 Task: Look for space in Rạch Giá, Vietnam from 12th August, 2023 to 16th August, 2023 for 8 adults in price range Rs.10000 to Rs.16000. Place can be private room with 8 bedrooms having 8 beds and 8 bathrooms. Property type can be house, flat, guest house, hotel. Amenities needed are: wifi, TV, free parkinig on premises, gym, breakfast. Booking option can be shelf check-in. Required host language is English.
Action: Mouse moved to (604, 125)
Screenshot: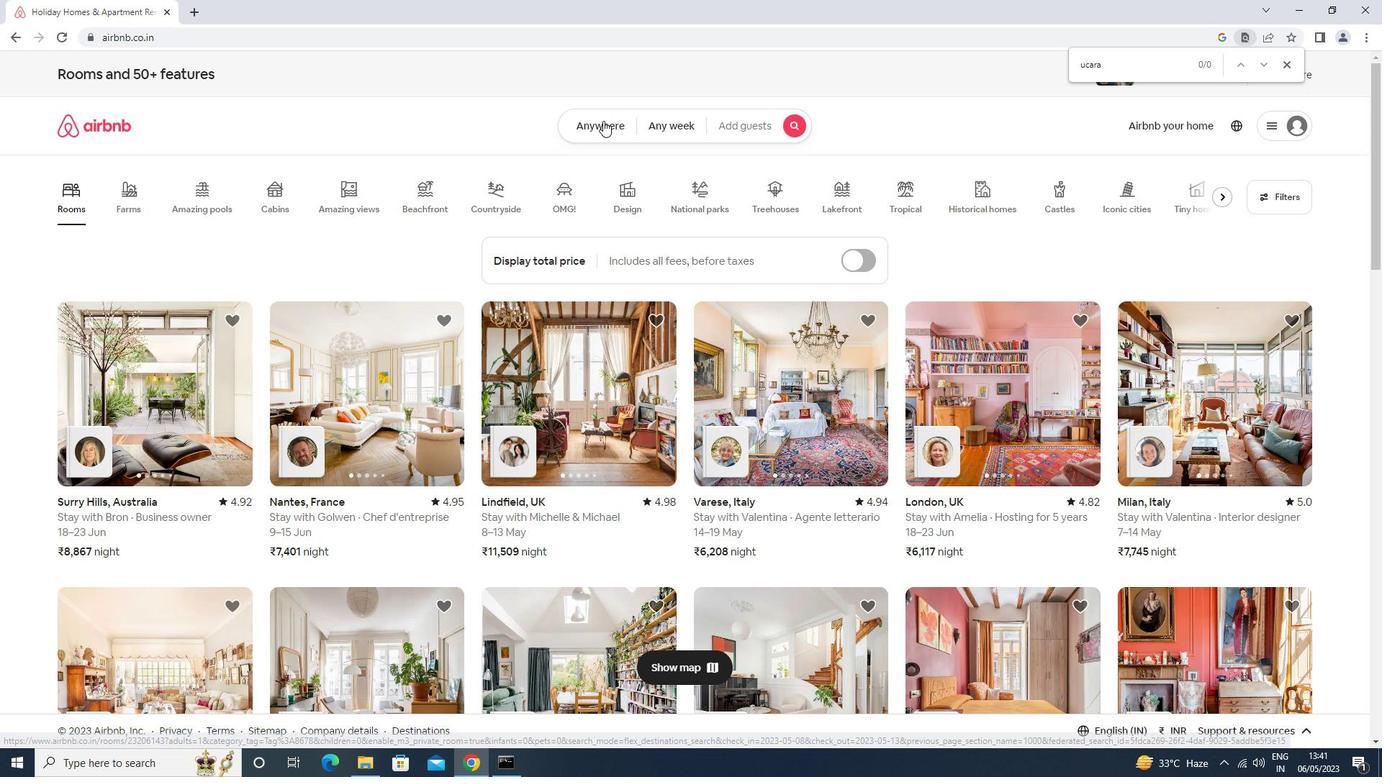 
Action: Mouse pressed left at (604, 125)
Screenshot: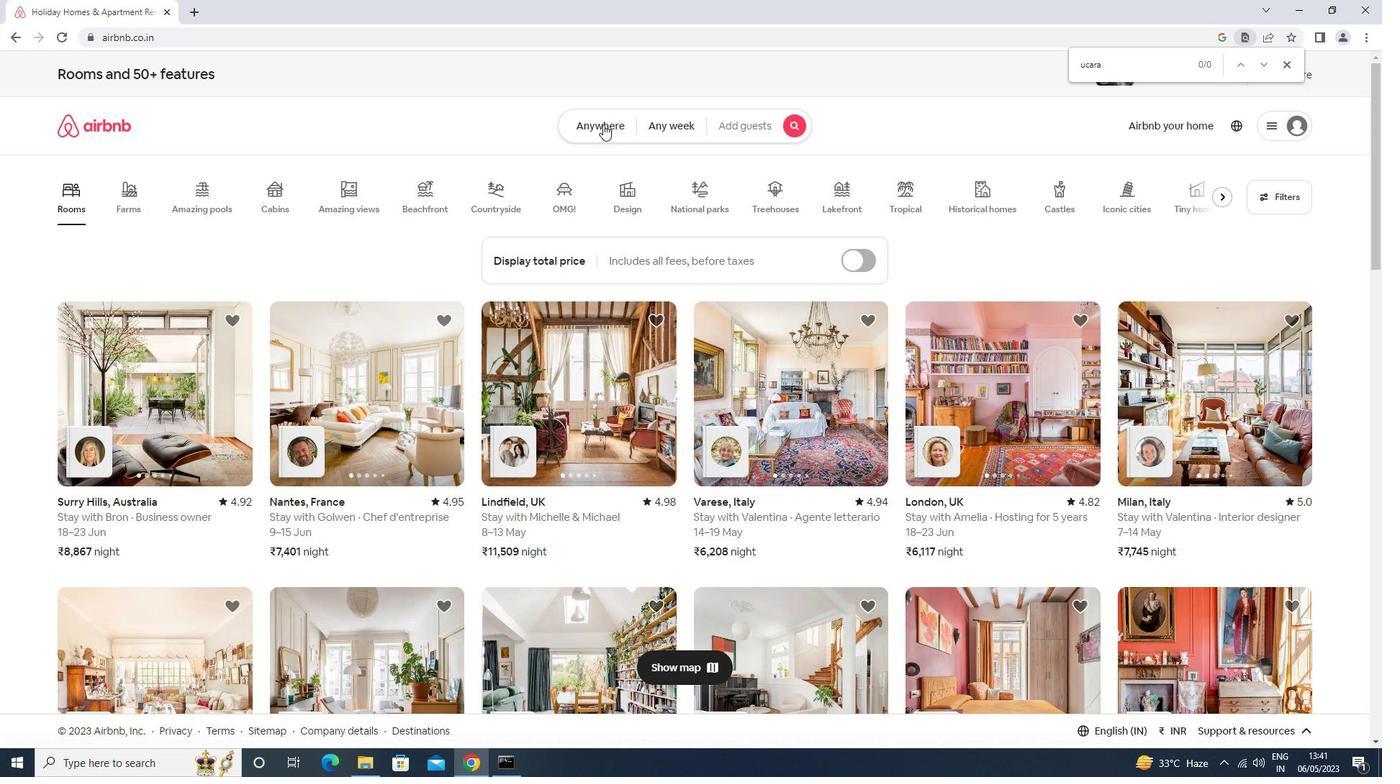 
Action: Mouse moved to (507, 166)
Screenshot: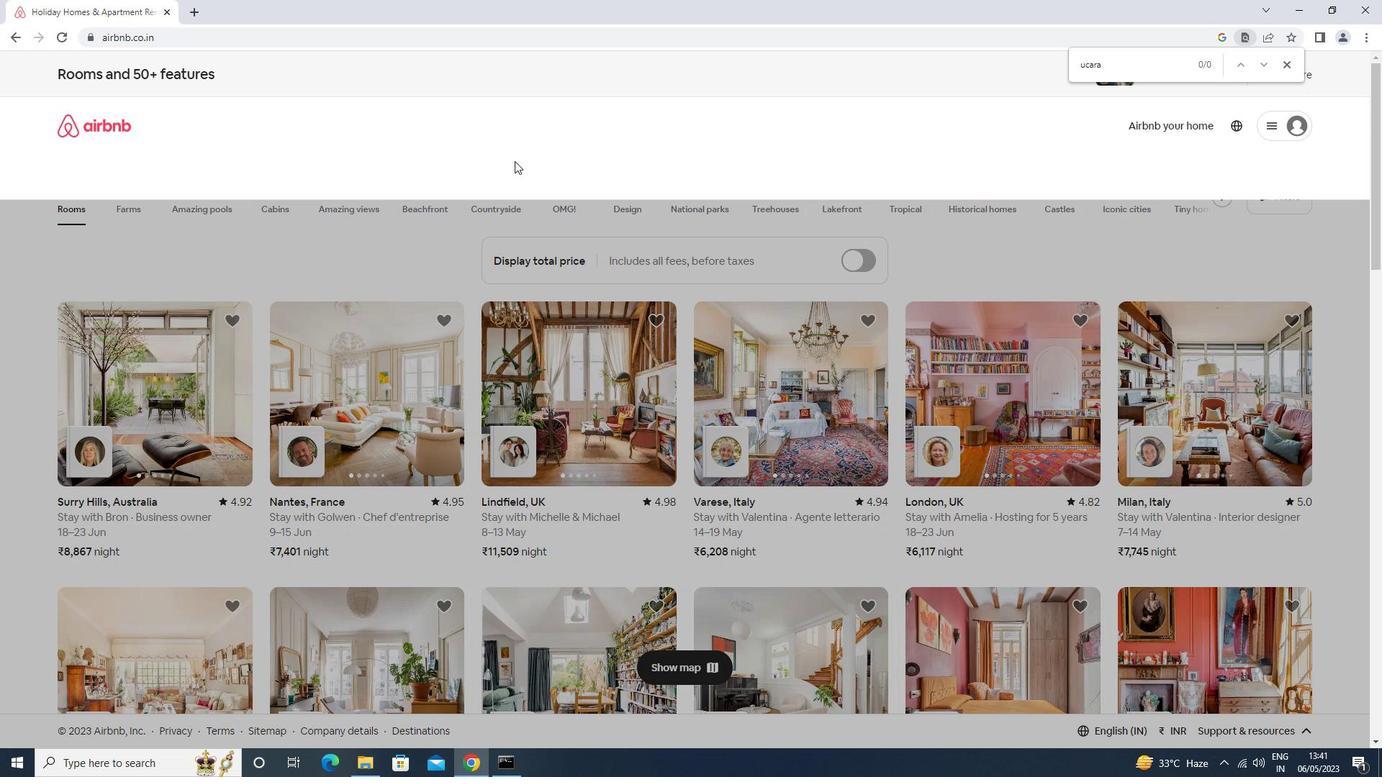
Action: Mouse pressed left at (507, 166)
Screenshot: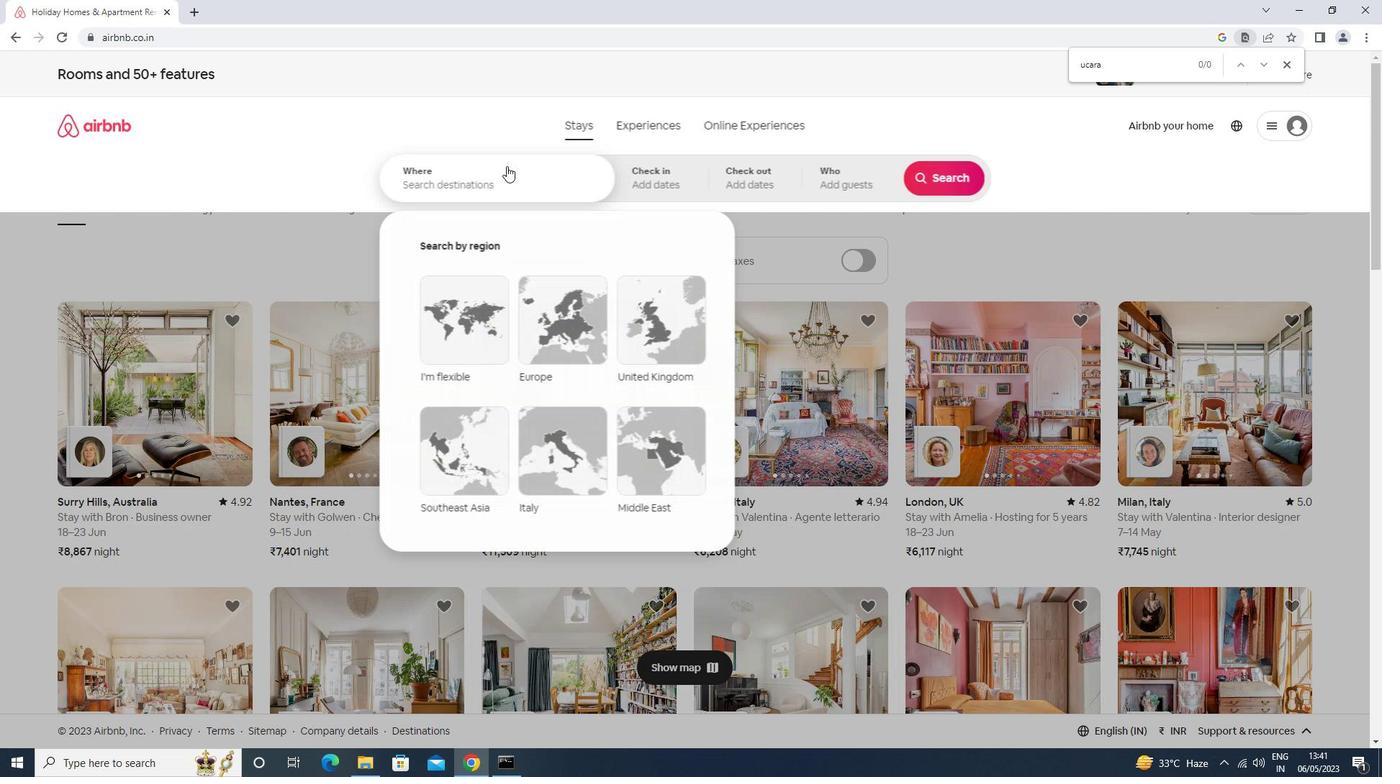 
Action: Key pressed rach<Key.space>gia<Key.space><Key.enter>
Screenshot: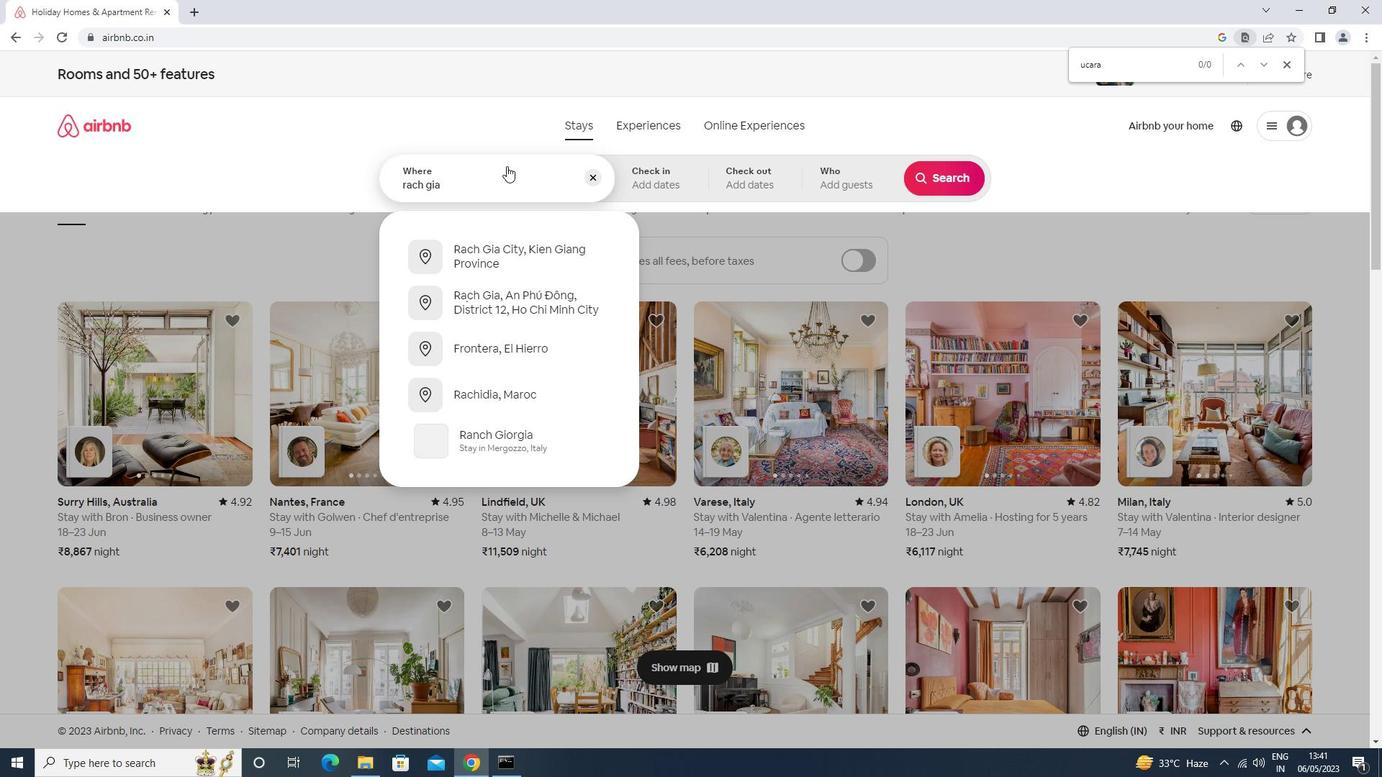 
Action: Mouse moved to (944, 292)
Screenshot: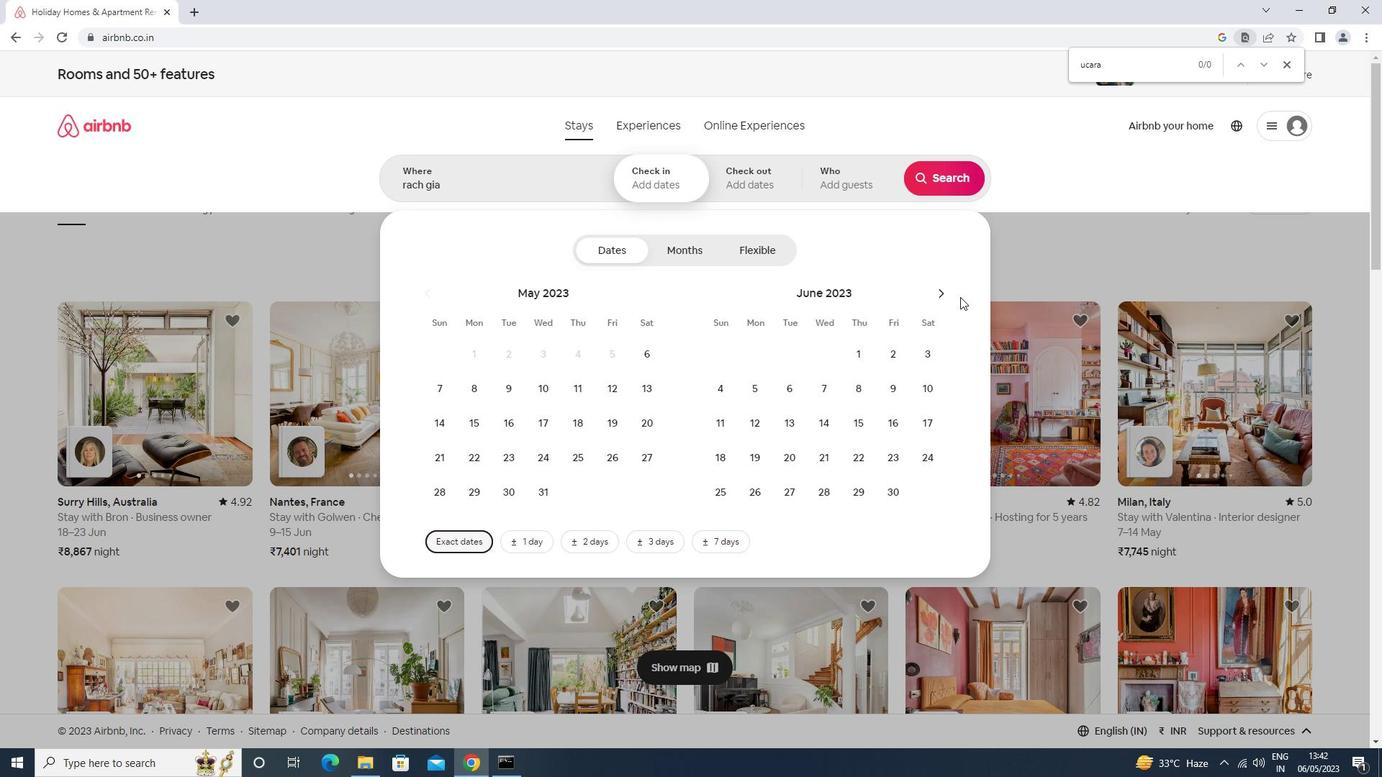 
Action: Mouse pressed left at (944, 292)
Screenshot: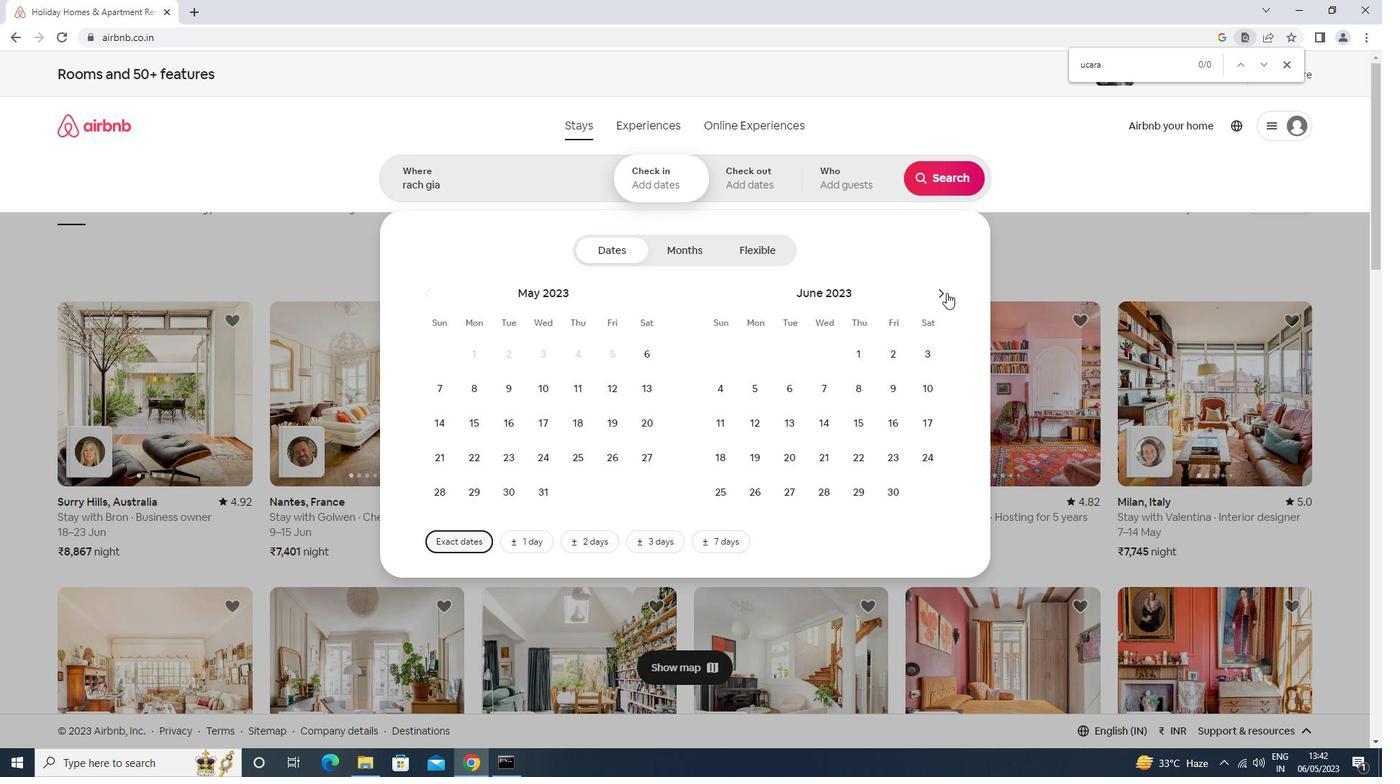 
Action: Mouse pressed left at (944, 292)
Screenshot: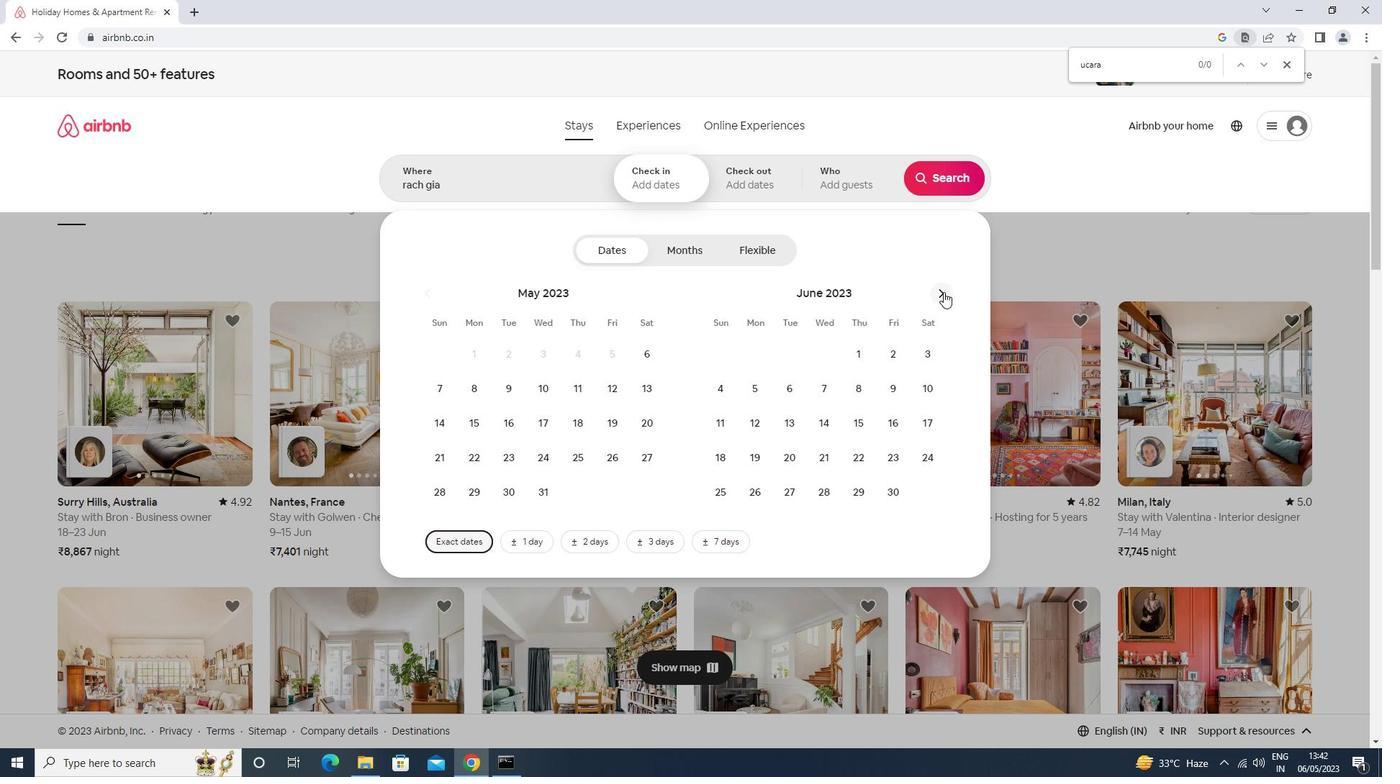 
Action: Mouse moved to (921, 385)
Screenshot: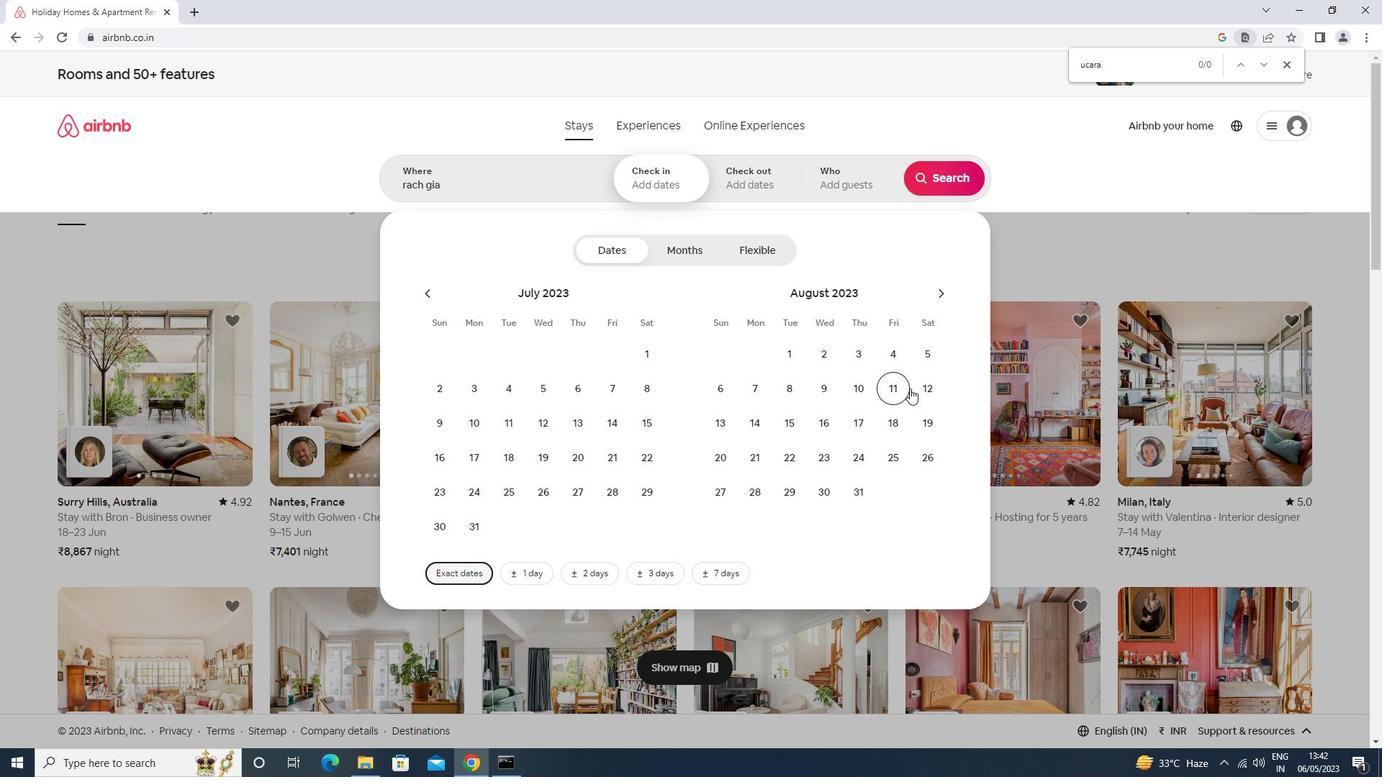 
Action: Mouse pressed left at (921, 385)
Screenshot: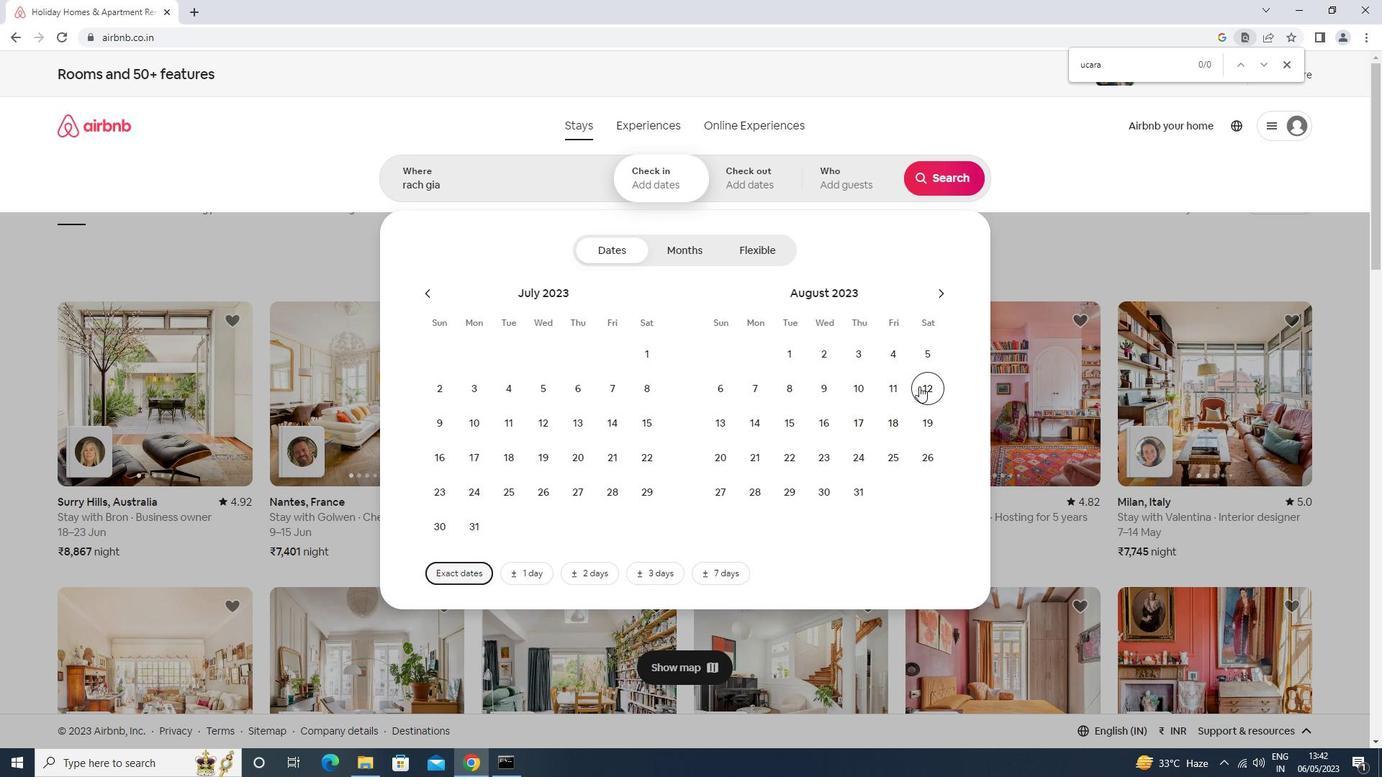 
Action: Mouse moved to (828, 414)
Screenshot: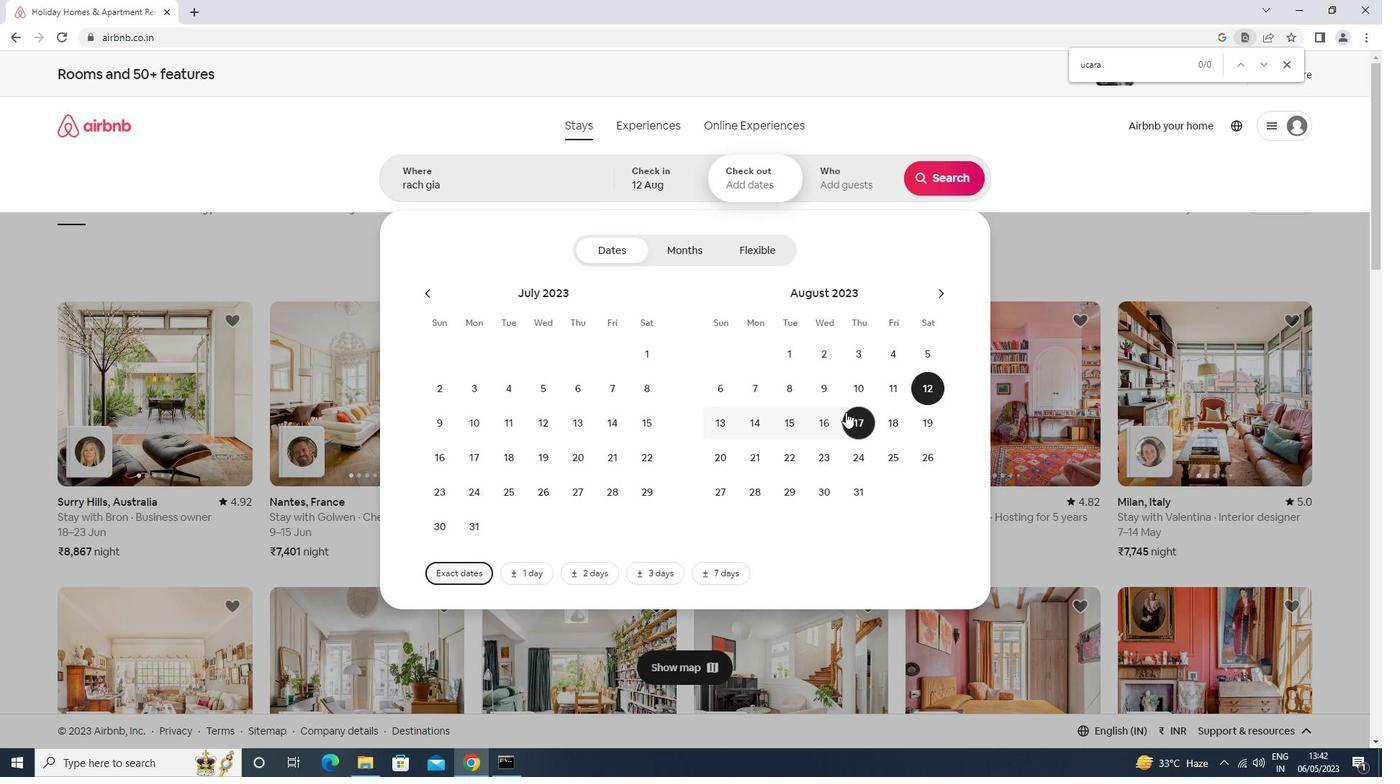 
Action: Mouse pressed left at (828, 414)
Screenshot: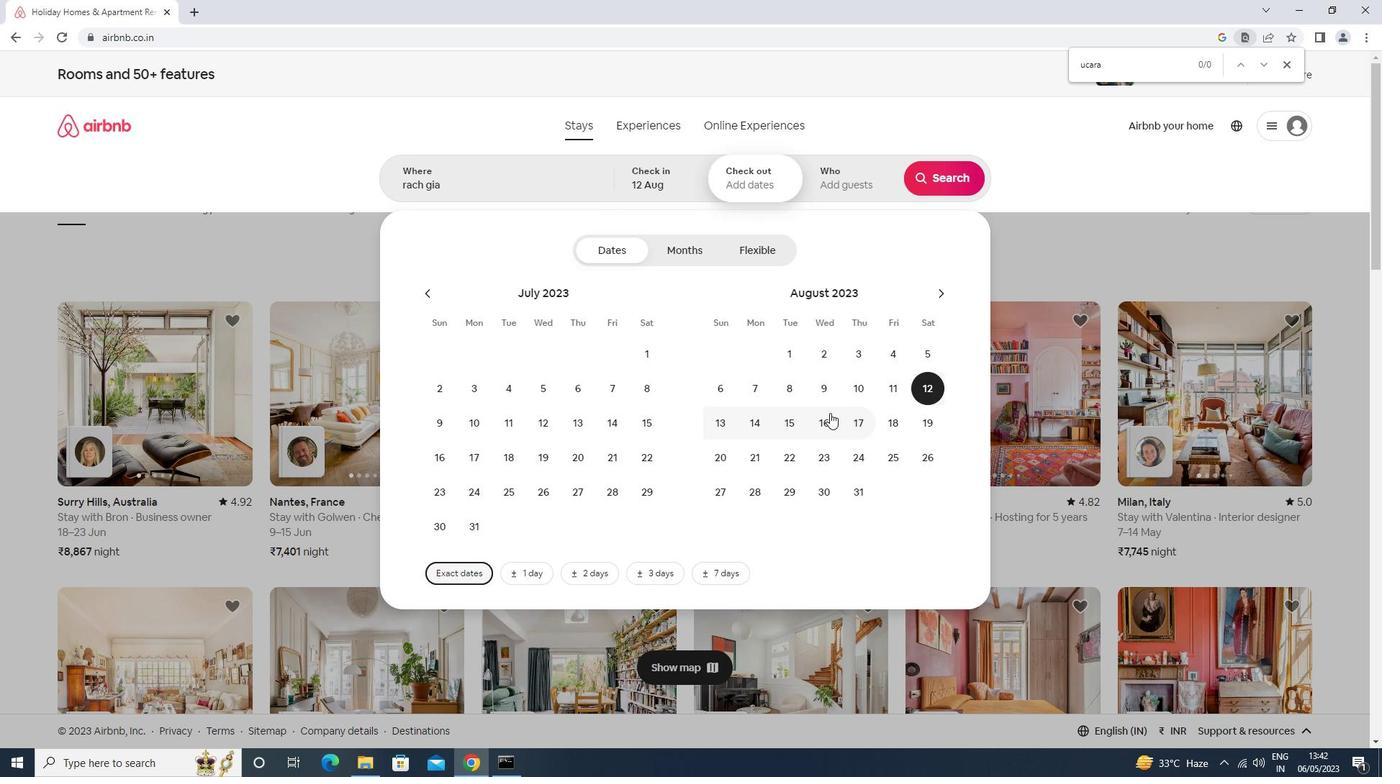 
Action: Mouse moved to (847, 193)
Screenshot: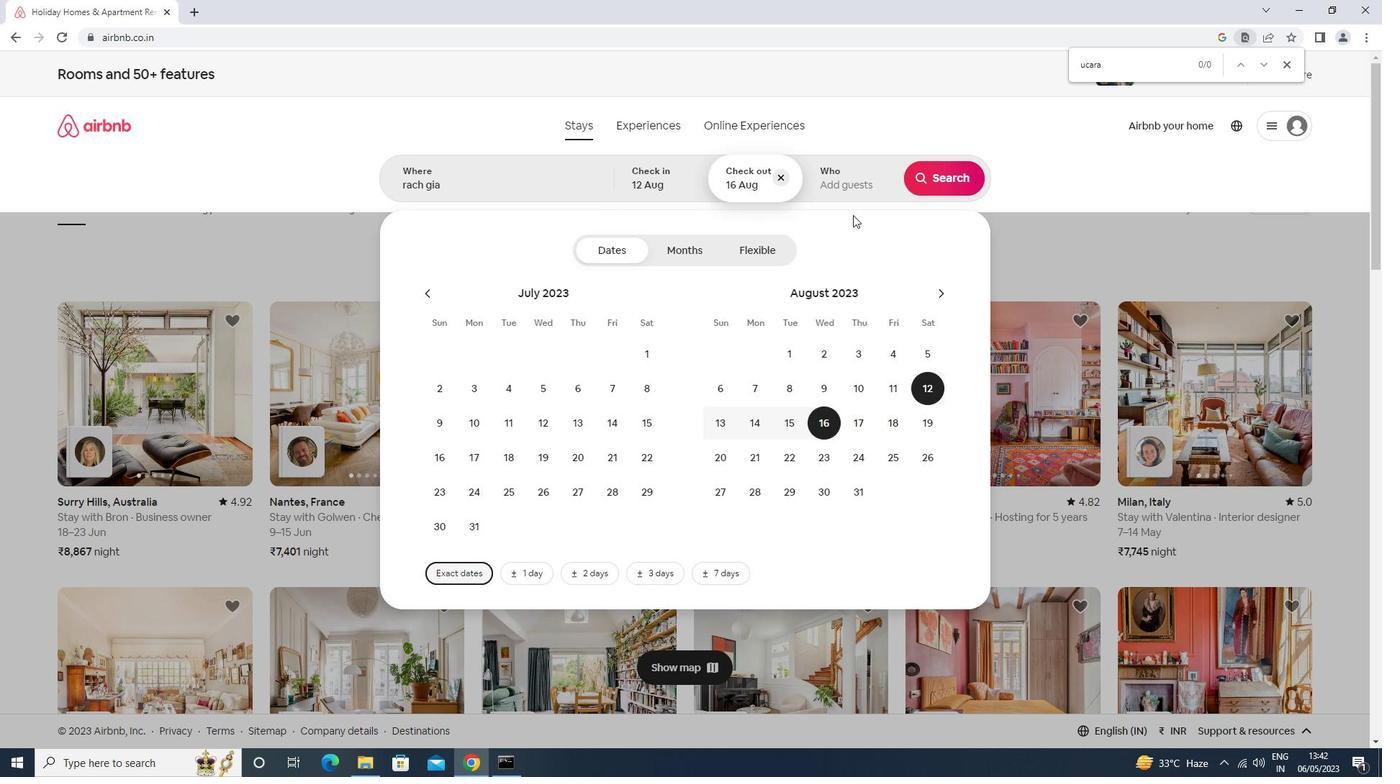 
Action: Mouse pressed left at (847, 193)
Screenshot: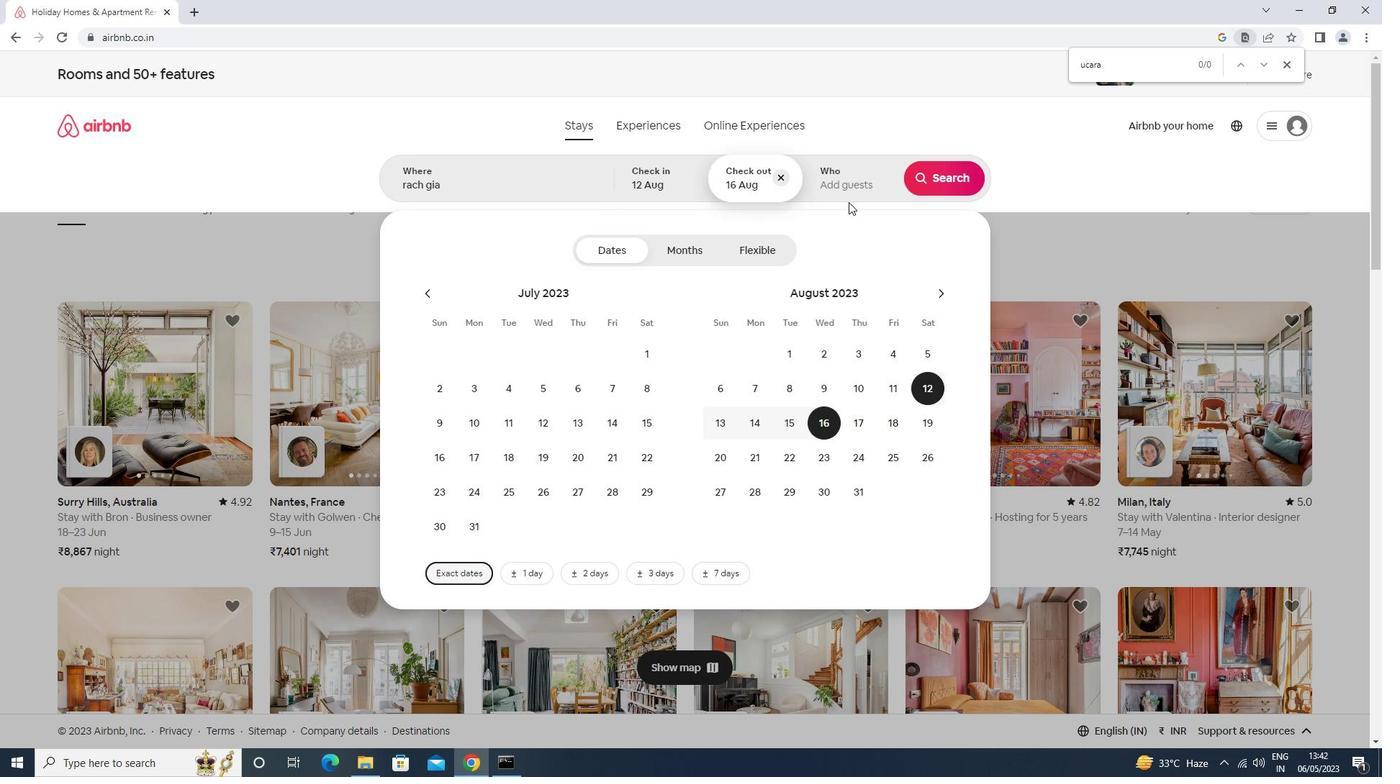 
Action: Mouse moved to (939, 249)
Screenshot: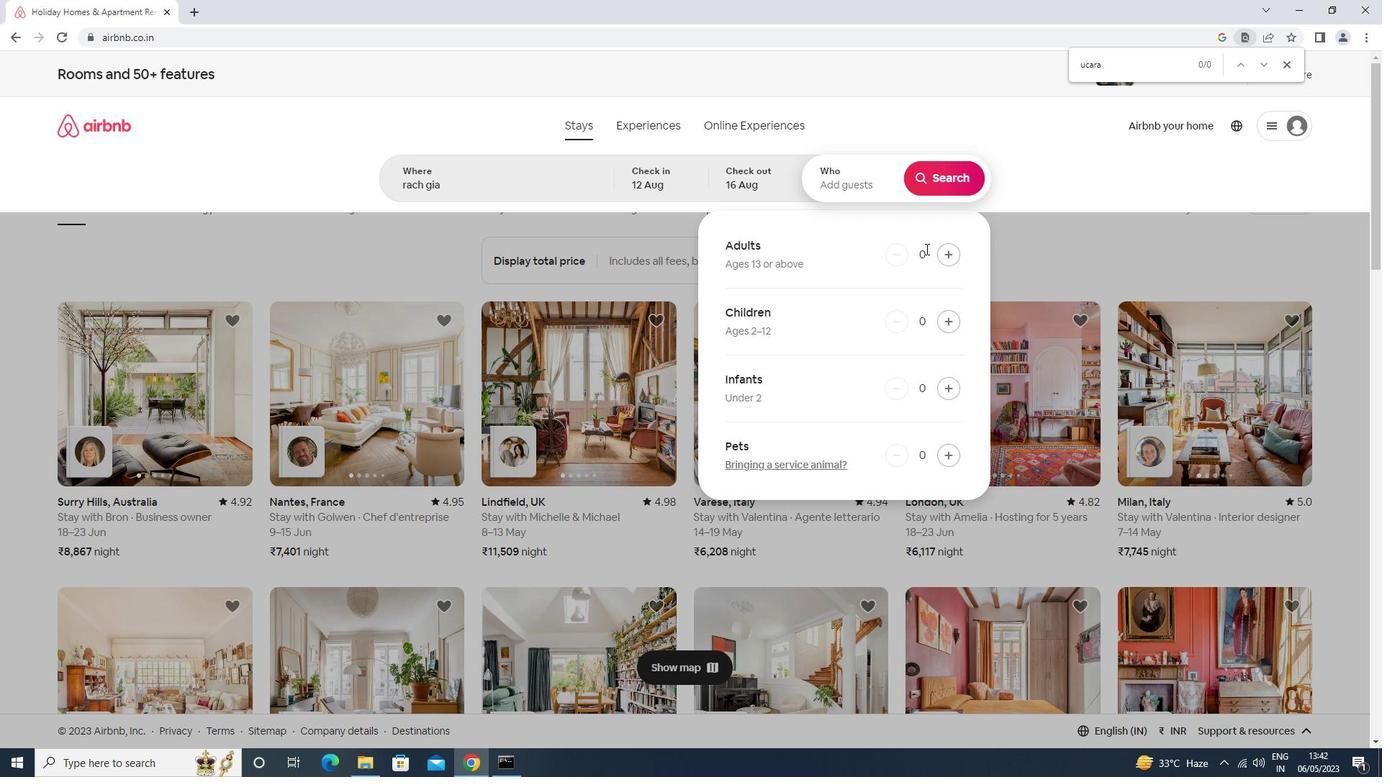 
Action: Mouse pressed left at (939, 249)
Screenshot: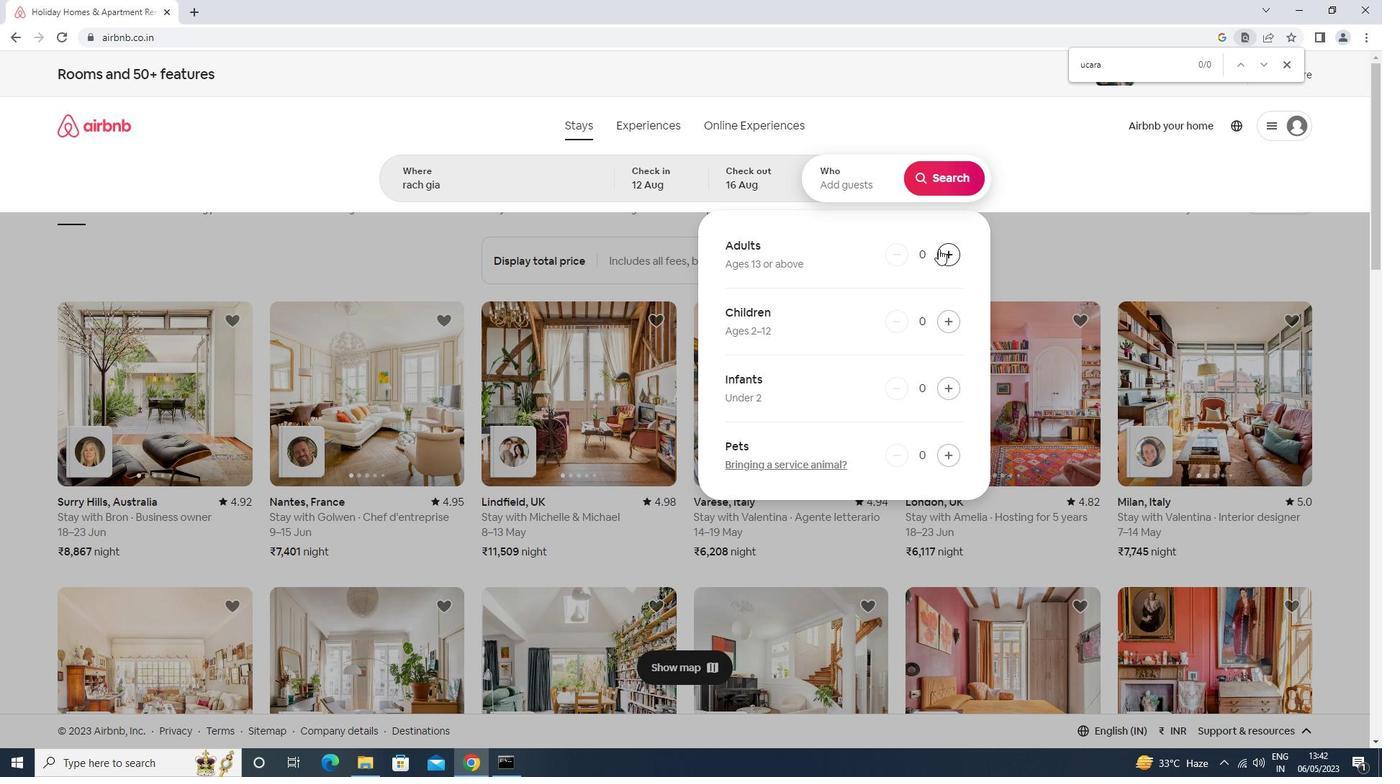 
Action: Mouse pressed left at (939, 249)
Screenshot: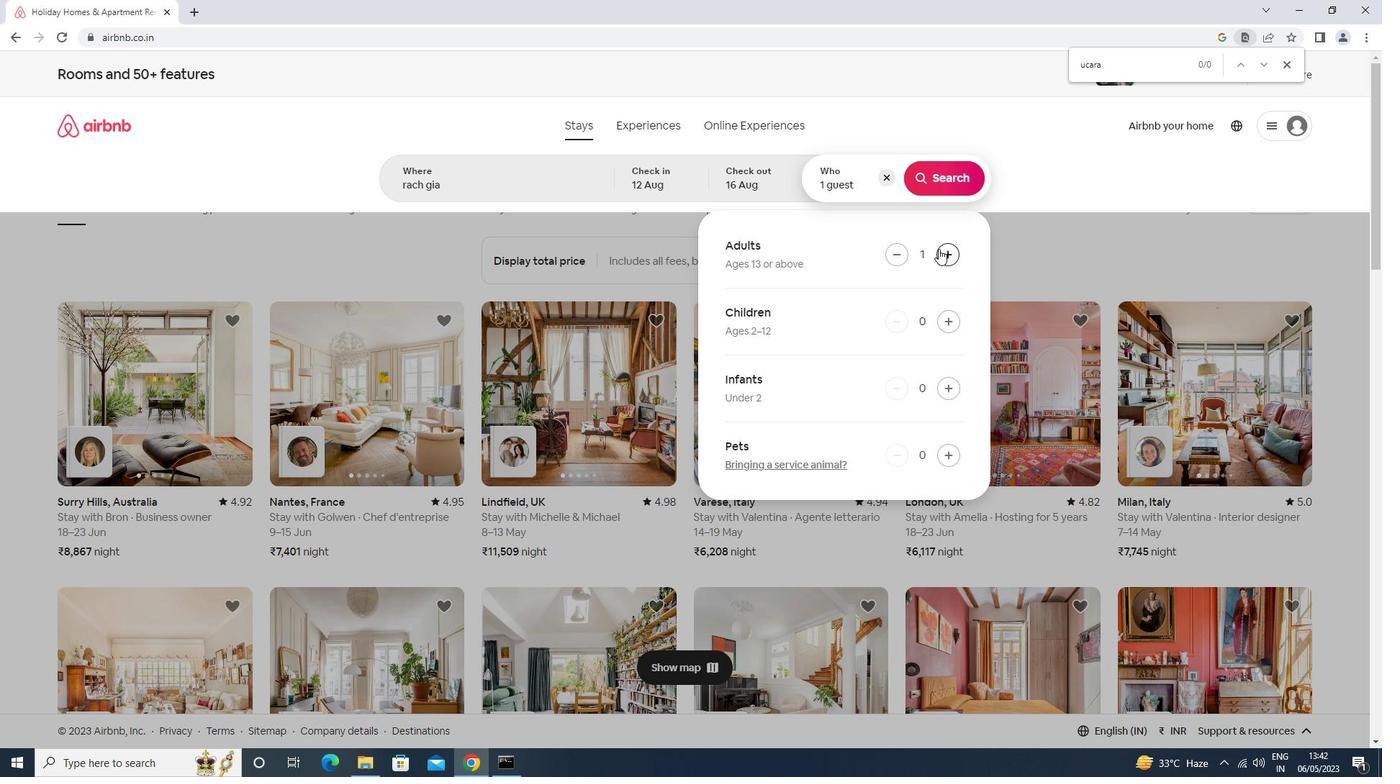 
Action: Mouse pressed left at (939, 249)
Screenshot: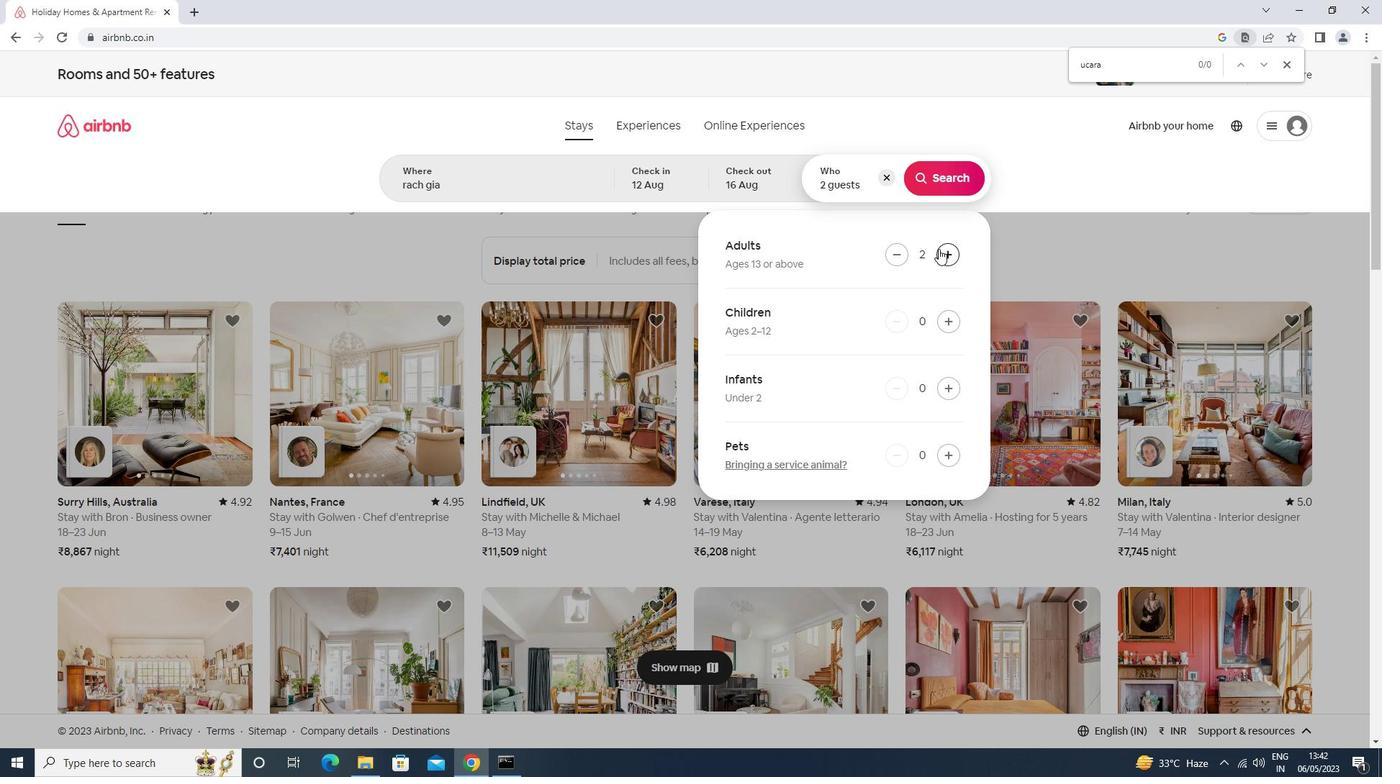 
Action: Mouse pressed left at (939, 249)
Screenshot: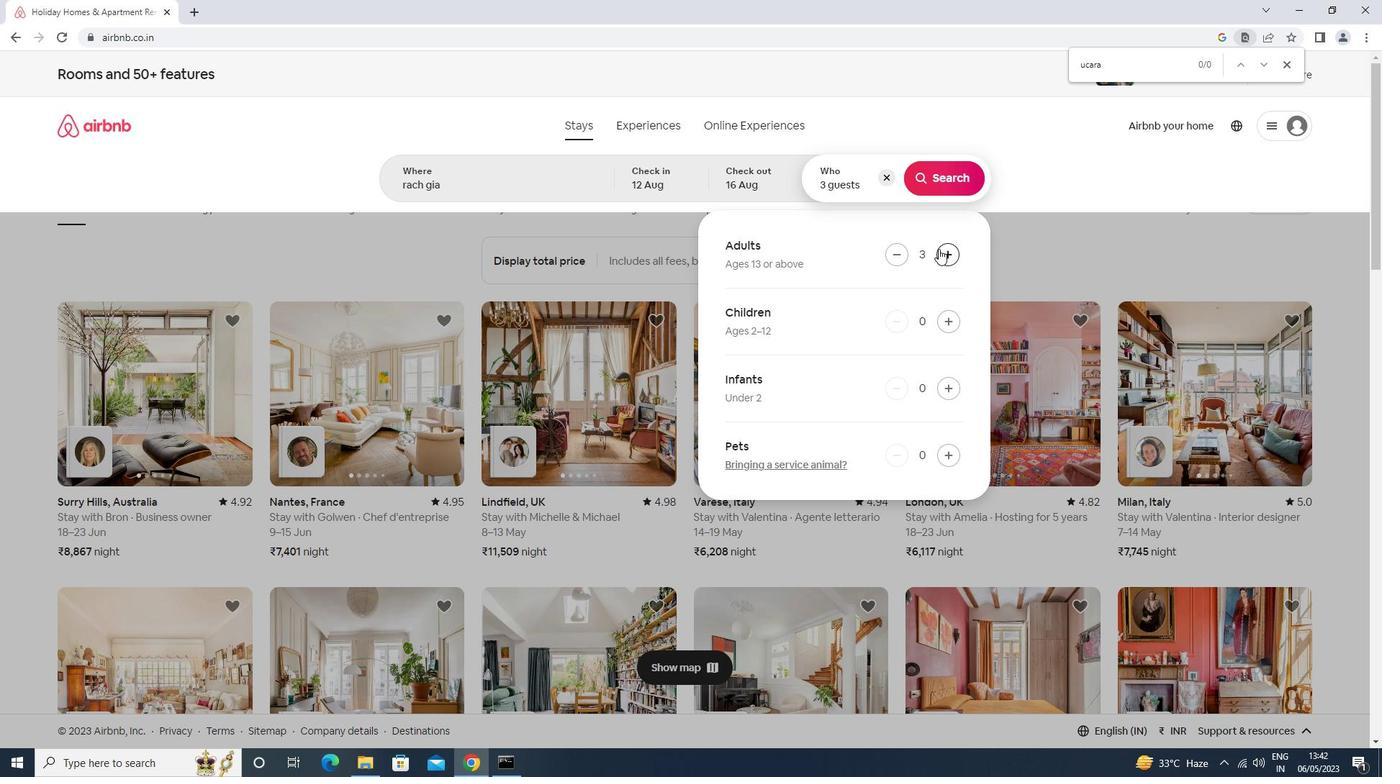 
Action: Mouse pressed left at (939, 249)
Screenshot: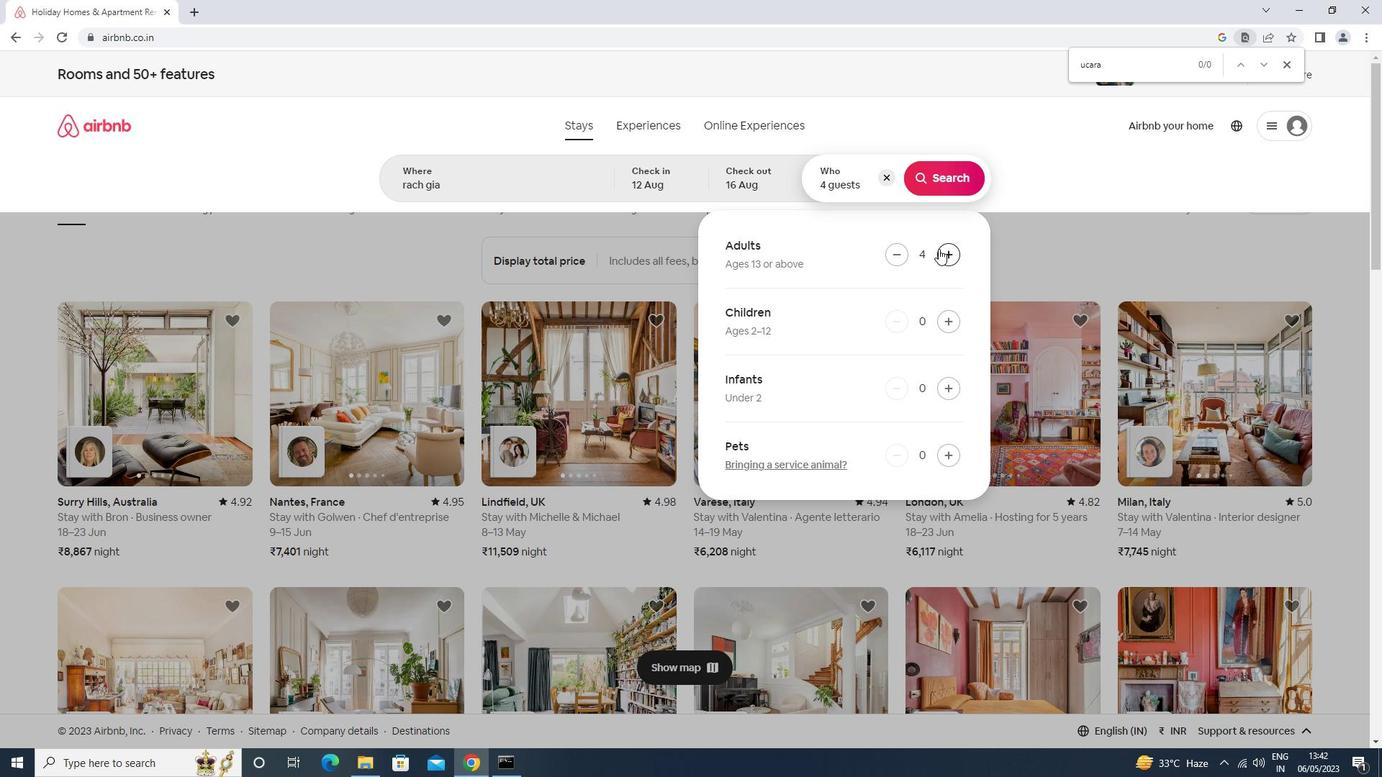 
Action: Mouse pressed left at (939, 249)
Screenshot: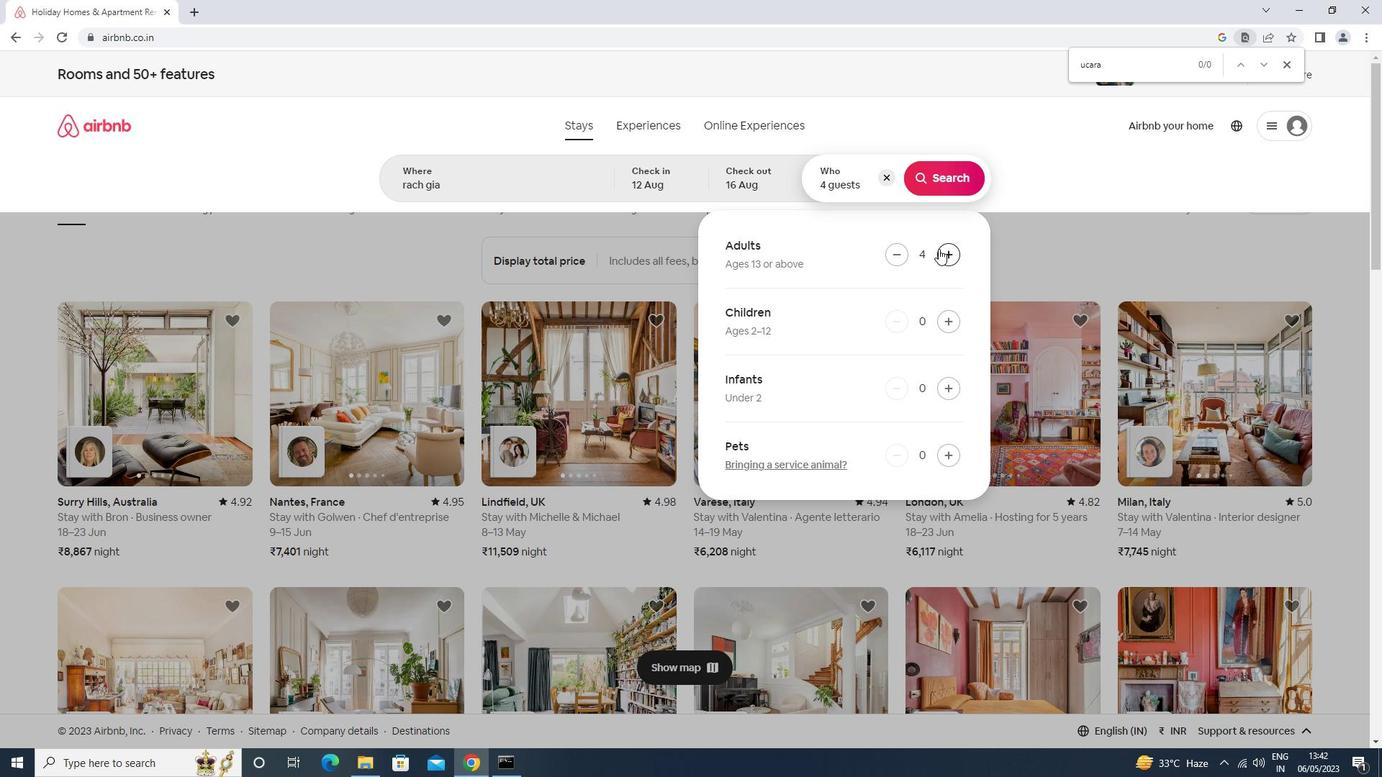 
Action: Mouse pressed left at (939, 249)
Screenshot: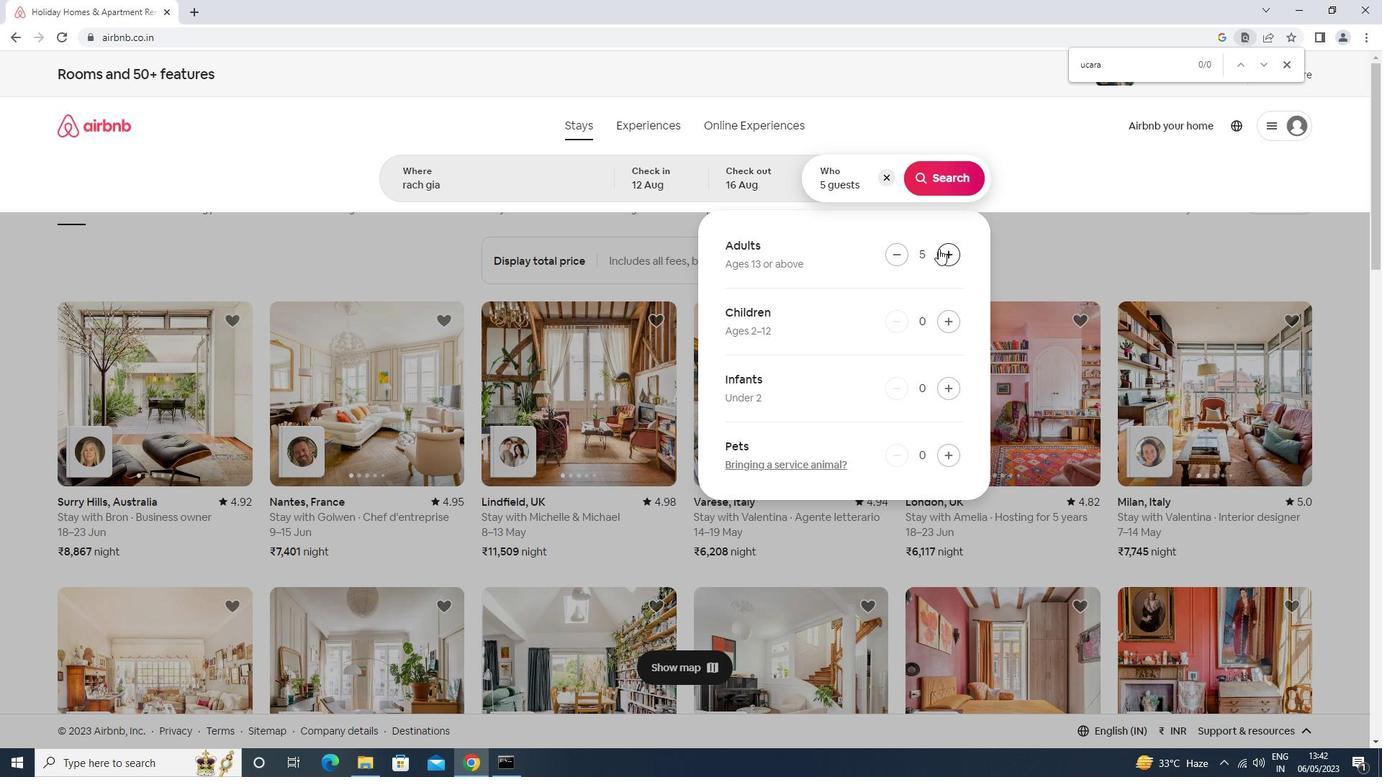 
Action: Mouse moved to (939, 248)
Screenshot: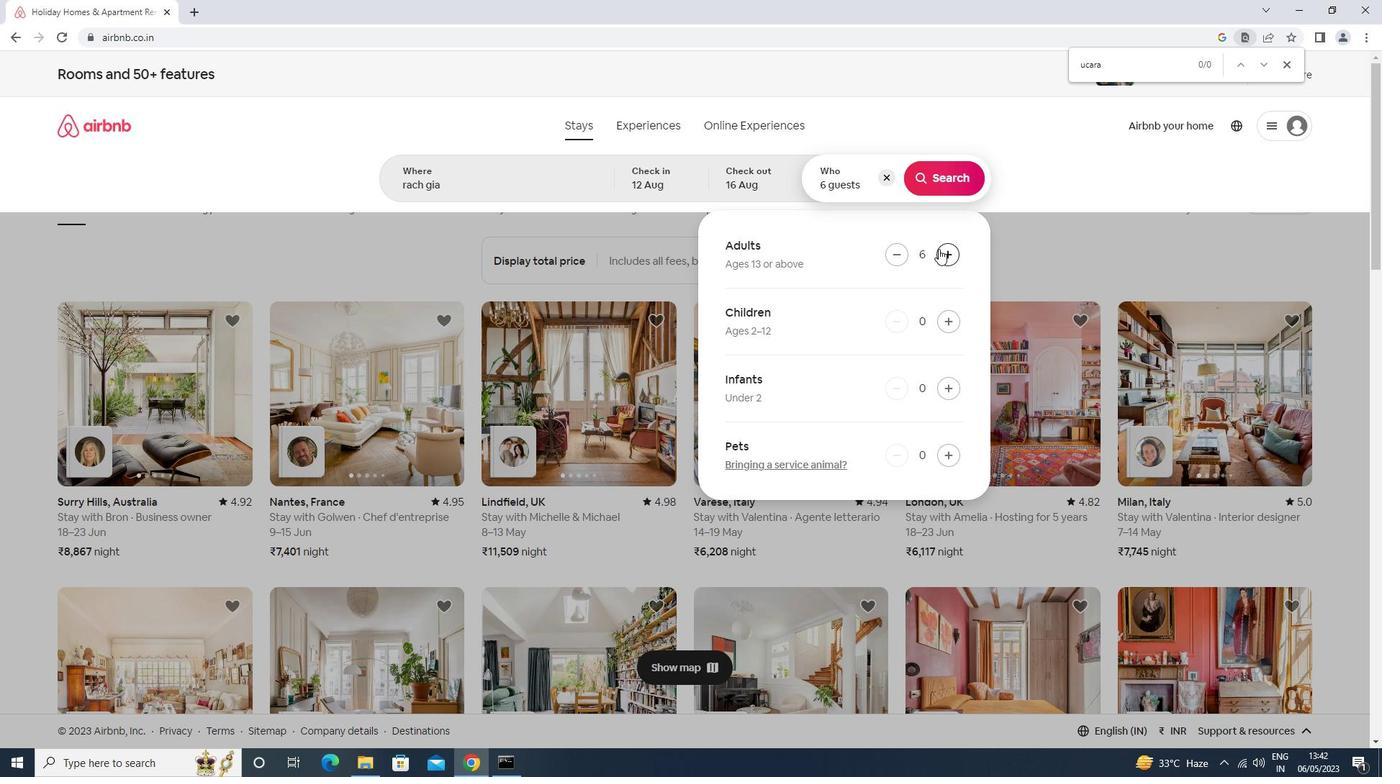 
Action: Mouse pressed left at (939, 248)
Screenshot: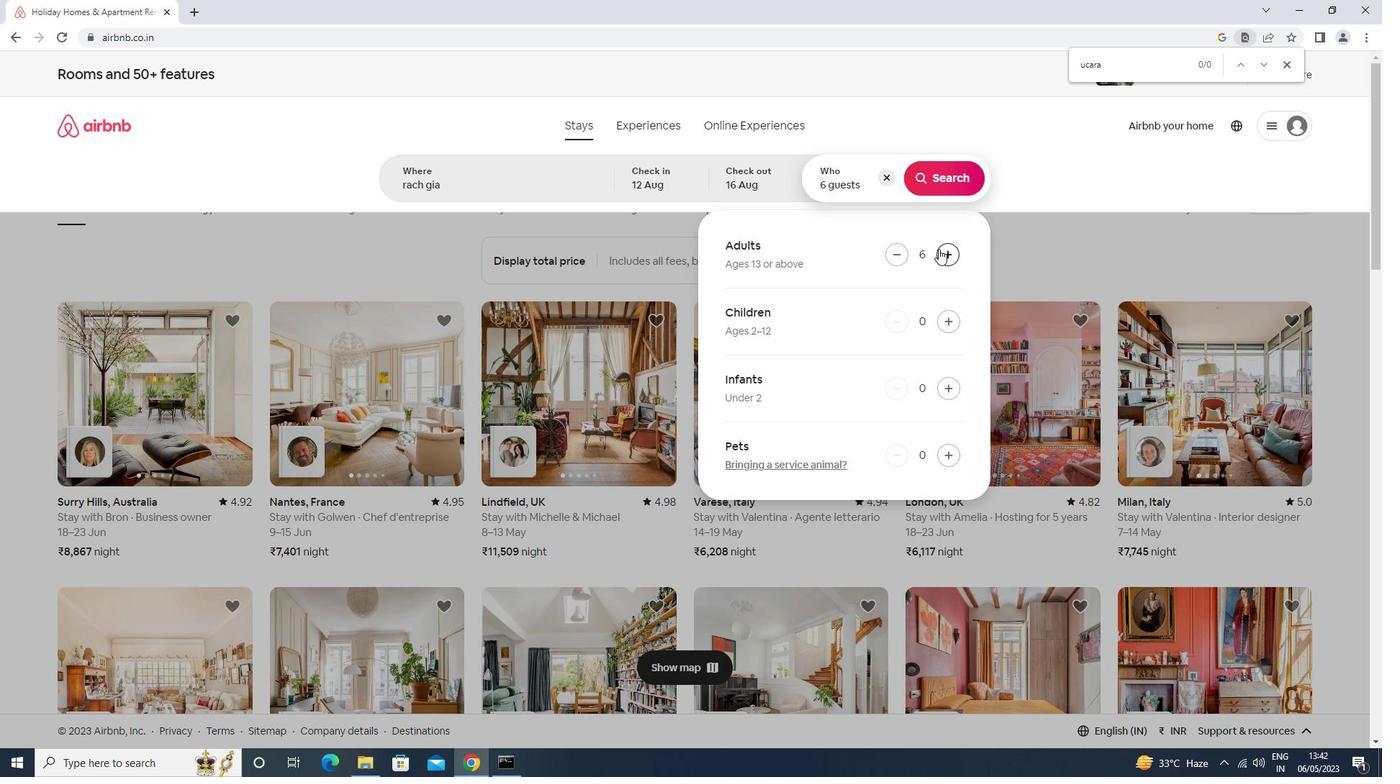 
Action: Mouse moved to (958, 181)
Screenshot: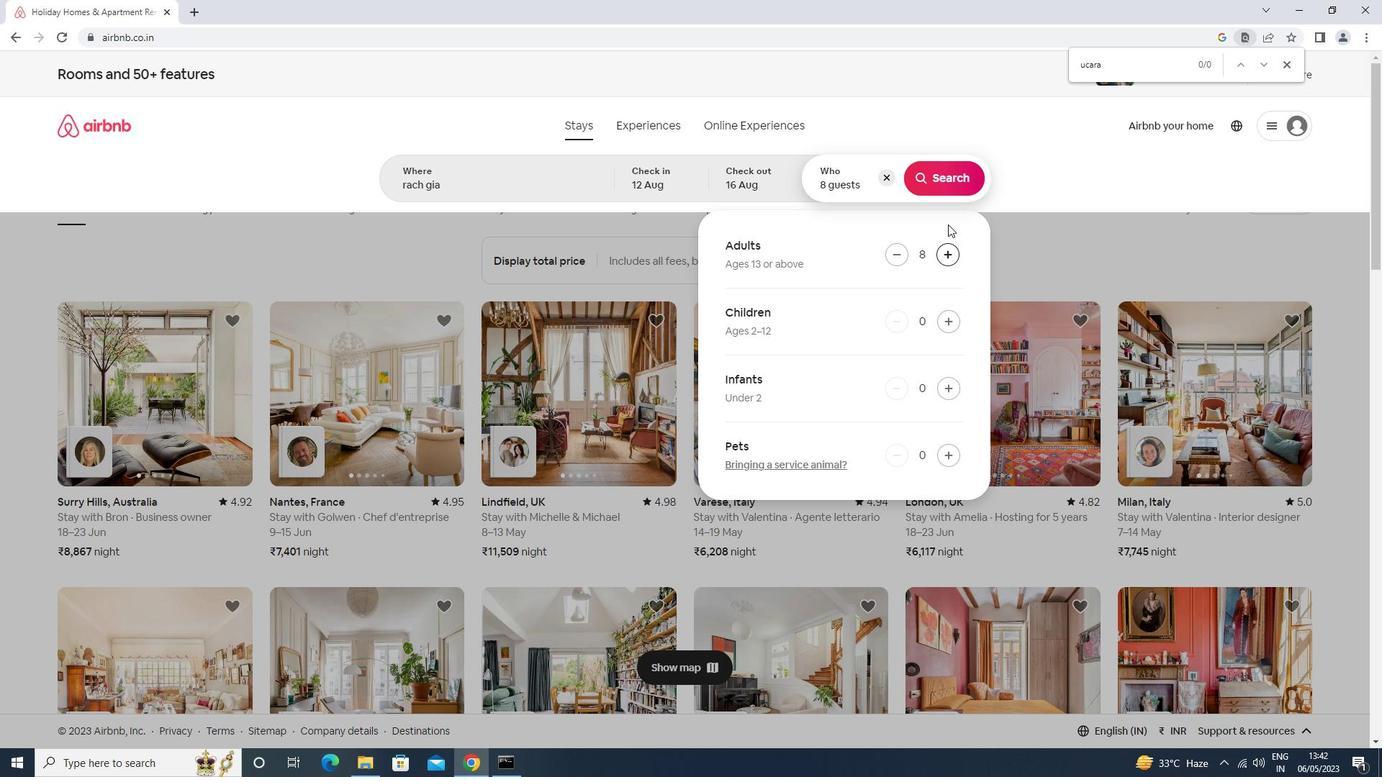 
Action: Mouse pressed left at (958, 181)
Screenshot: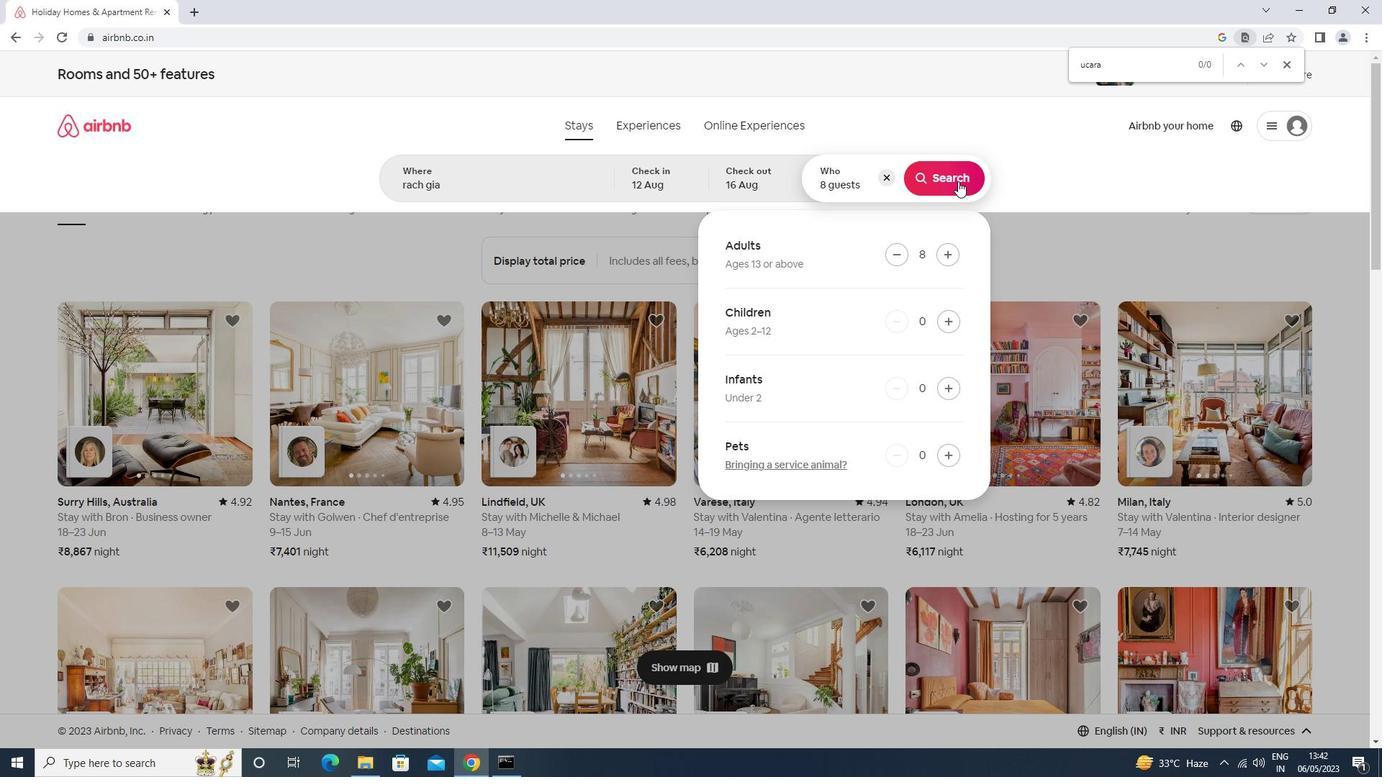 
Action: Mouse moved to (1331, 130)
Screenshot: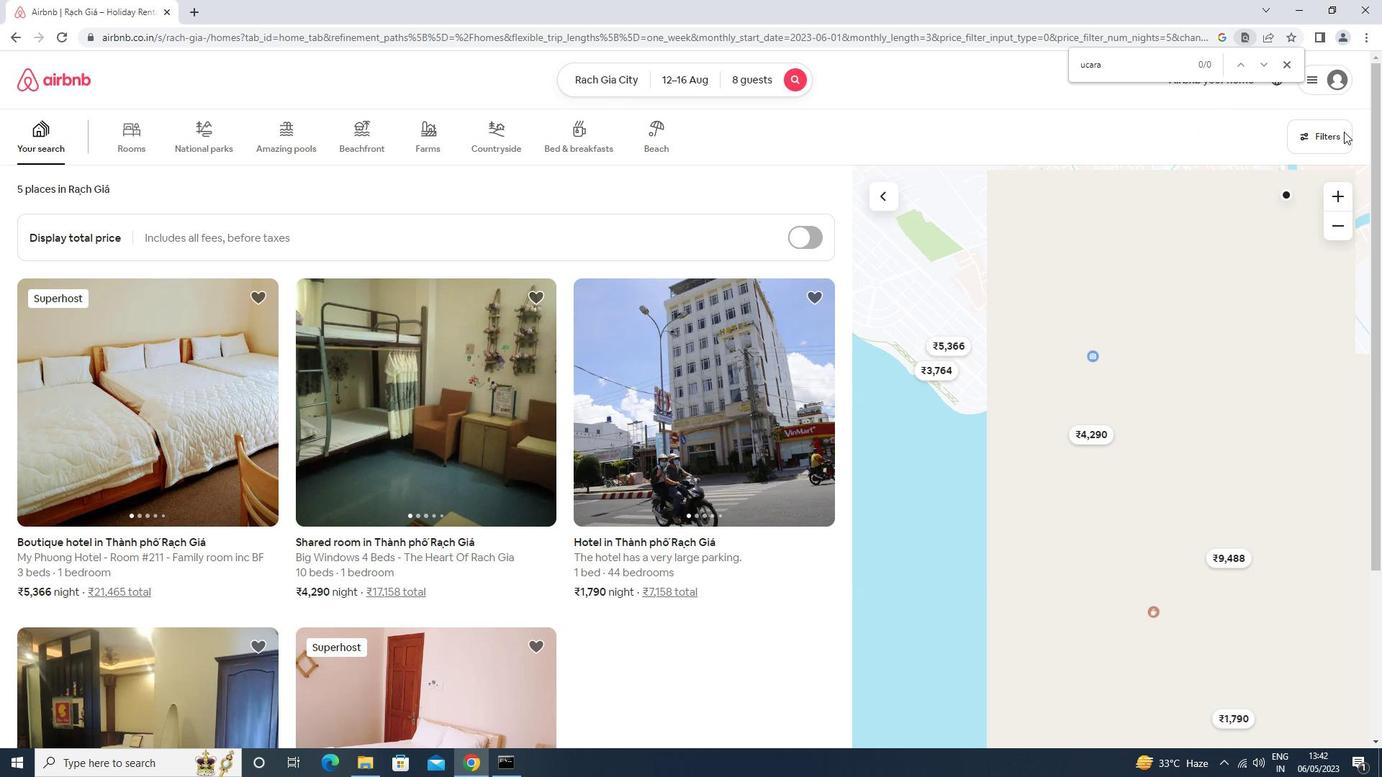 
Action: Mouse pressed left at (1331, 130)
Screenshot: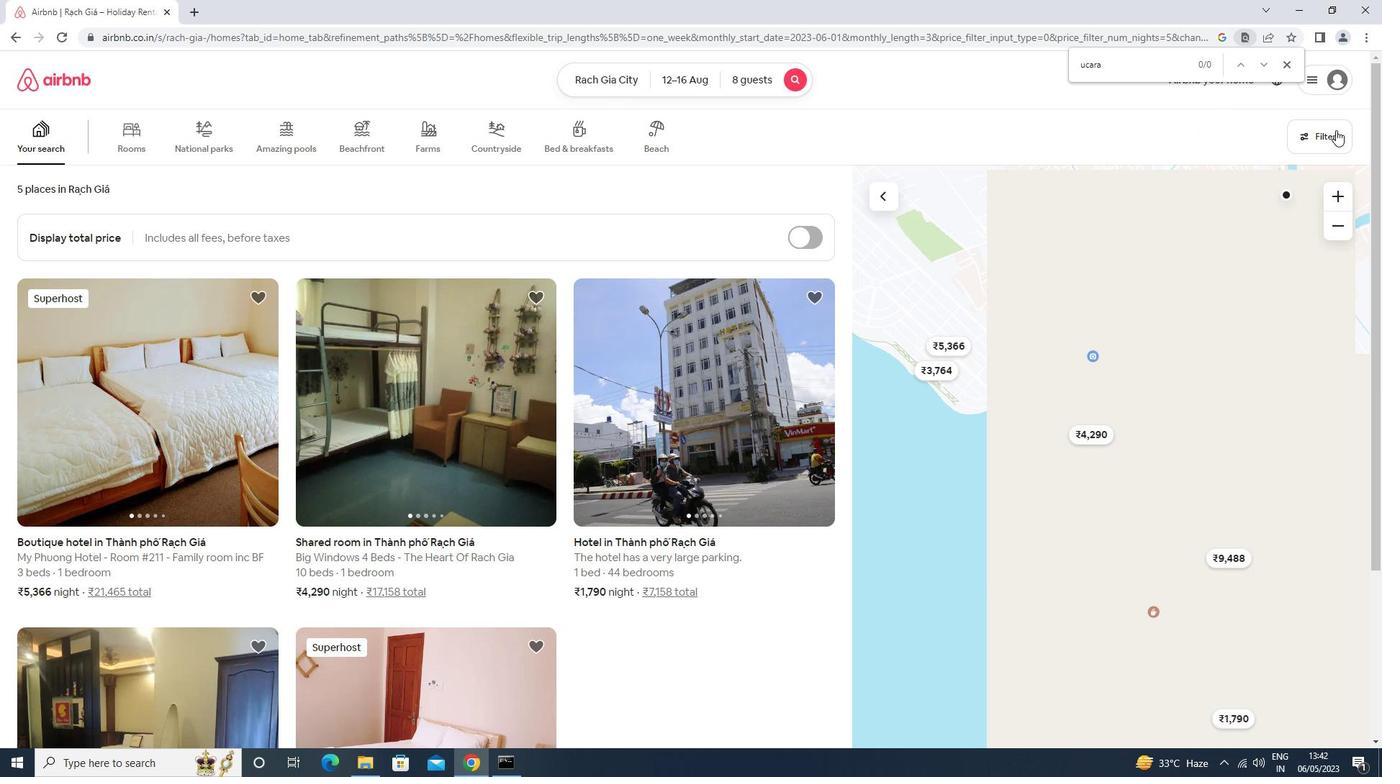 
Action: Mouse moved to (535, 494)
Screenshot: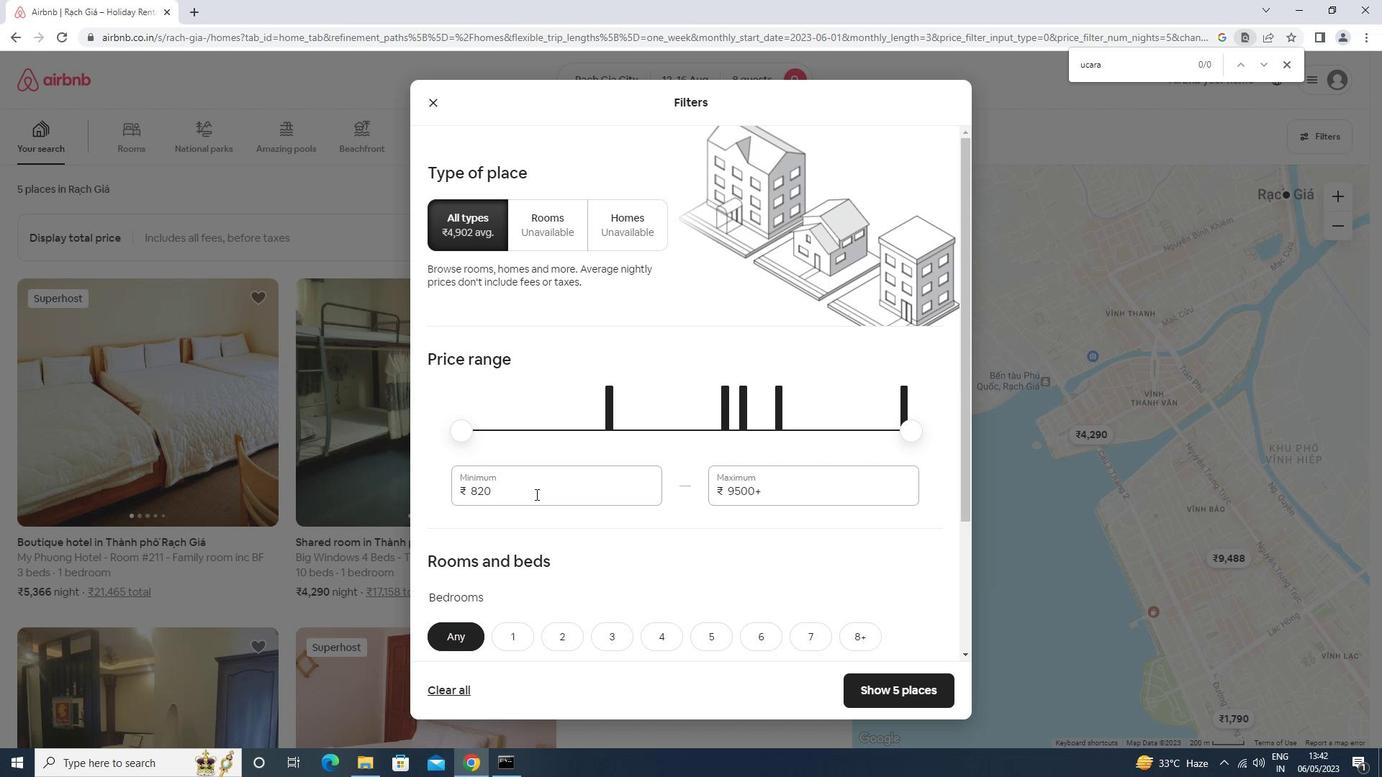 
Action: Mouse pressed left at (535, 494)
Screenshot: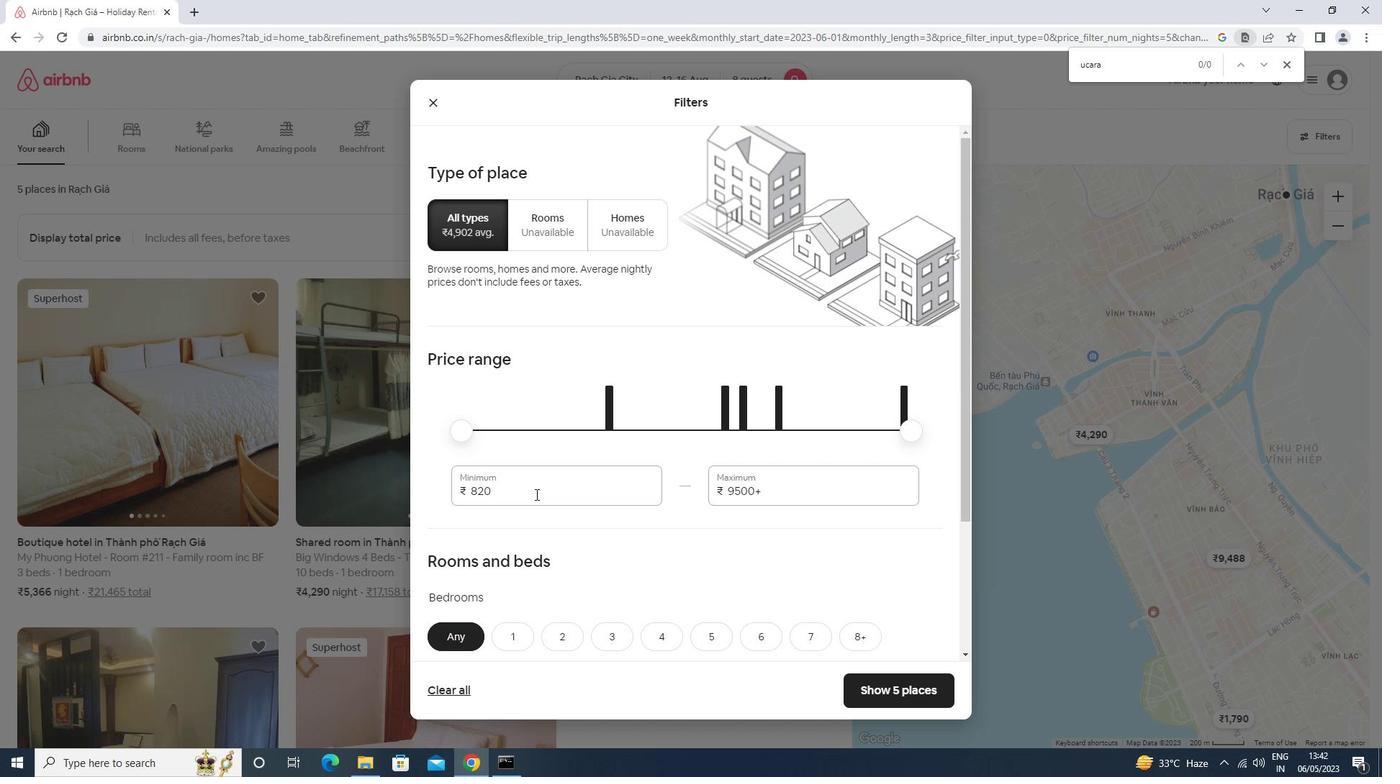 
Action: Key pressed <Key.backspace><Key.backspace><Key.backspace><Key.backspace>10000<Key.tab>16000
Screenshot: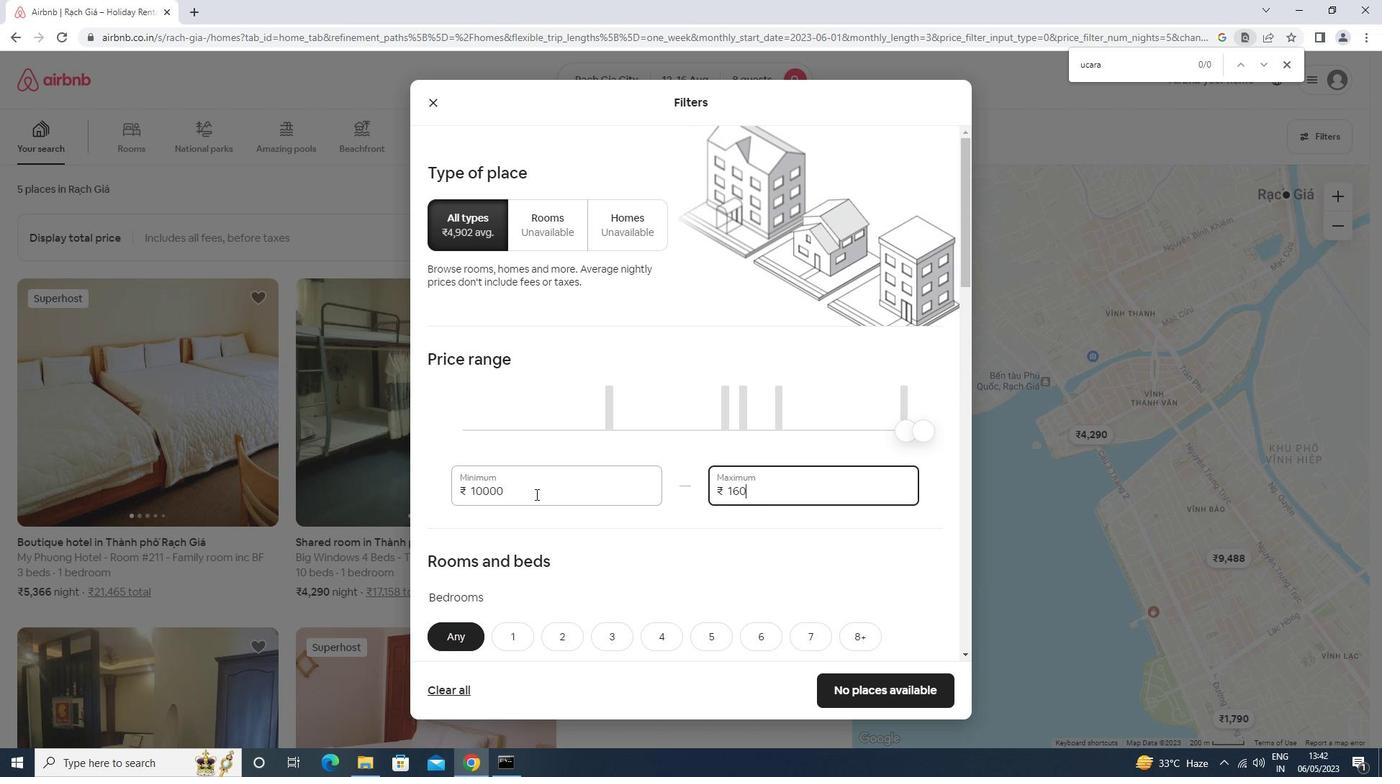 
Action: Mouse scrolled (535, 494) with delta (0, 0)
Screenshot: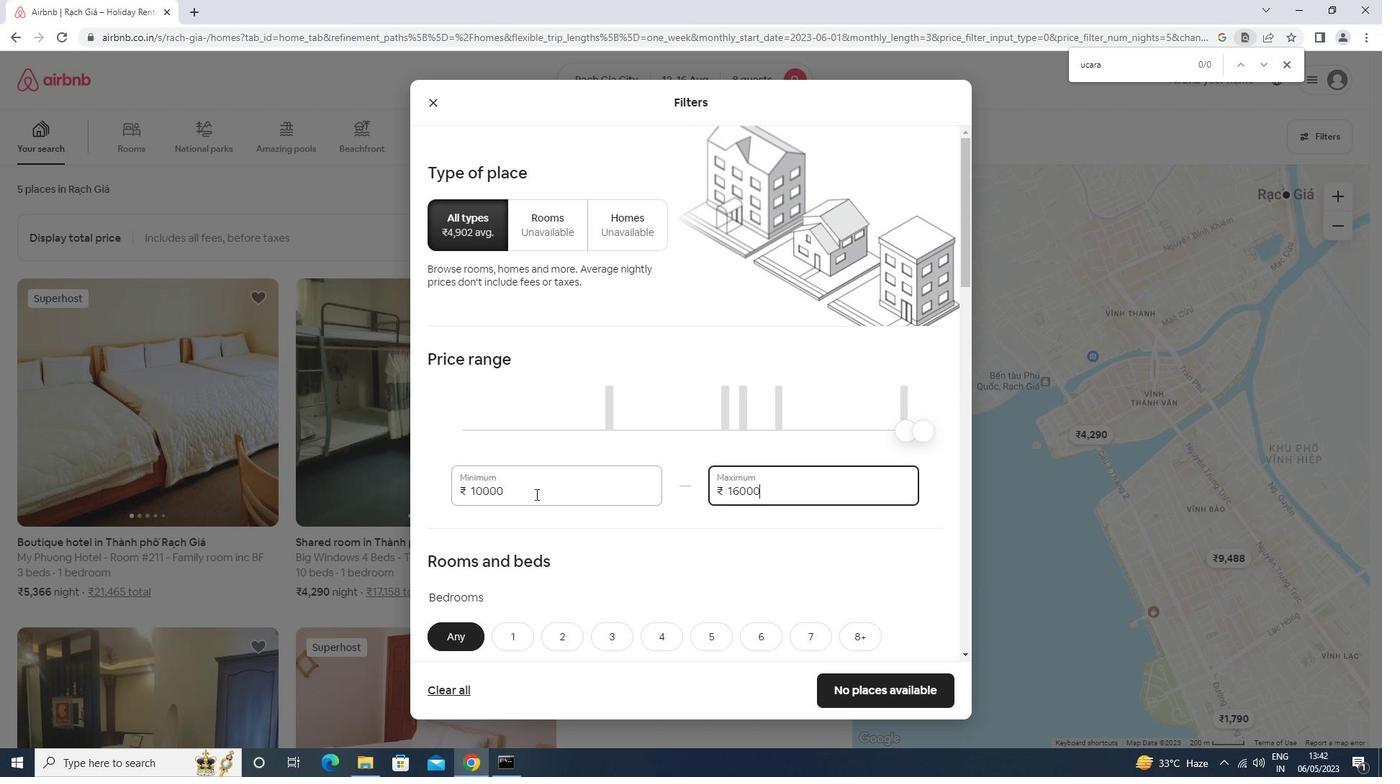 
Action: Mouse scrolled (535, 494) with delta (0, 0)
Screenshot: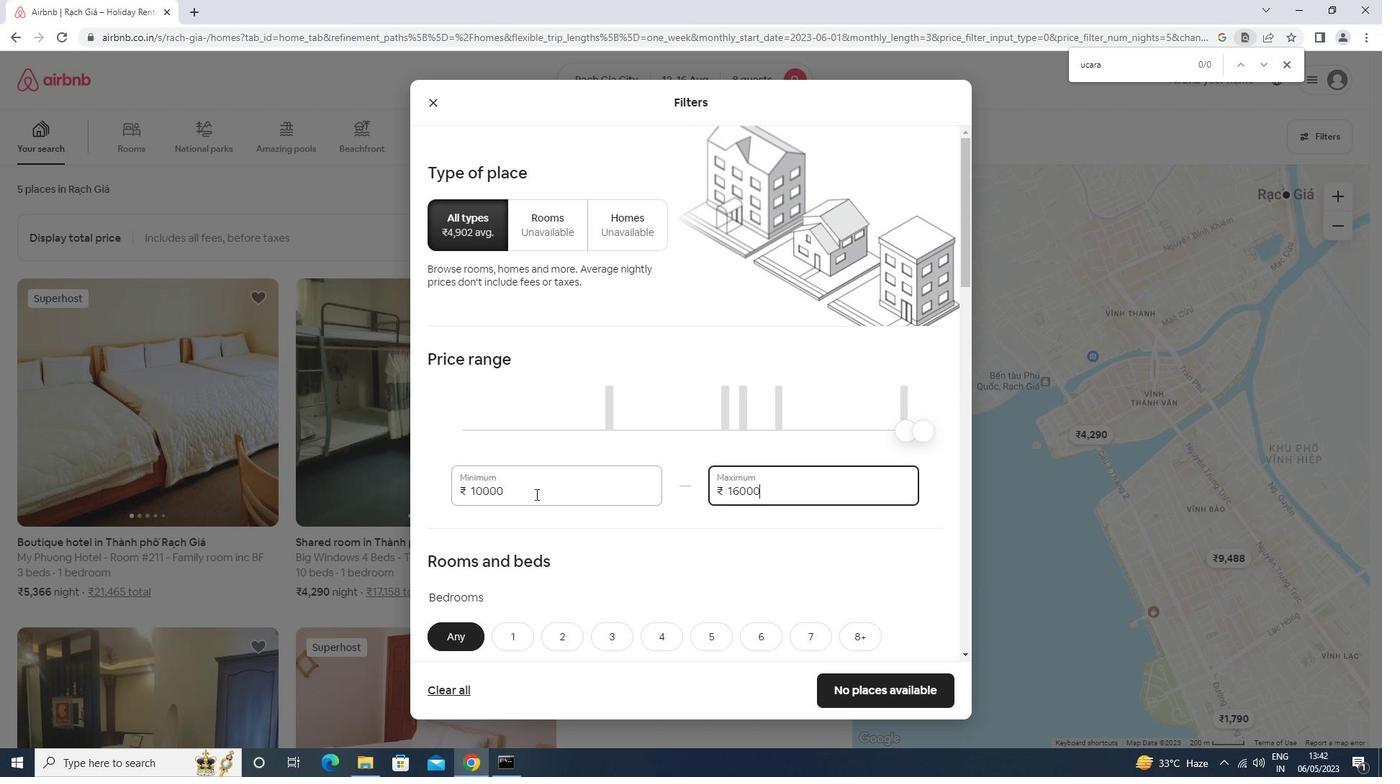 
Action: Mouse scrolled (535, 494) with delta (0, 0)
Screenshot: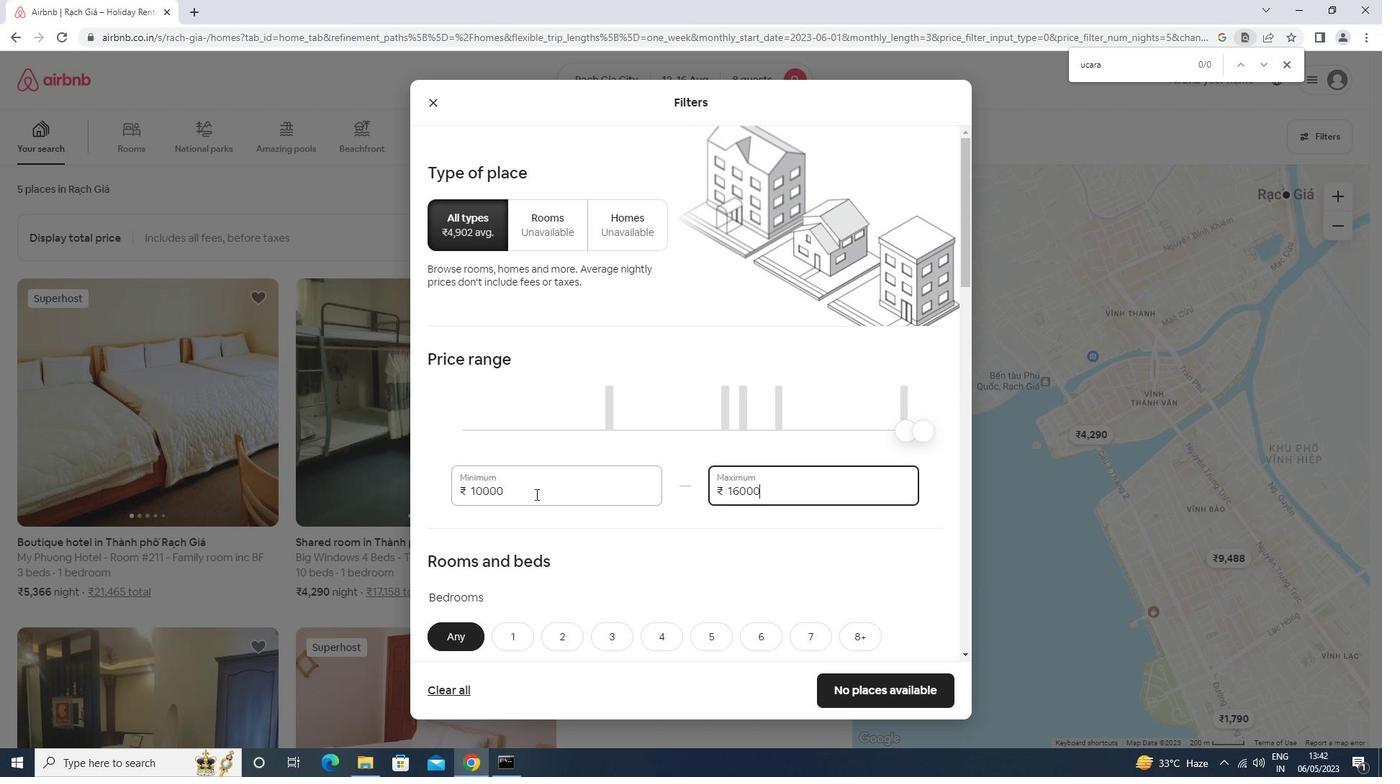 
Action: Mouse scrolled (535, 494) with delta (0, 0)
Screenshot: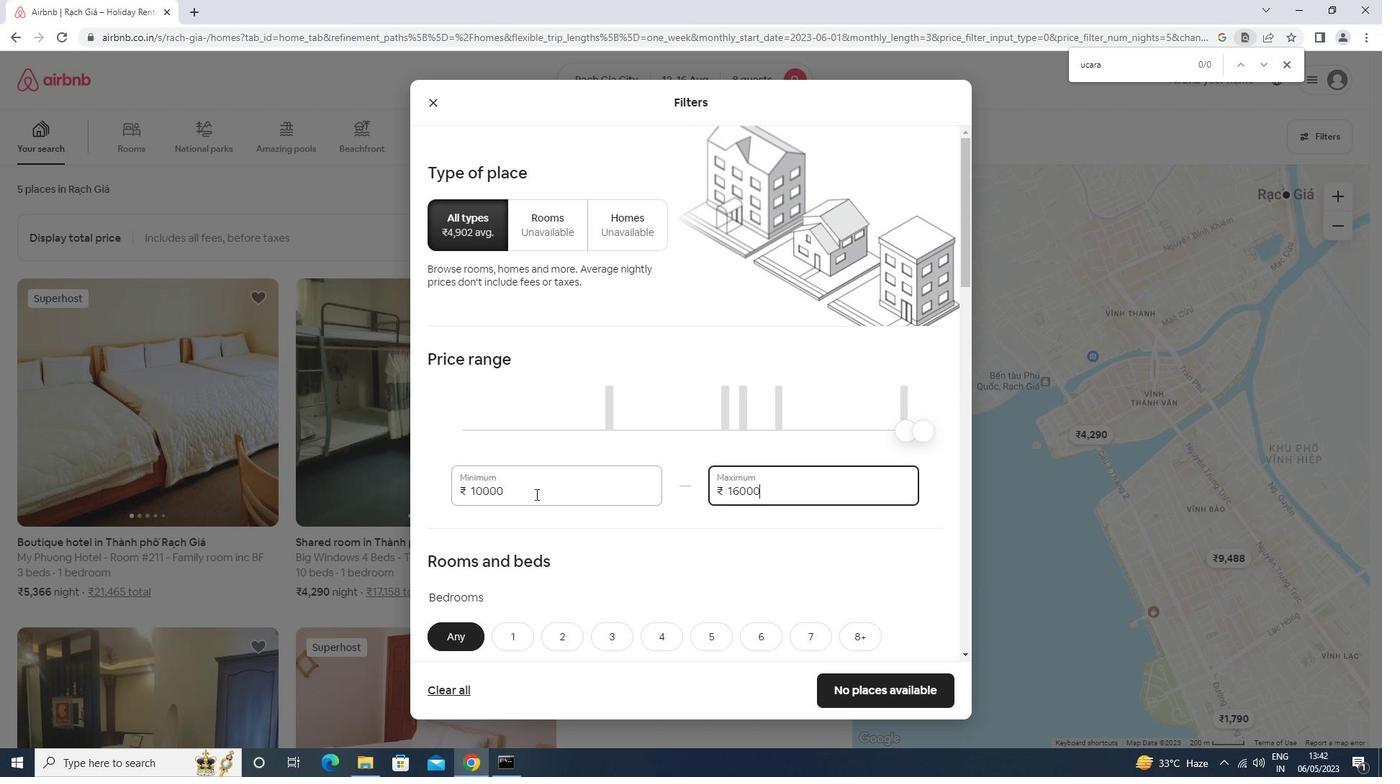 
Action: Mouse moved to (862, 357)
Screenshot: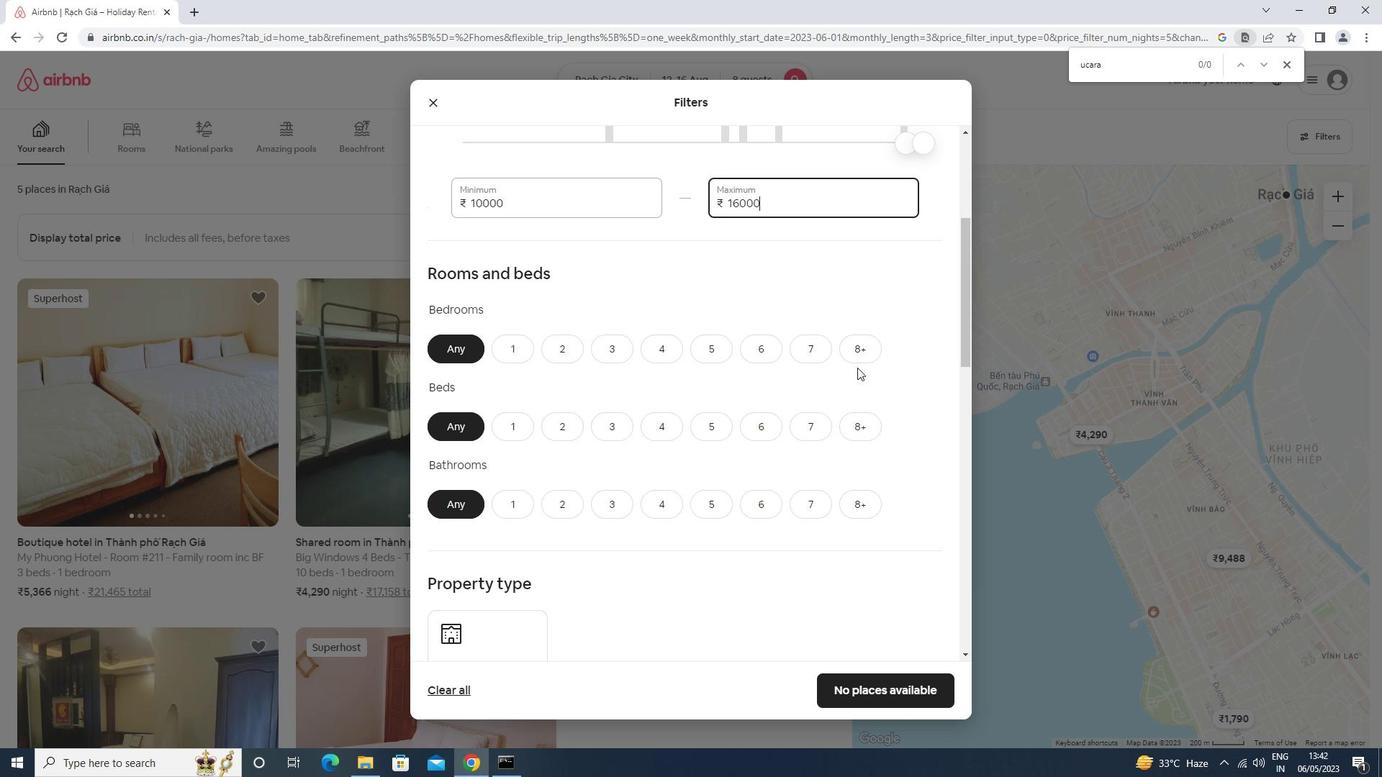 
Action: Mouse pressed left at (862, 357)
Screenshot: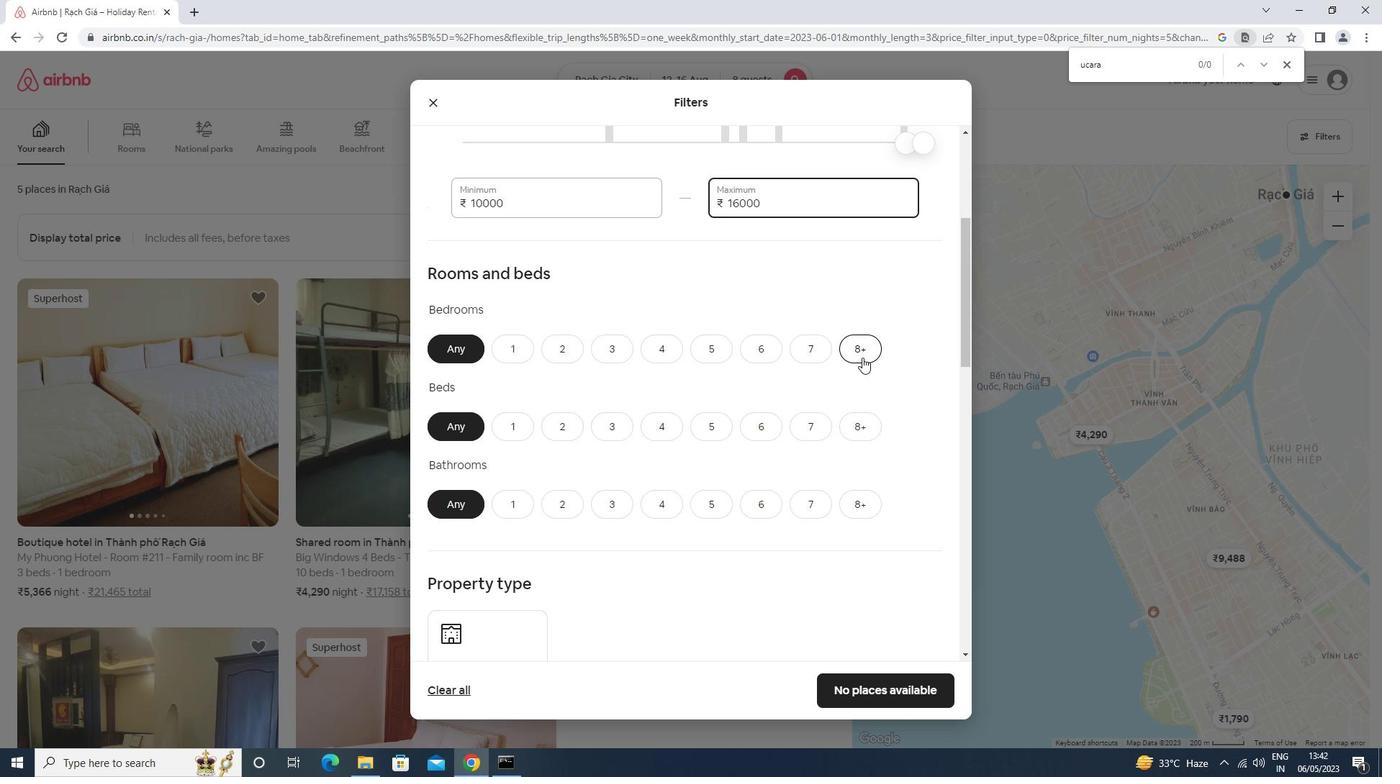
Action: Mouse moved to (858, 426)
Screenshot: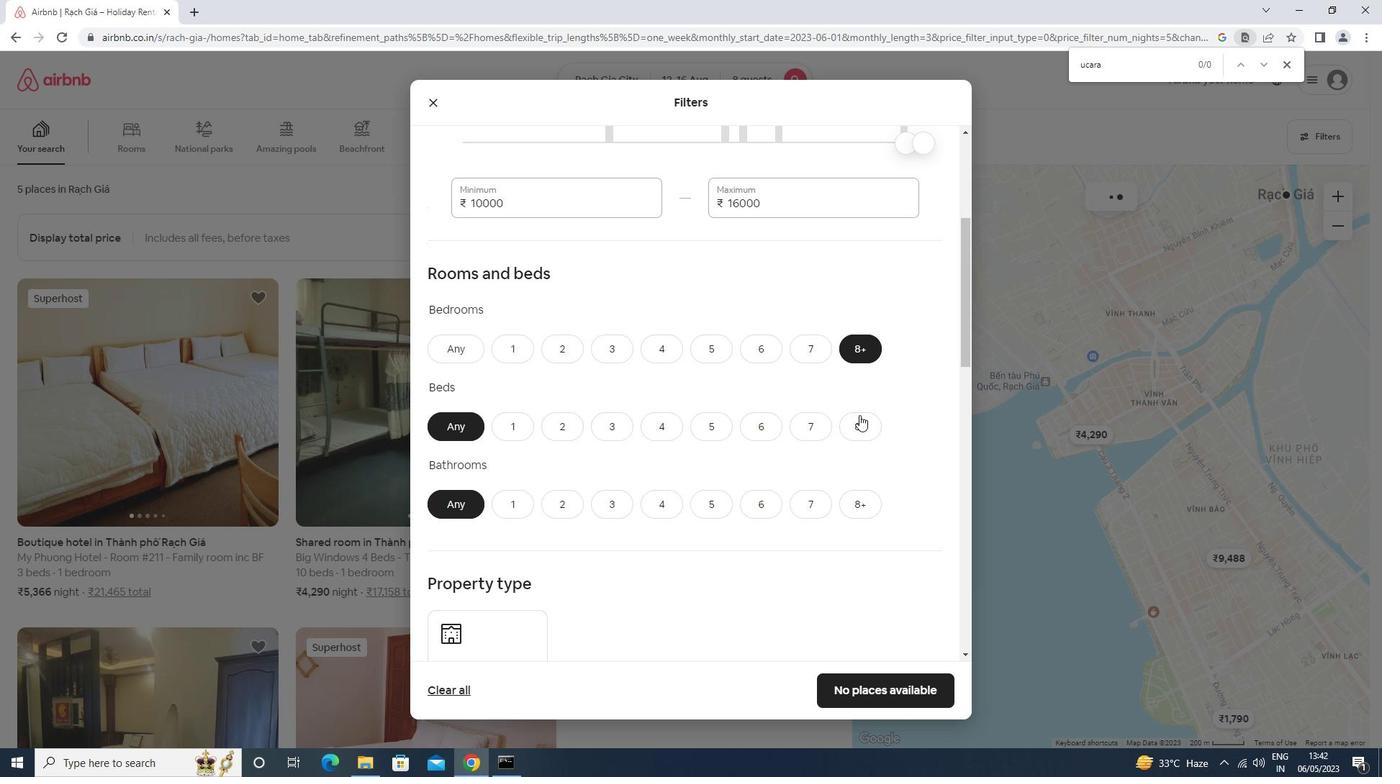 
Action: Mouse pressed left at (858, 426)
Screenshot: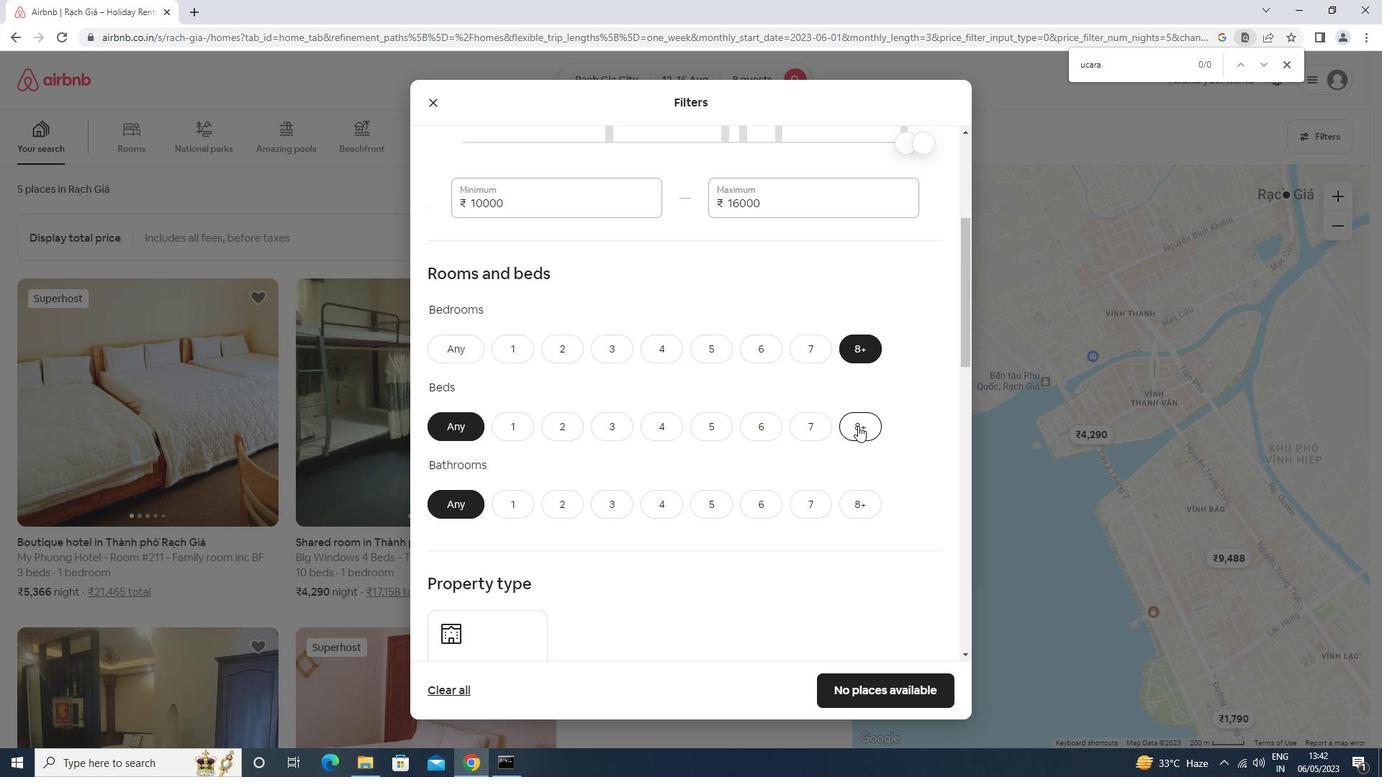
Action: Mouse moved to (860, 499)
Screenshot: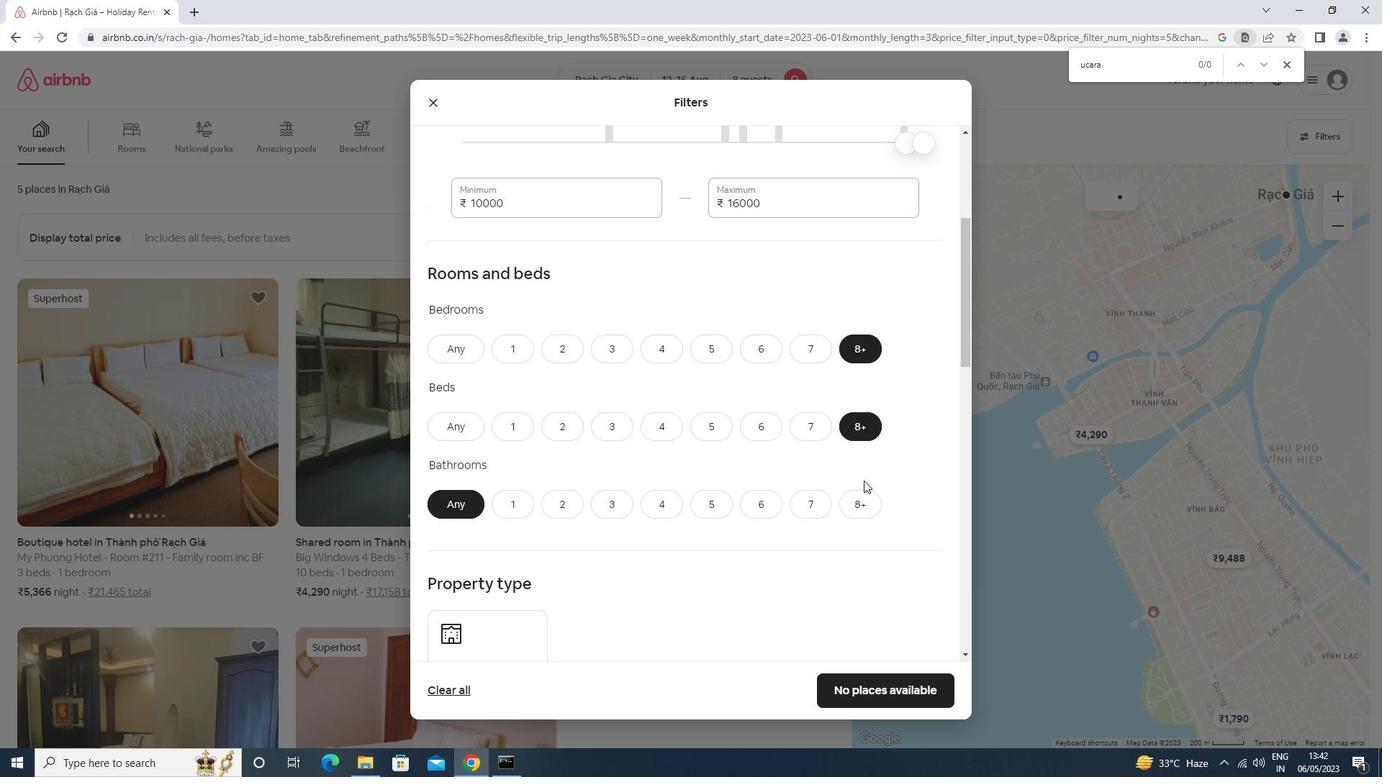 
Action: Mouse pressed left at (860, 499)
Screenshot: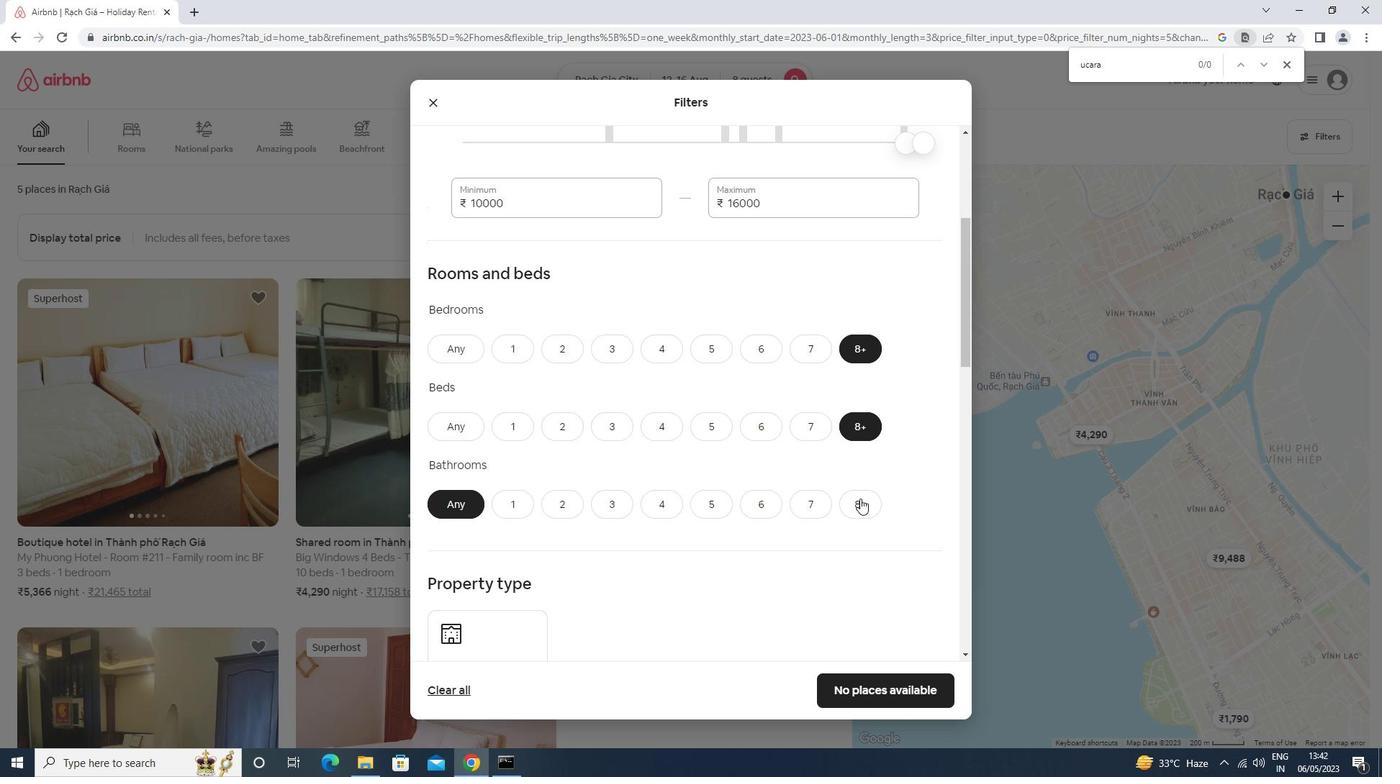 
Action: Mouse moved to (673, 454)
Screenshot: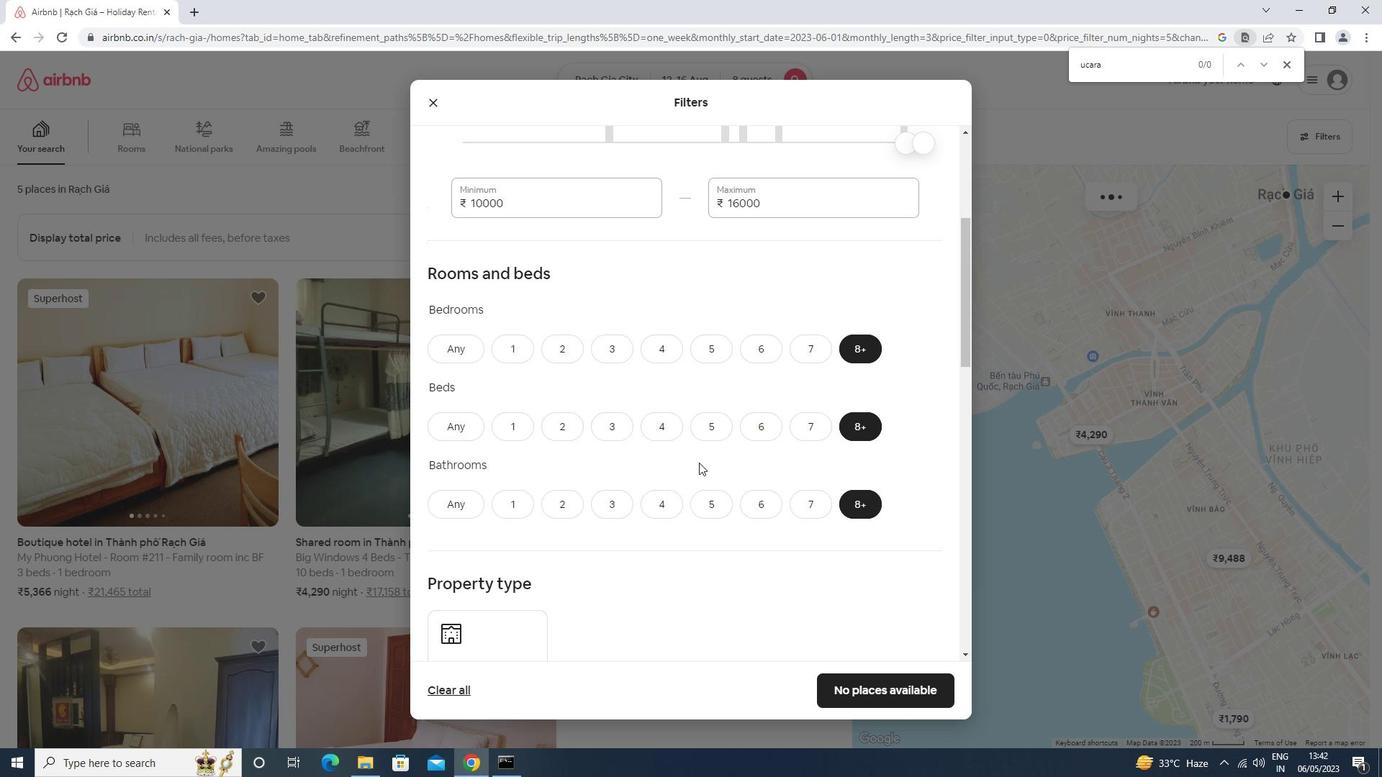 
Action: Mouse scrolled (673, 453) with delta (0, 0)
Screenshot: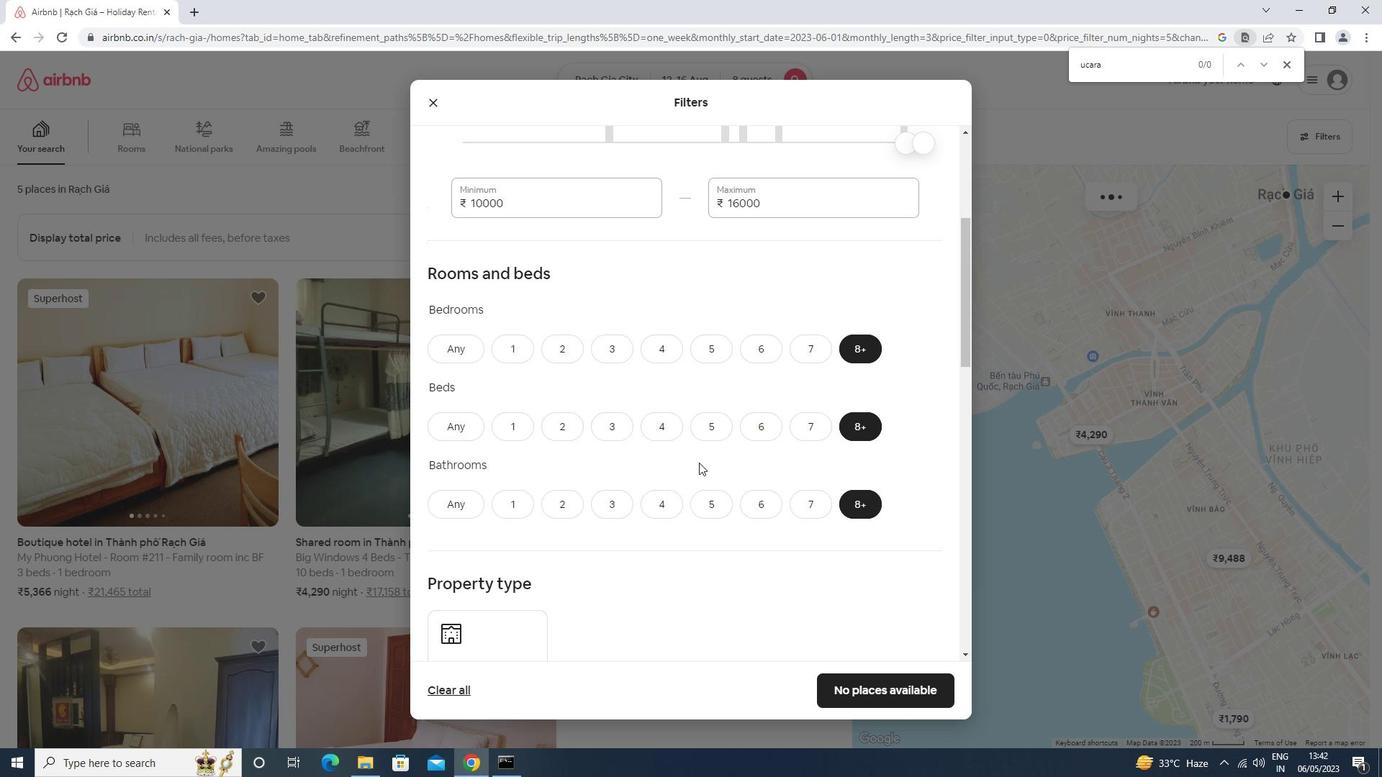 
Action: Mouse moved to (672, 454)
Screenshot: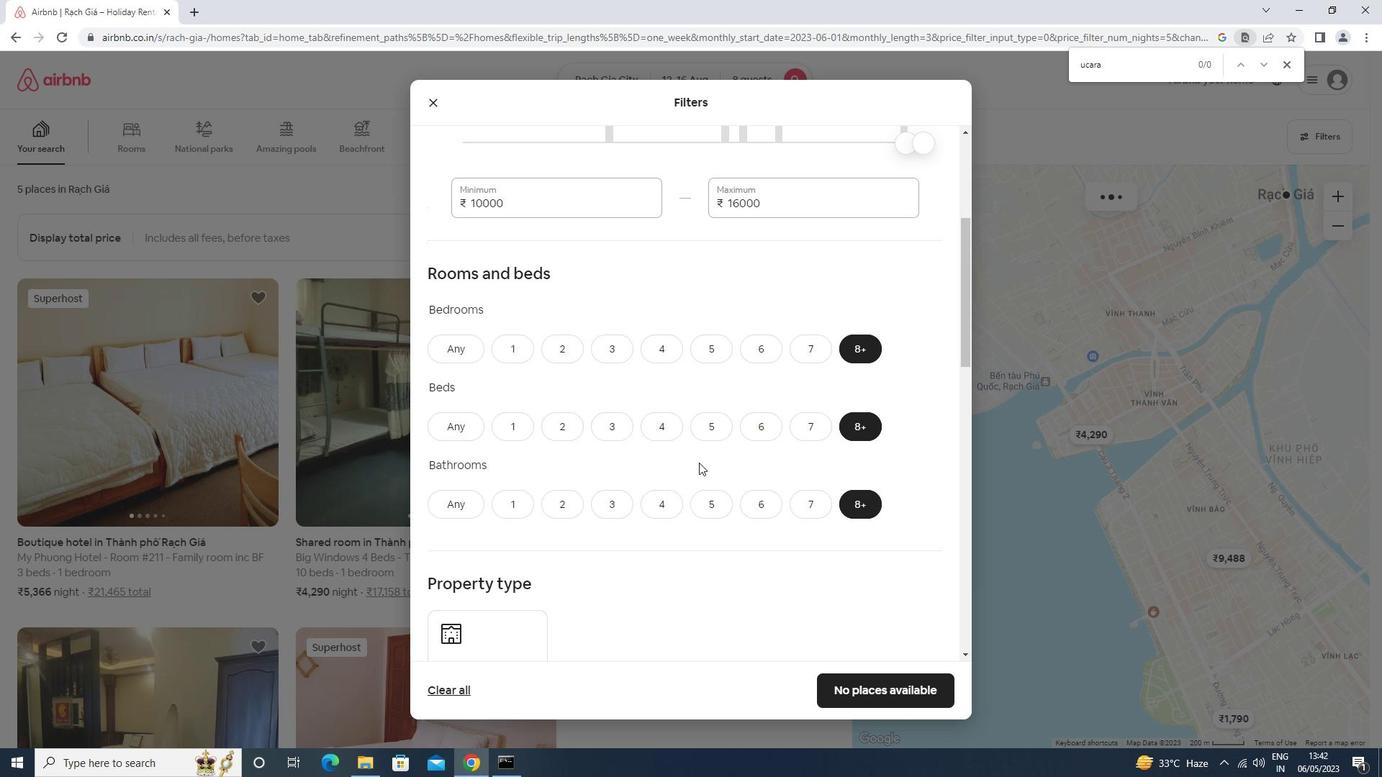 
Action: Mouse scrolled (672, 453) with delta (0, 0)
Screenshot: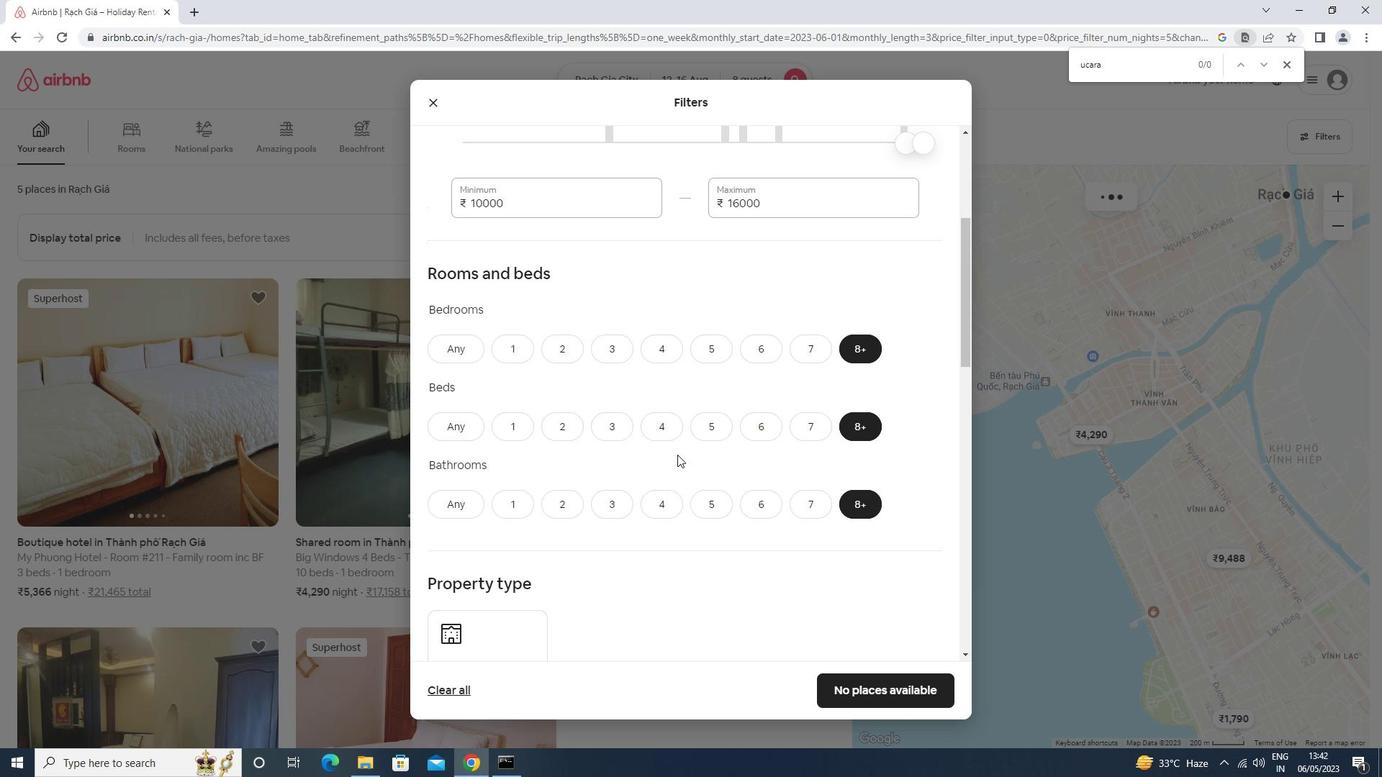 
Action: Mouse moved to (671, 455)
Screenshot: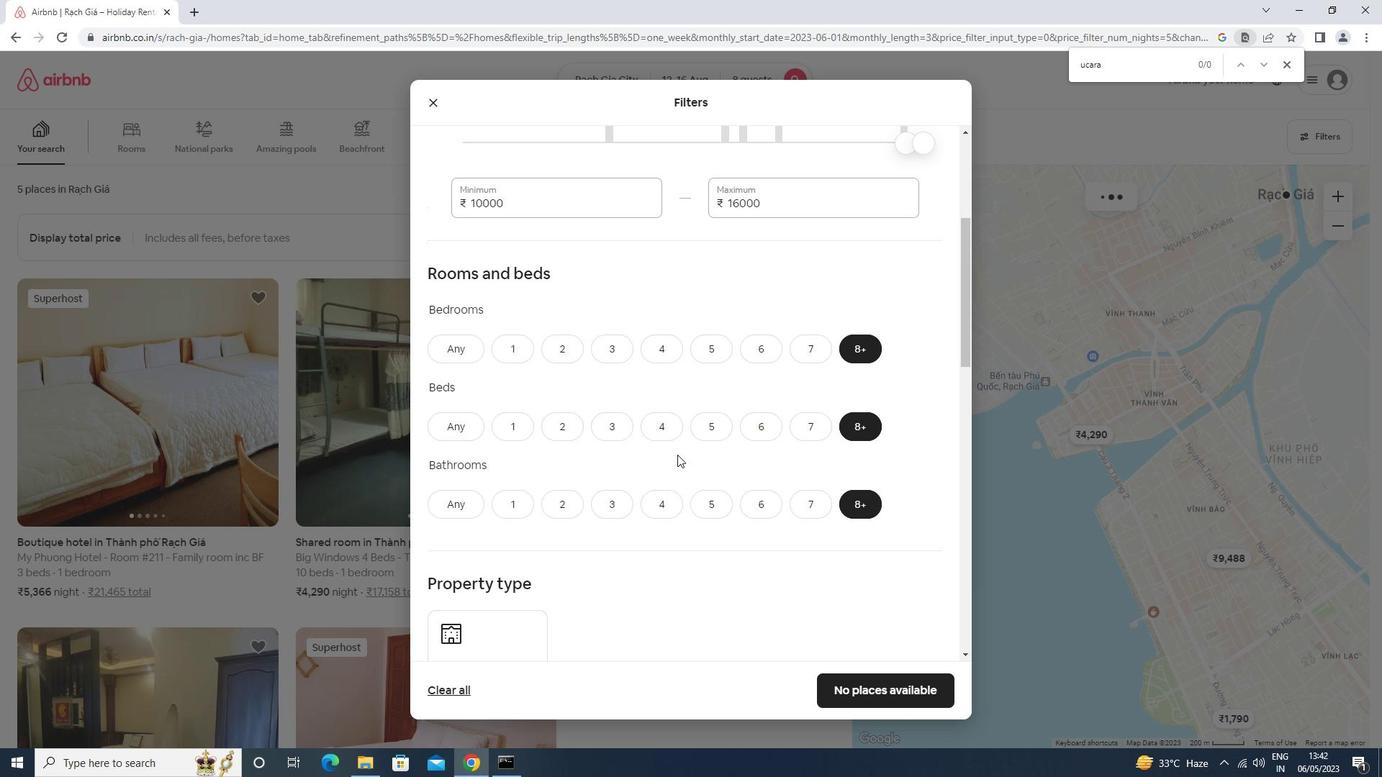 
Action: Mouse scrolled (671, 454) with delta (0, 0)
Screenshot: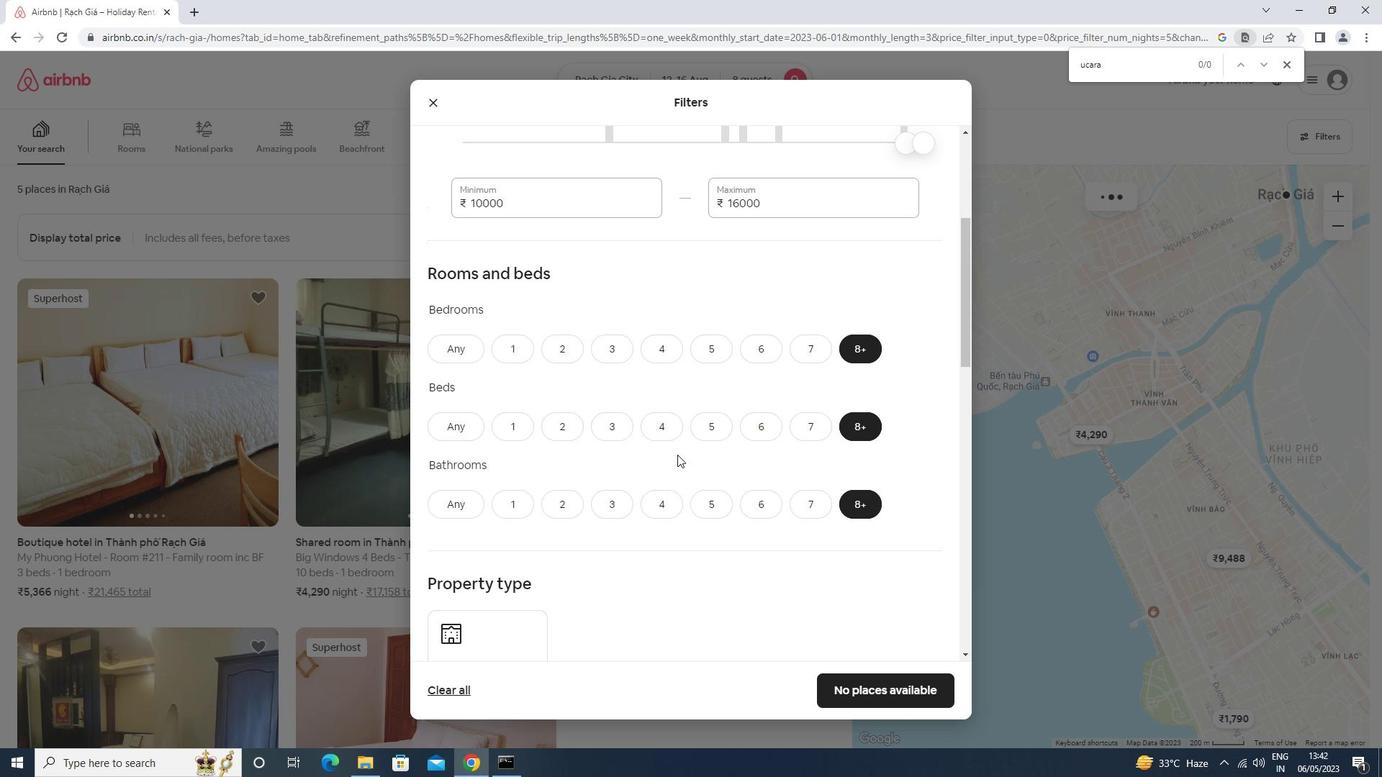 
Action: Mouse moved to (671, 455)
Screenshot: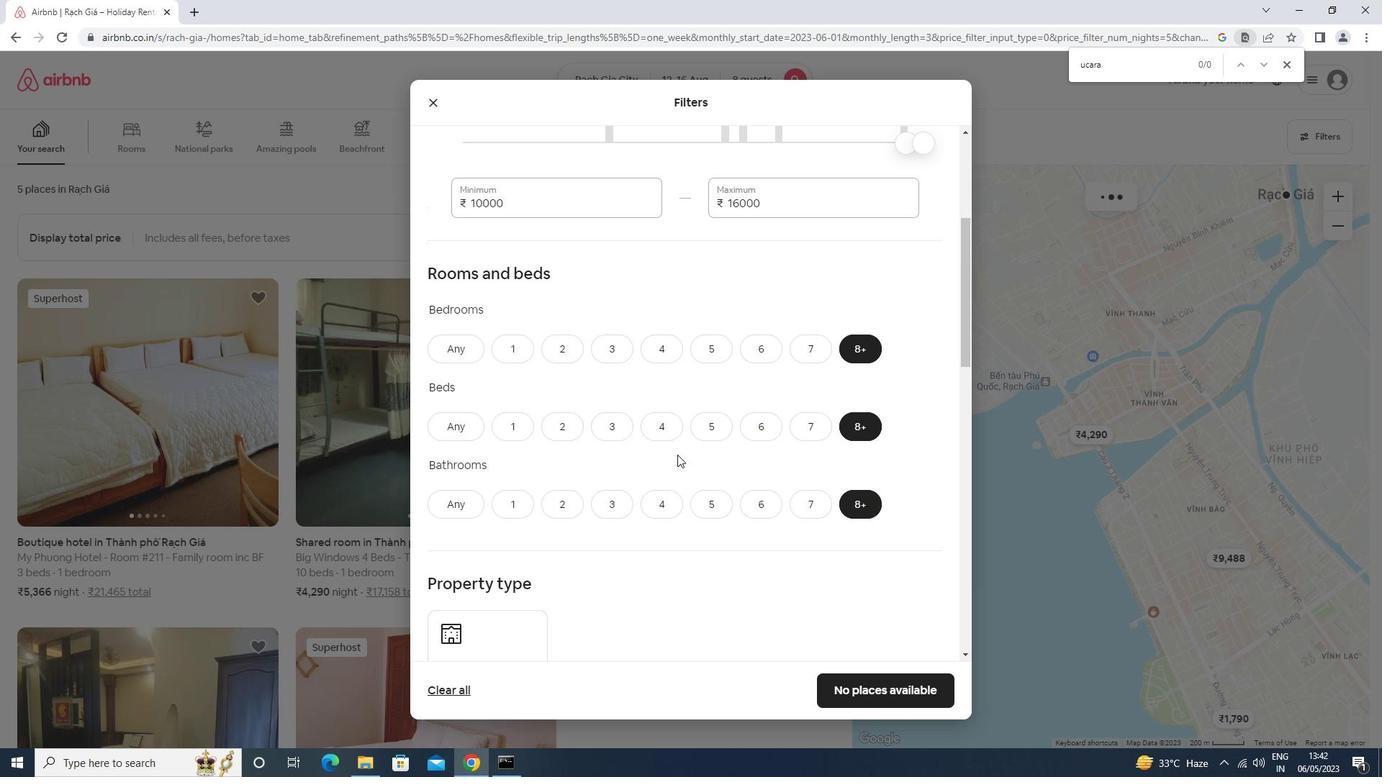 
Action: Mouse scrolled (671, 455) with delta (0, 0)
Screenshot: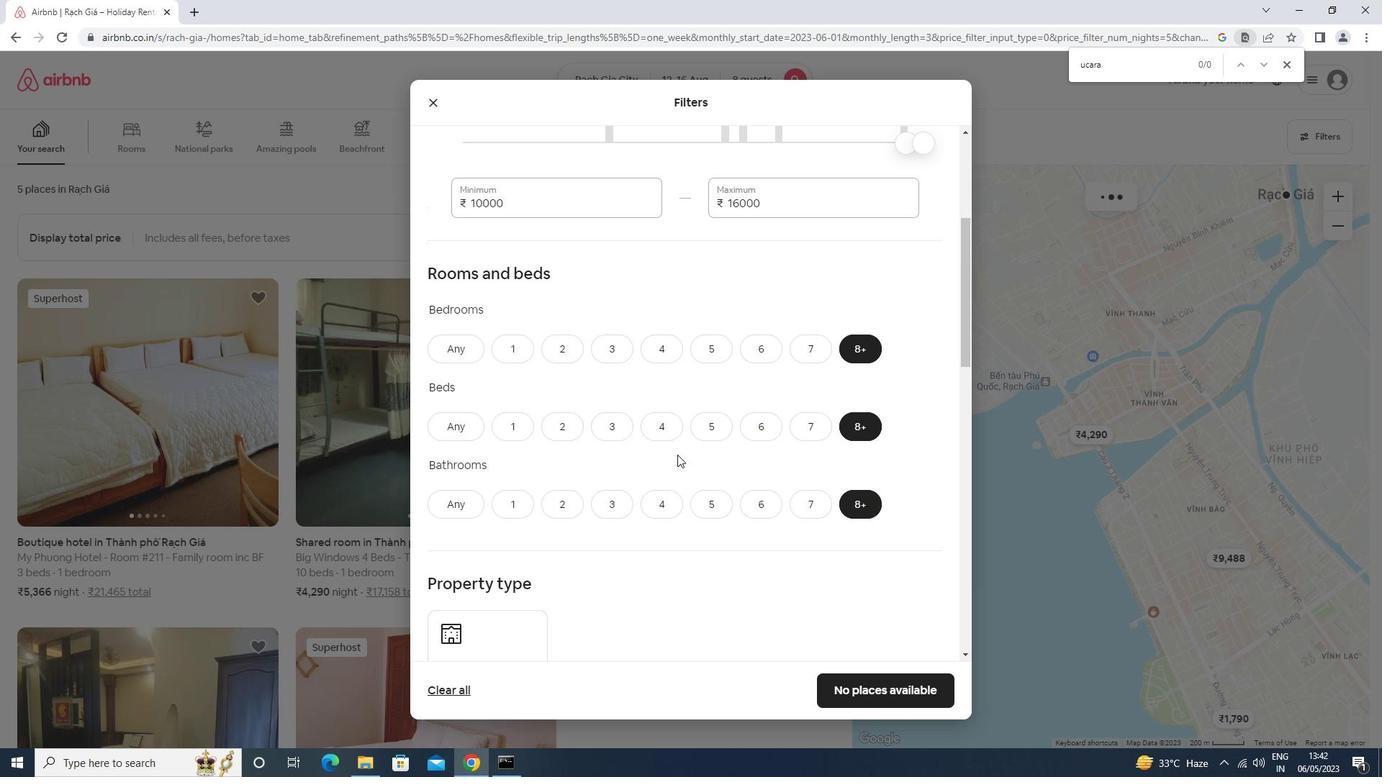 
Action: Mouse moved to (491, 540)
Screenshot: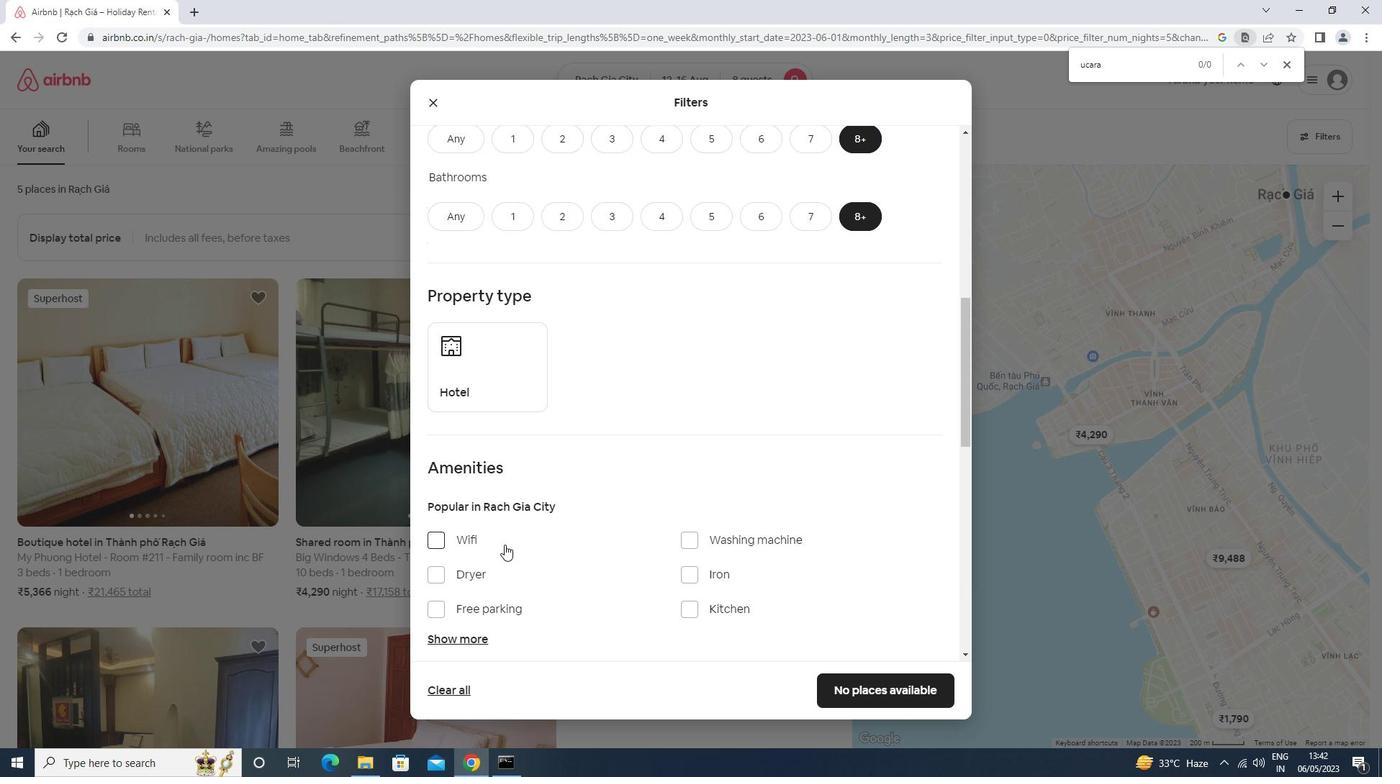
Action: Mouse pressed left at (491, 540)
Screenshot: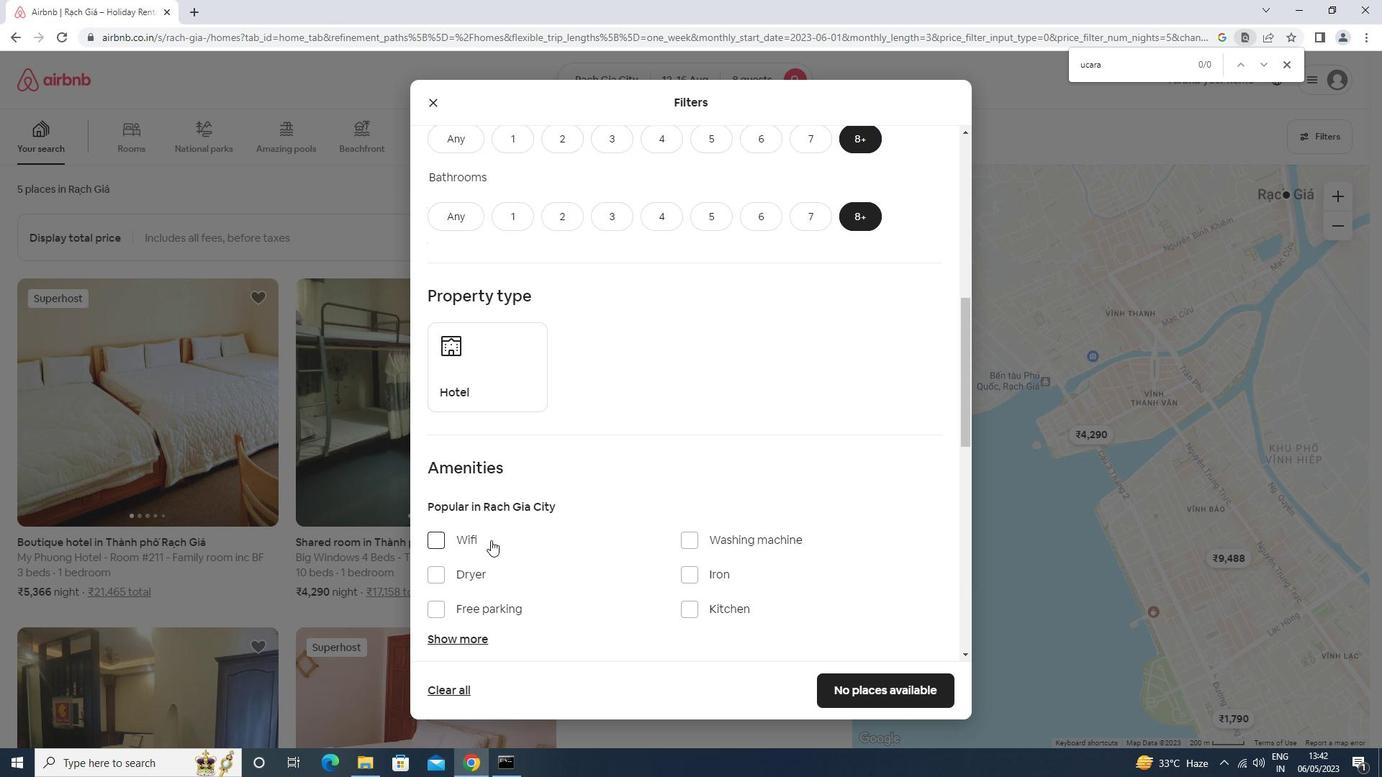 
Action: Mouse moved to (463, 640)
Screenshot: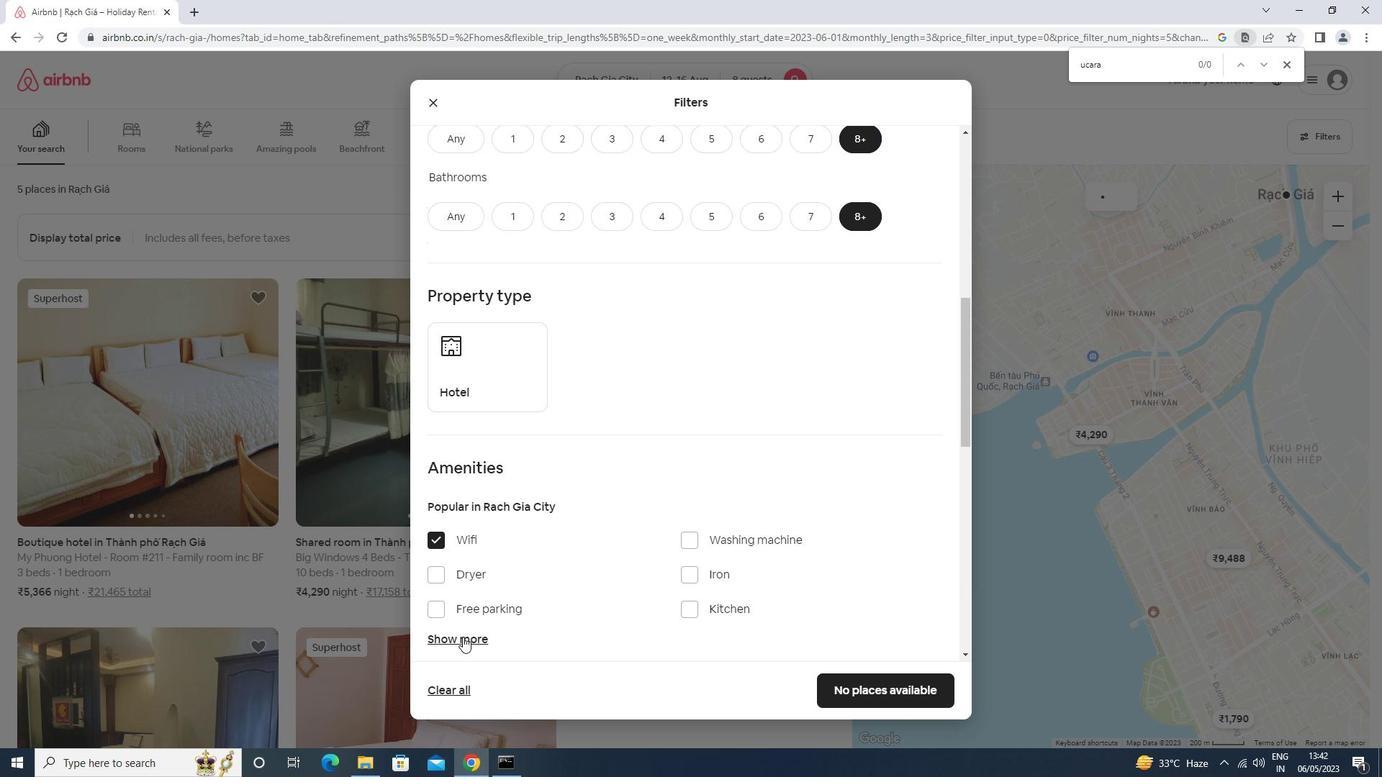 
Action: Mouse pressed left at (463, 640)
Screenshot: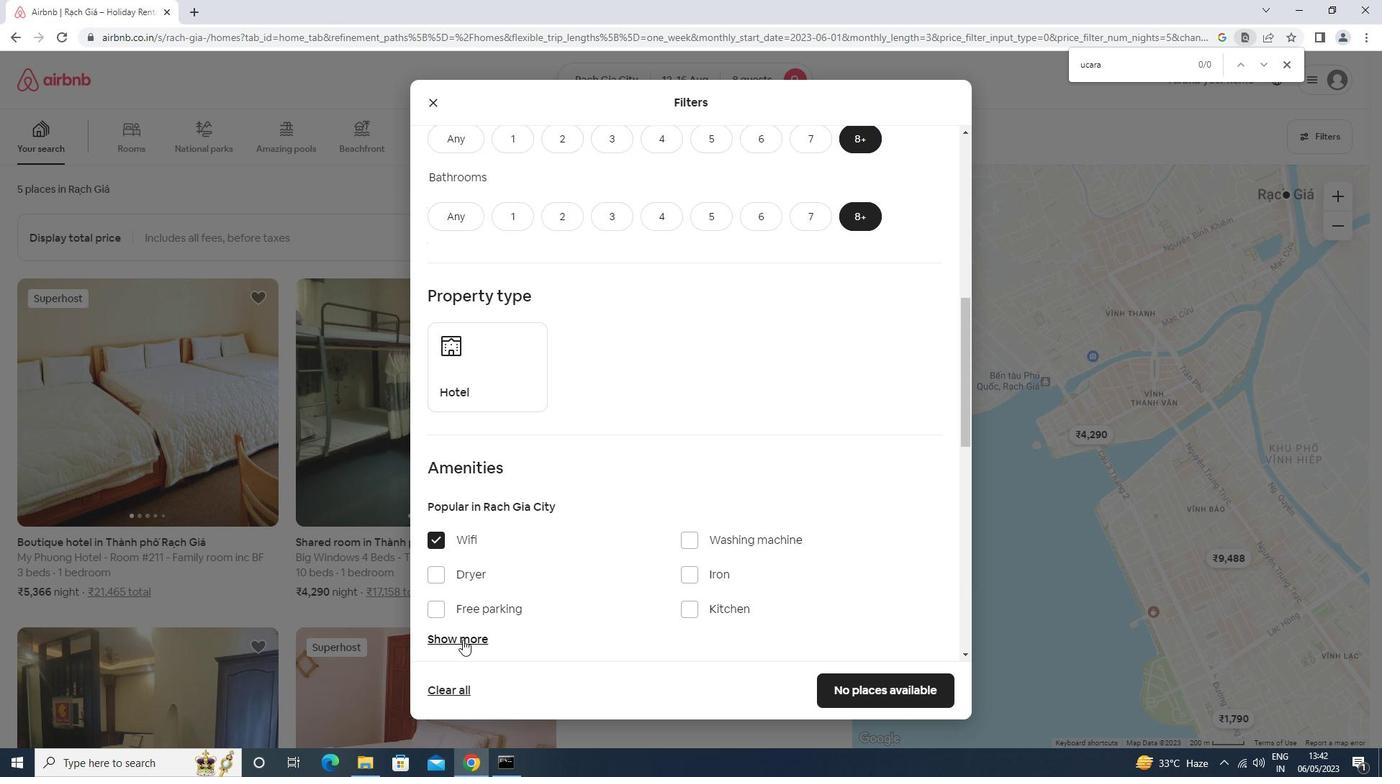 
Action: Mouse moved to (496, 314)
Screenshot: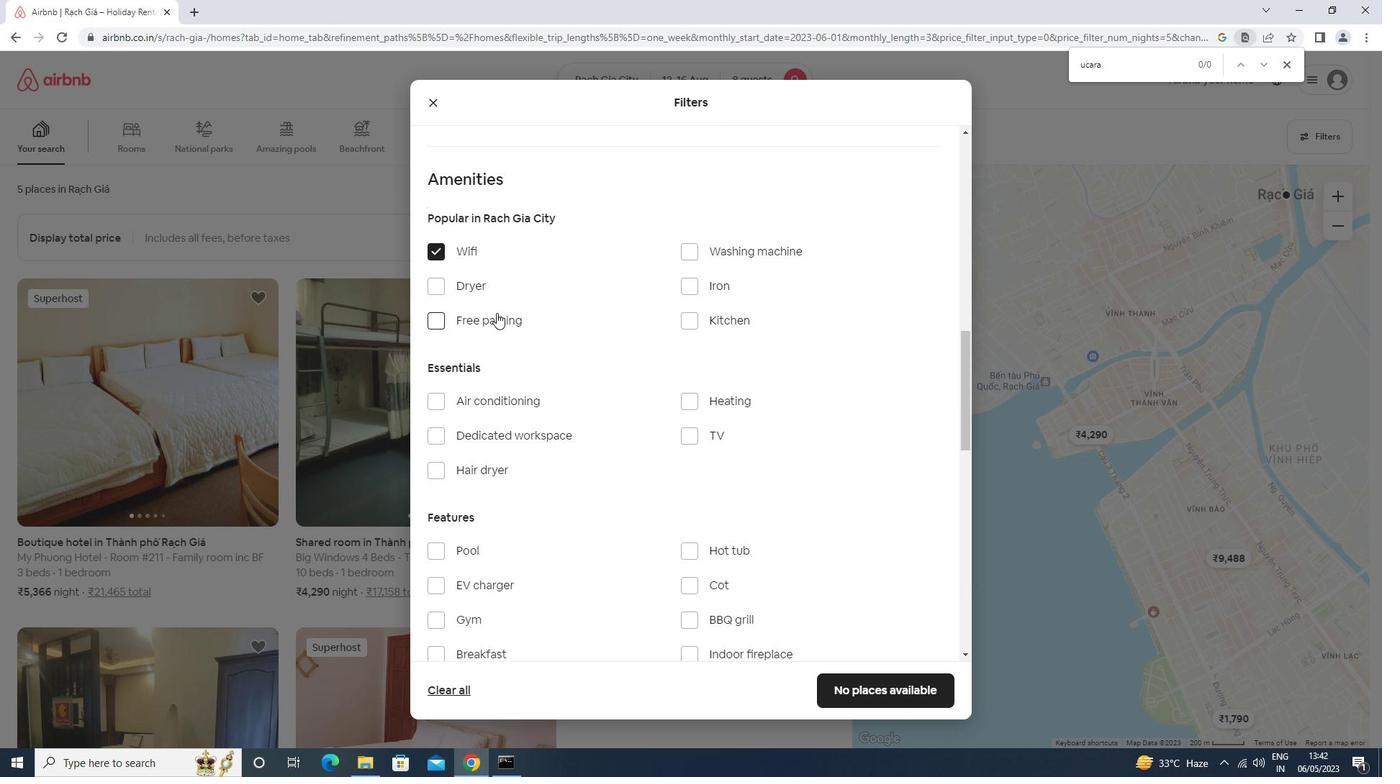 
Action: Mouse pressed left at (496, 314)
Screenshot: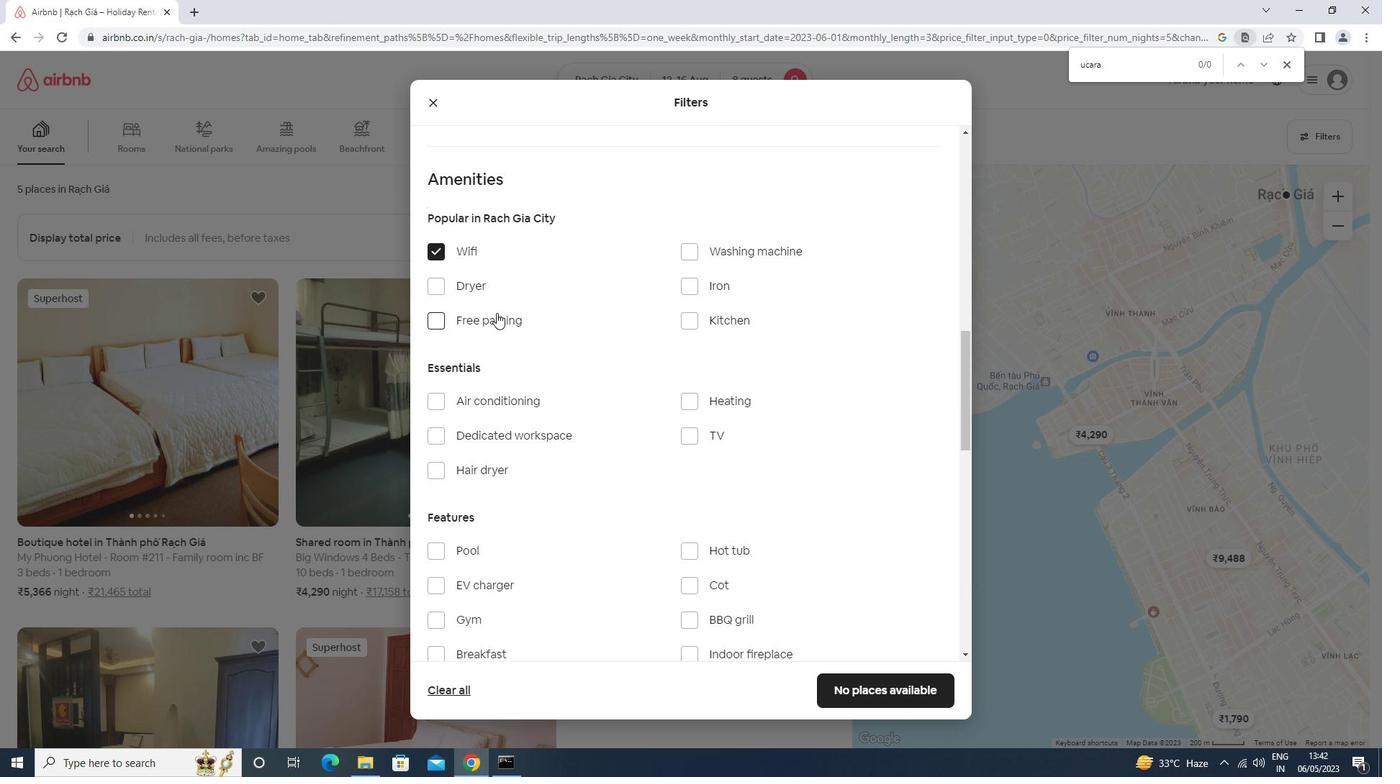 
Action: Mouse moved to (695, 429)
Screenshot: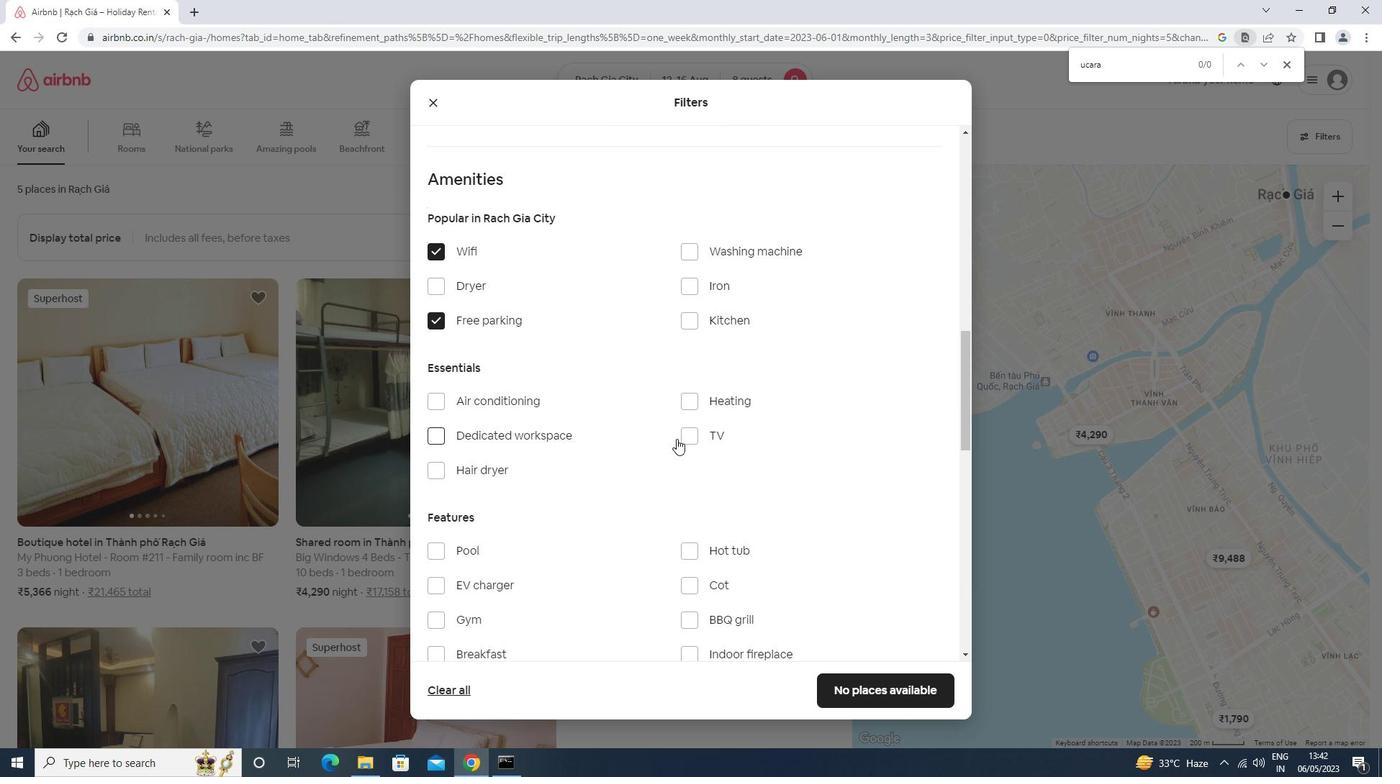 
Action: Mouse pressed left at (695, 429)
Screenshot: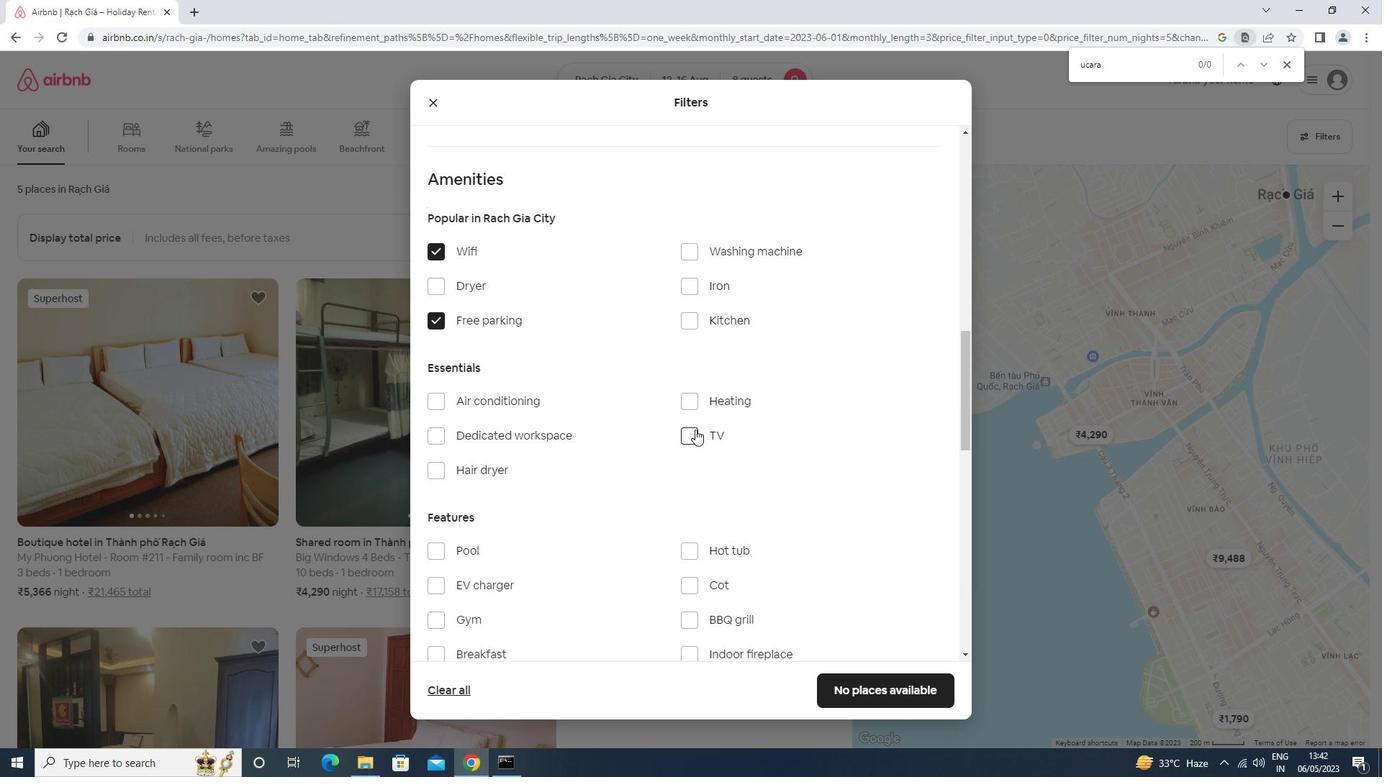 
Action: Mouse moved to (649, 456)
Screenshot: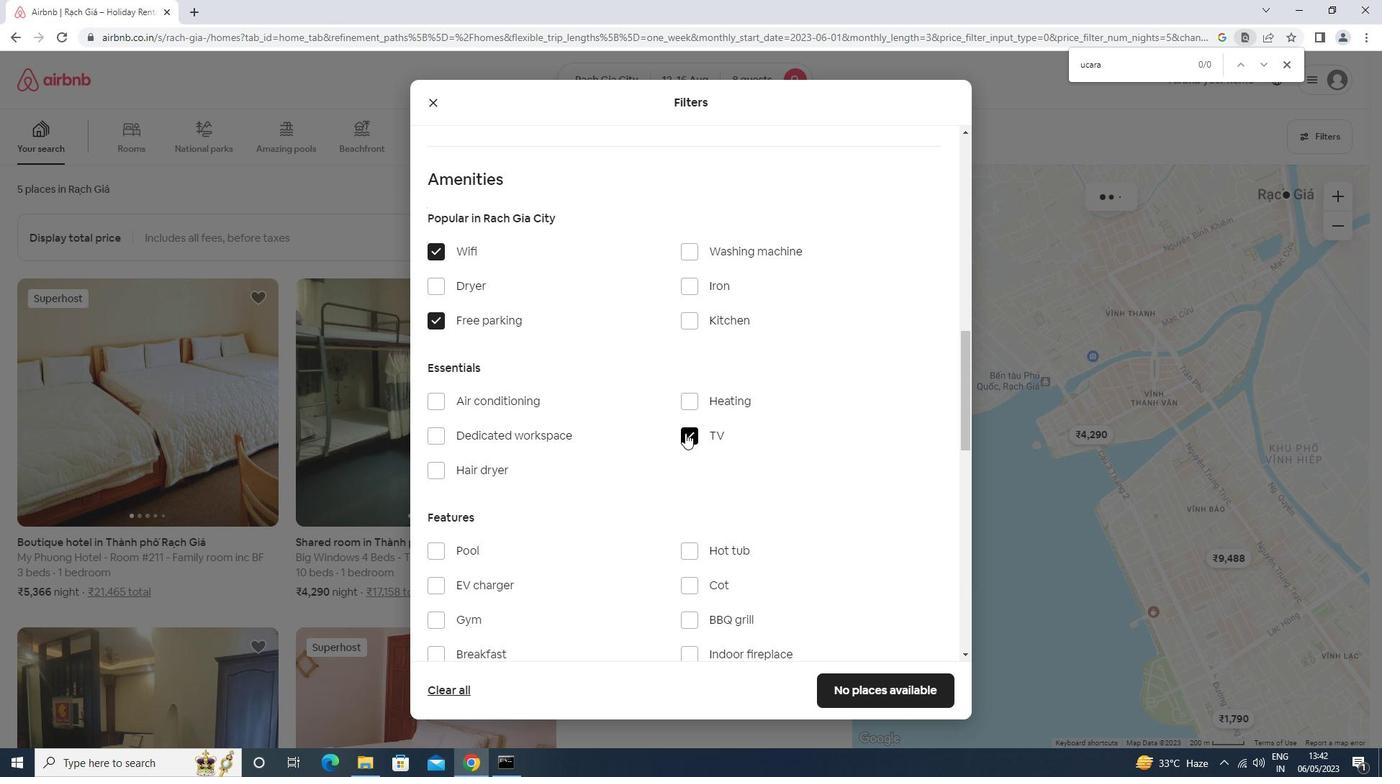 
Action: Mouse scrolled (649, 455) with delta (0, 0)
Screenshot: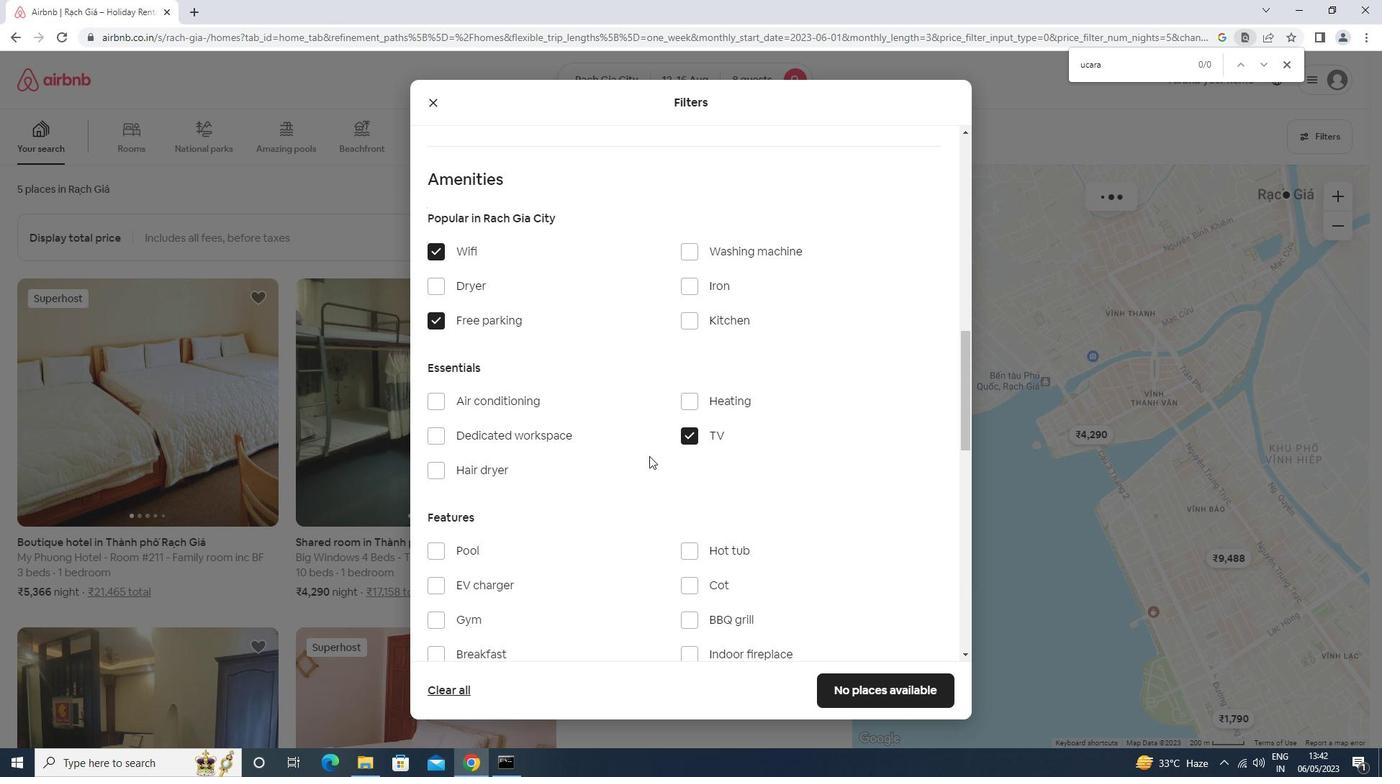 
Action: Mouse scrolled (649, 455) with delta (0, 0)
Screenshot: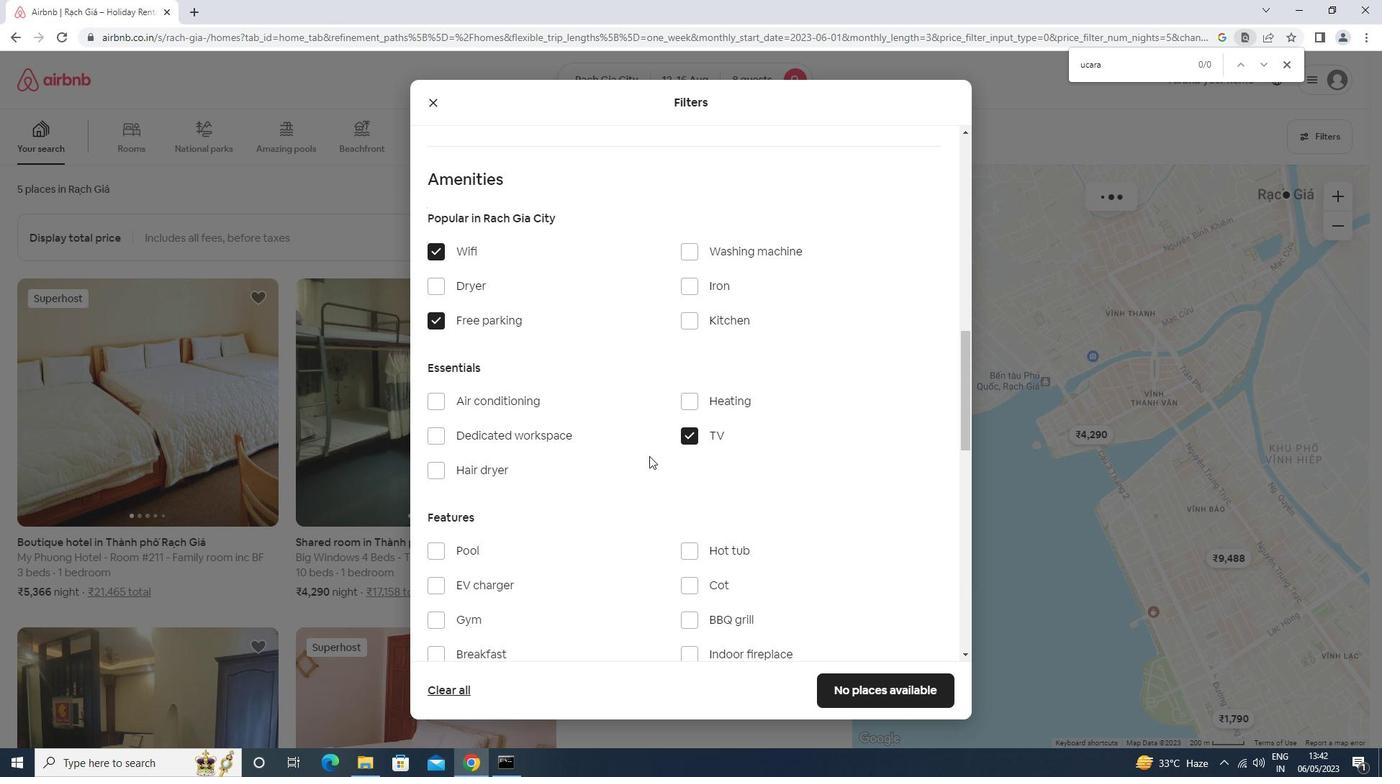 
Action: Mouse scrolled (649, 455) with delta (0, 0)
Screenshot: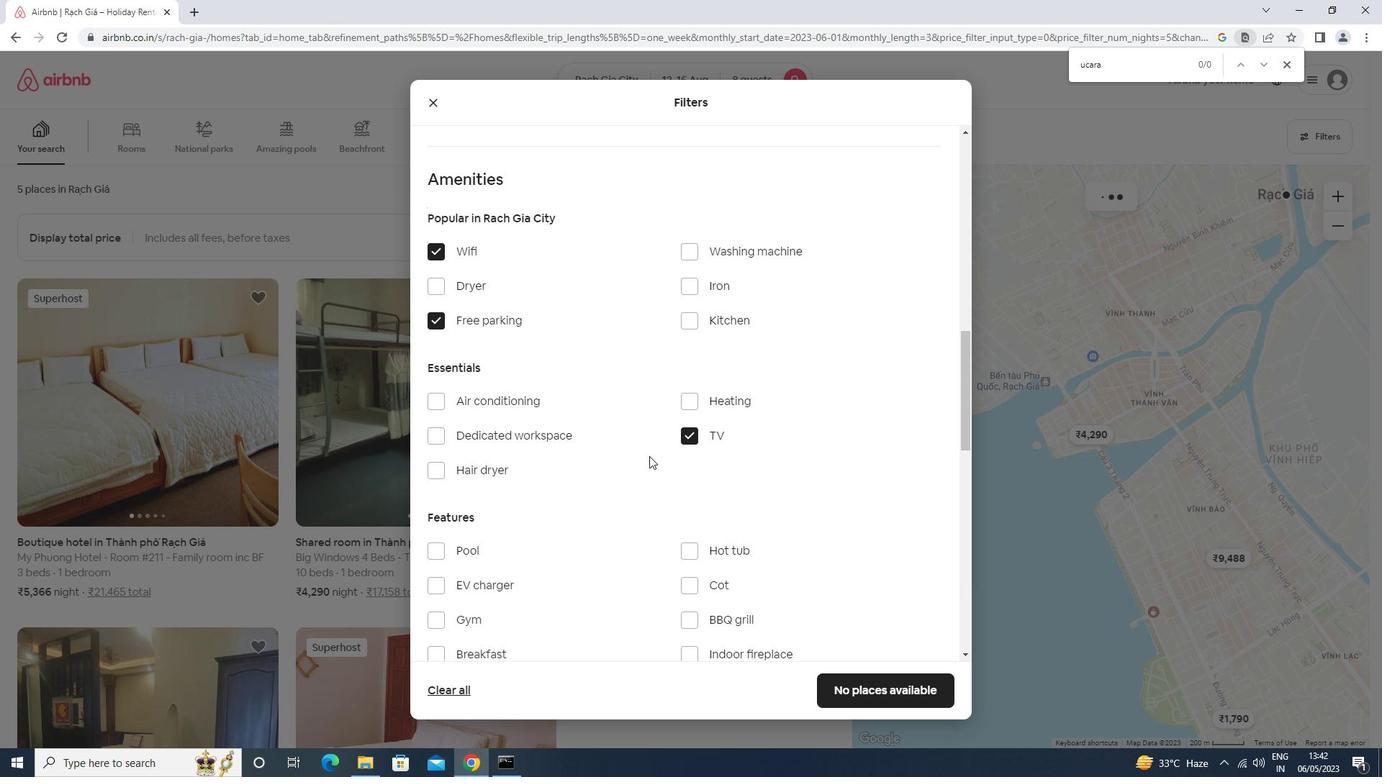 
Action: Mouse moved to (491, 437)
Screenshot: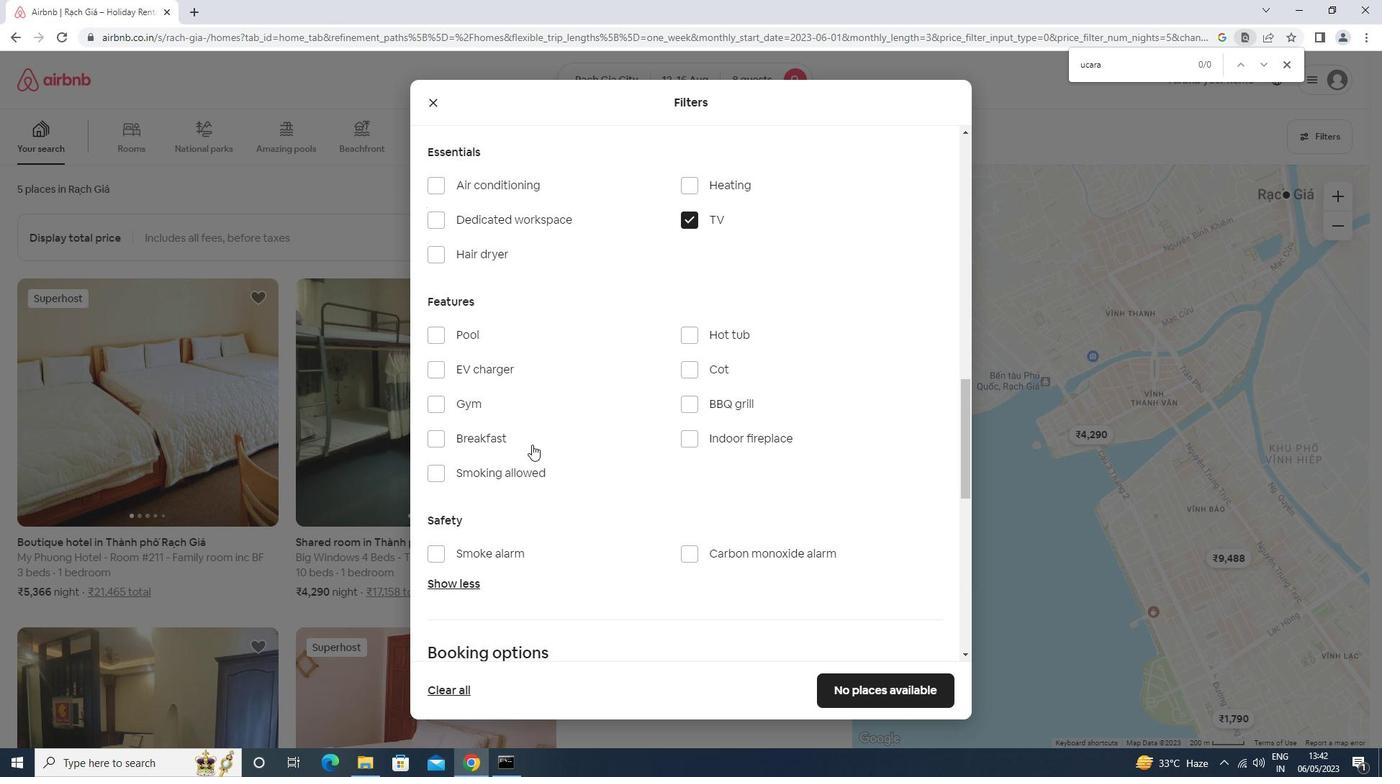
Action: Mouse pressed left at (491, 437)
Screenshot: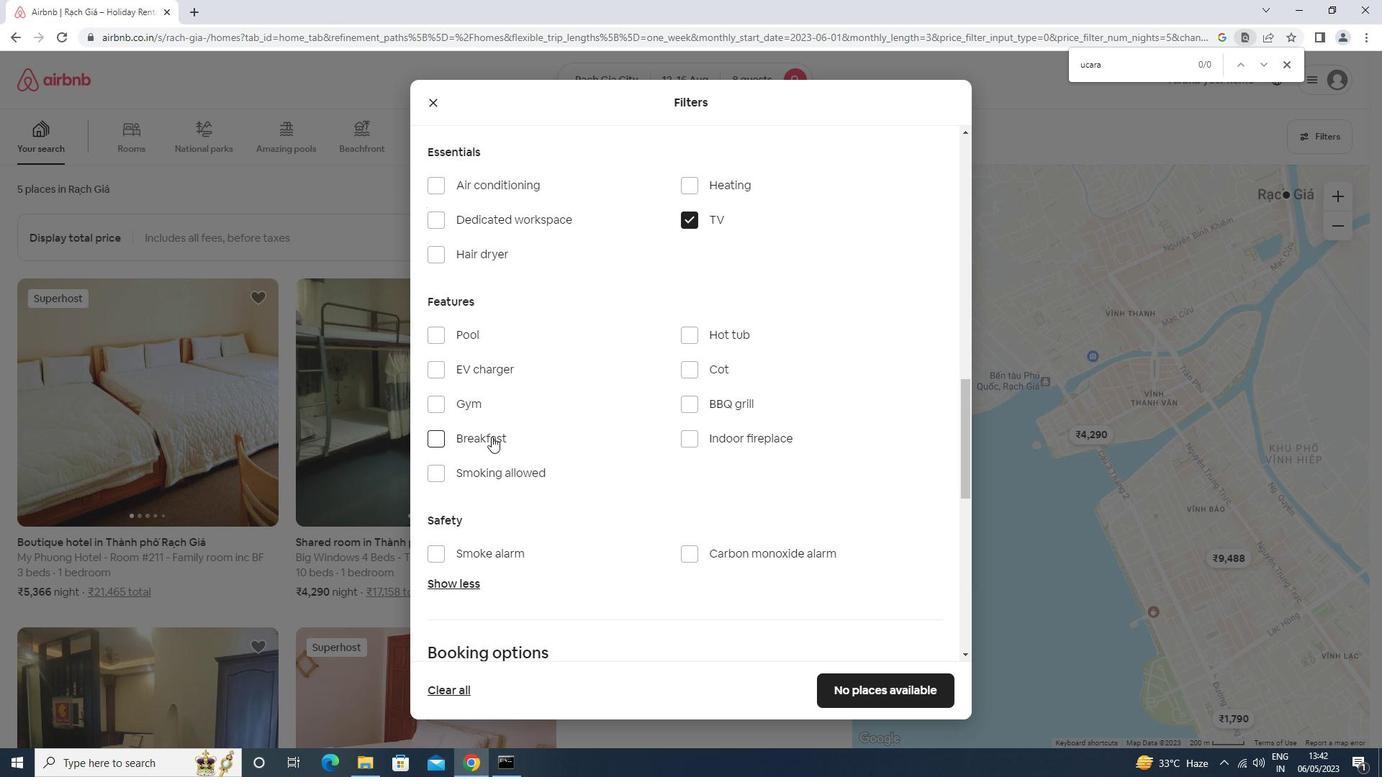 
Action: Mouse moved to (479, 401)
Screenshot: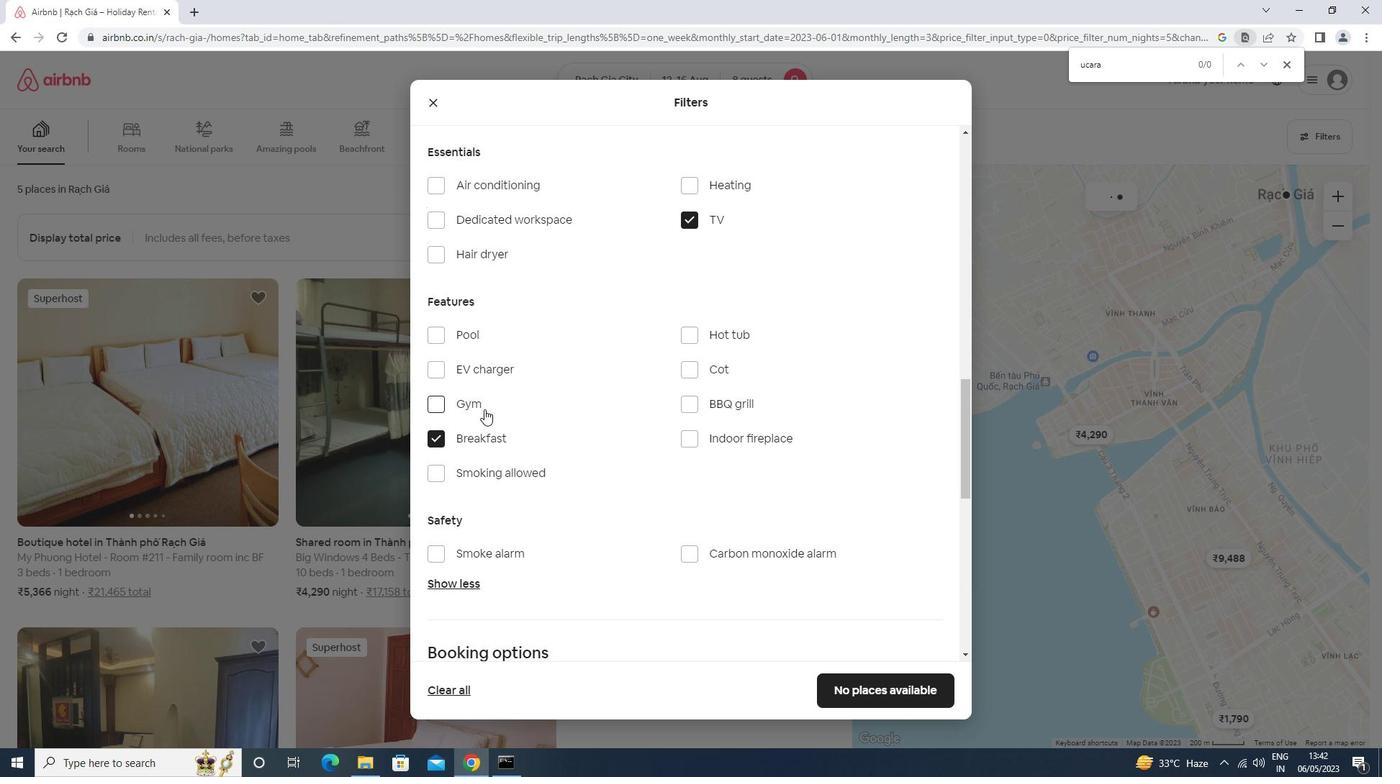 
Action: Mouse pressed left at (479, 401)
Screenshot: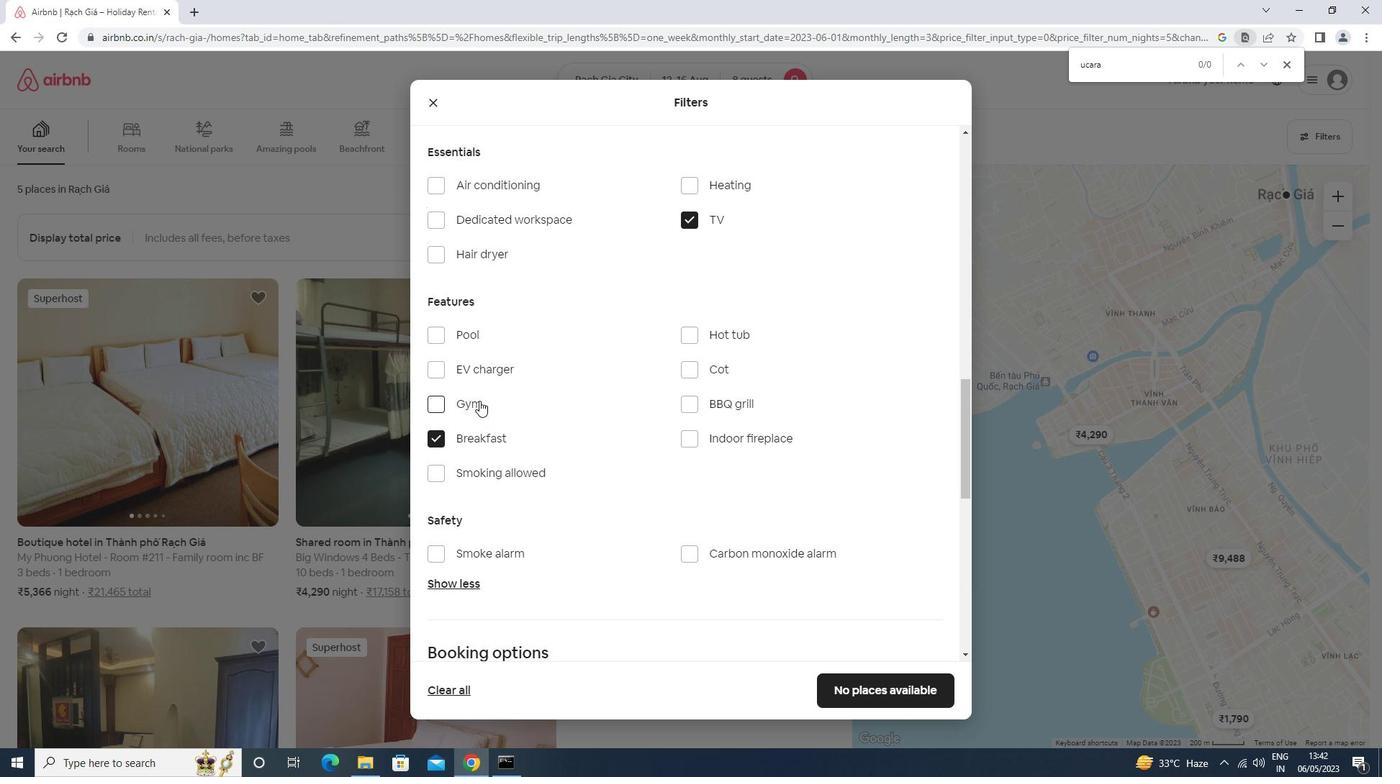 
Action: Mouse moved to (658, 453)
Screenshot: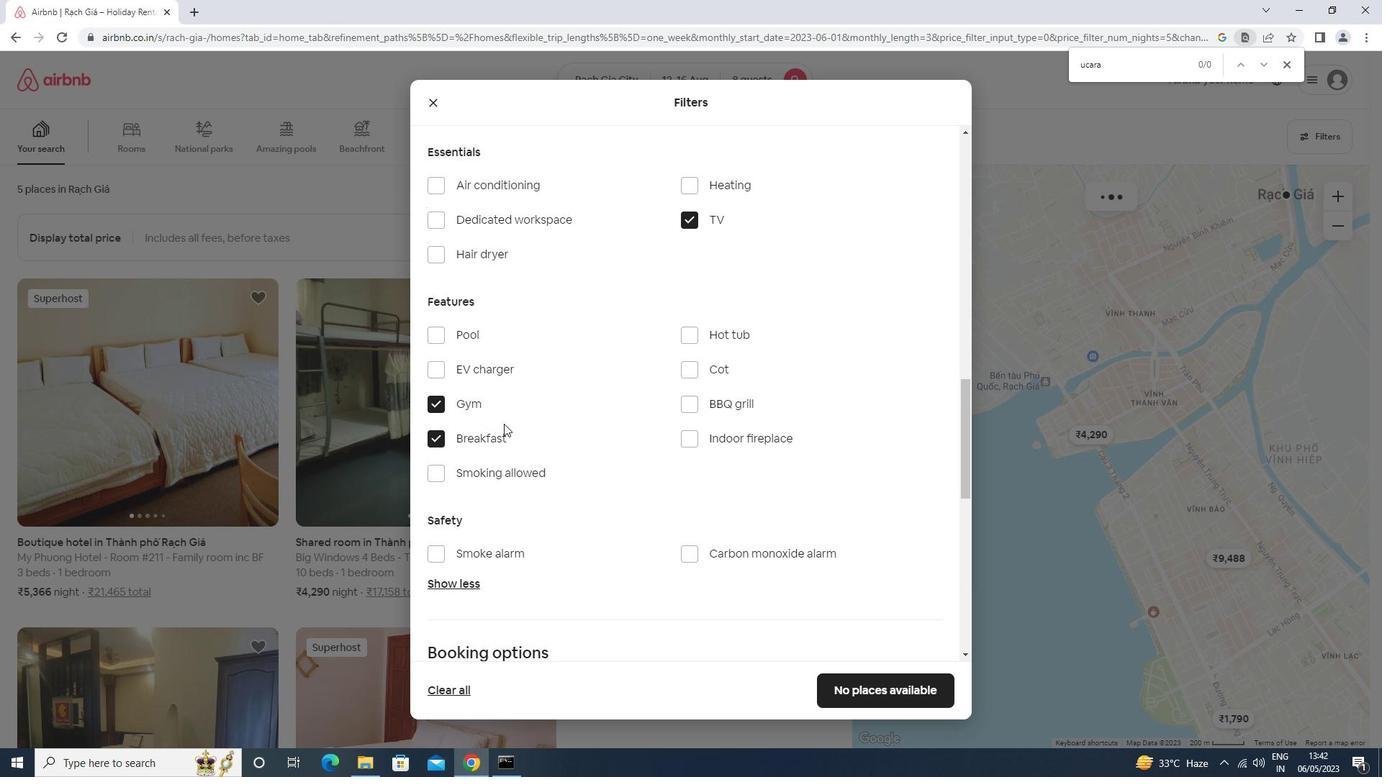 
Action: Mouse scrolled (658, 453) with delta (0, 0)
Screenshot: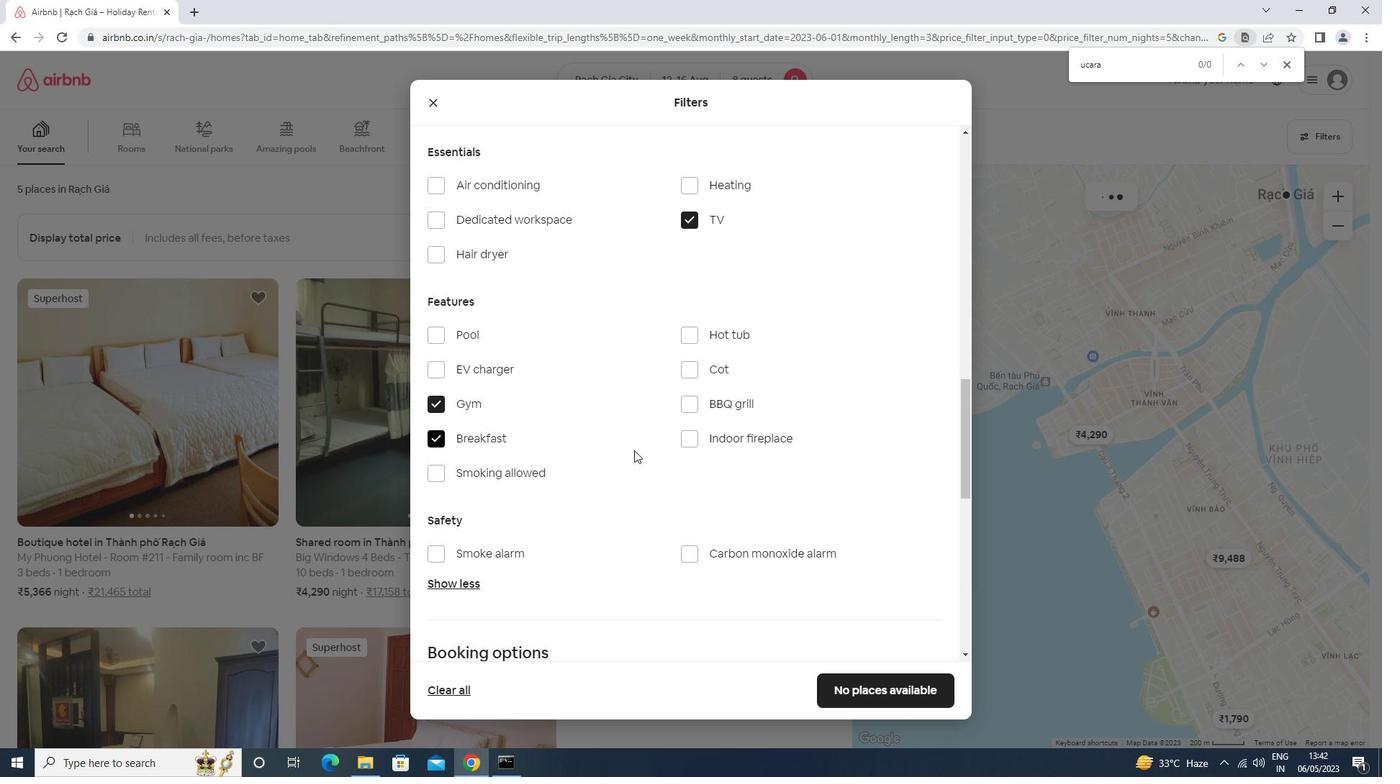 
Action: Mouse scrolled (658, 453) with delta (0, 0)
Screenshot: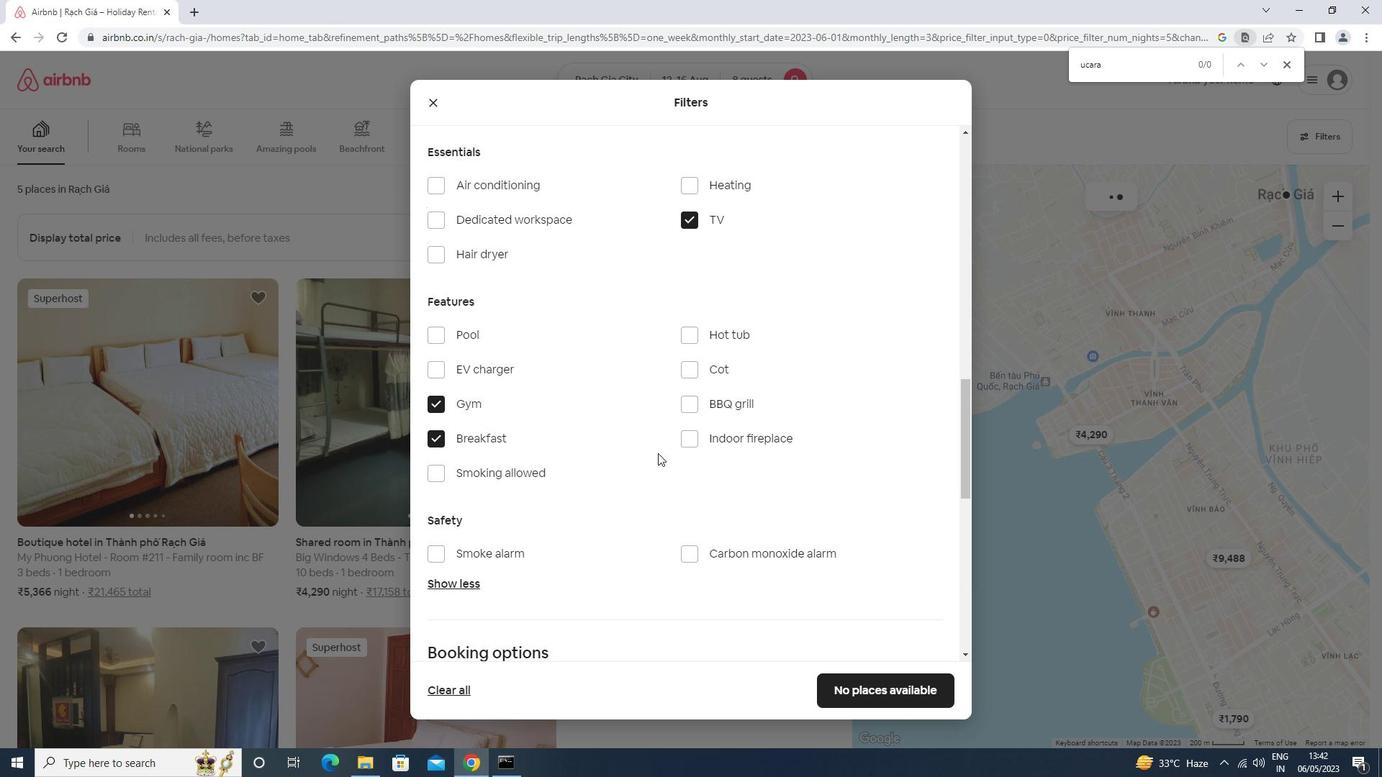 
Action: Mouse scrolled (658, 453) with delta (0, 0)
Screenshot: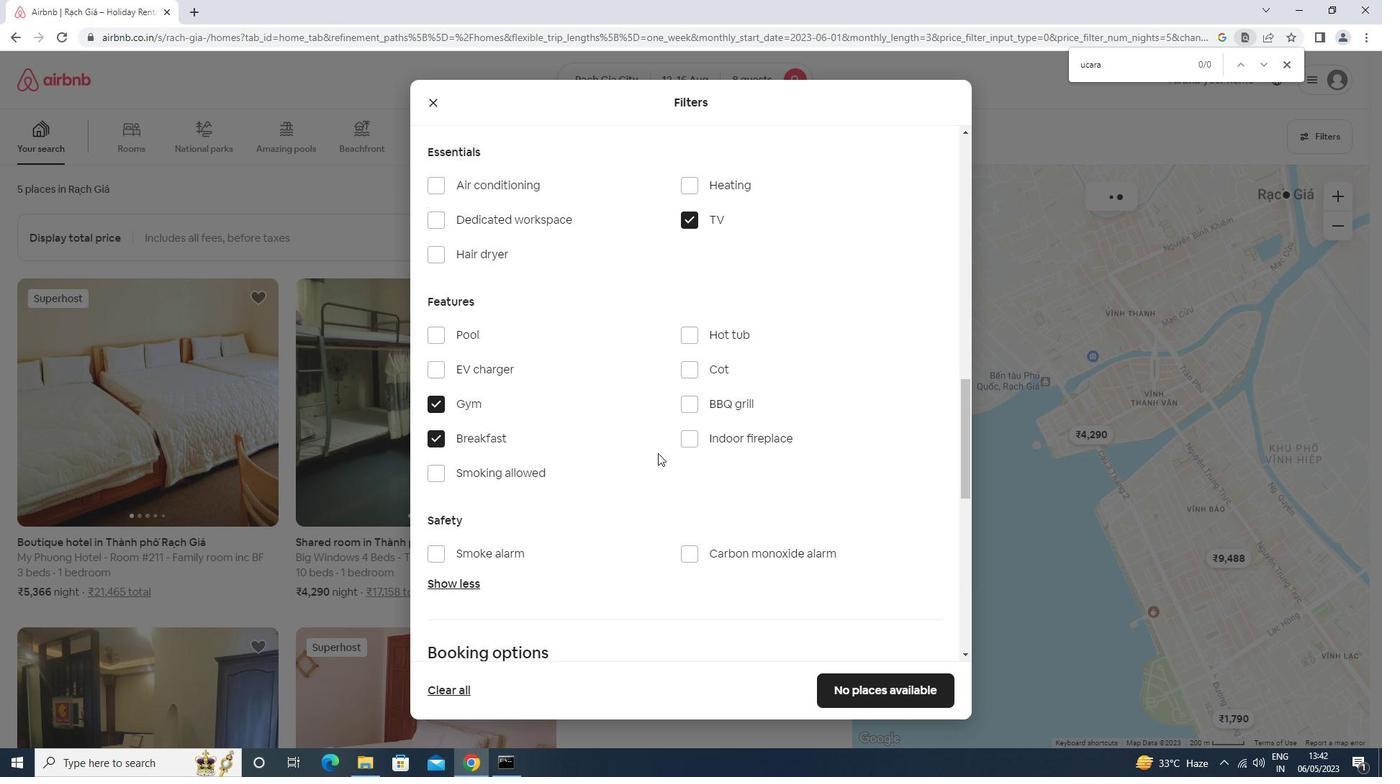 
Action: Mouse moved to (916, 537)
Screenshot: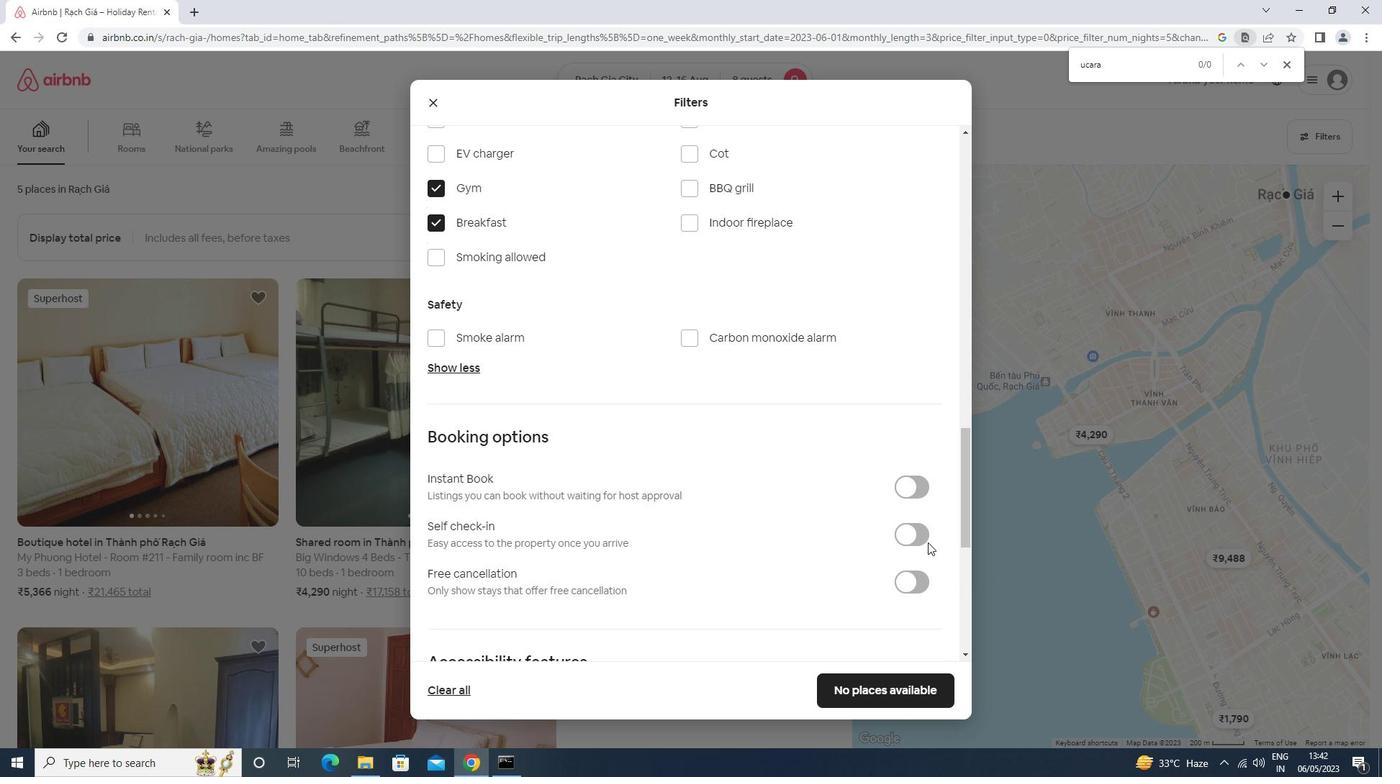 
Action: Mouse pressed left at (916, 537)
Screenshot: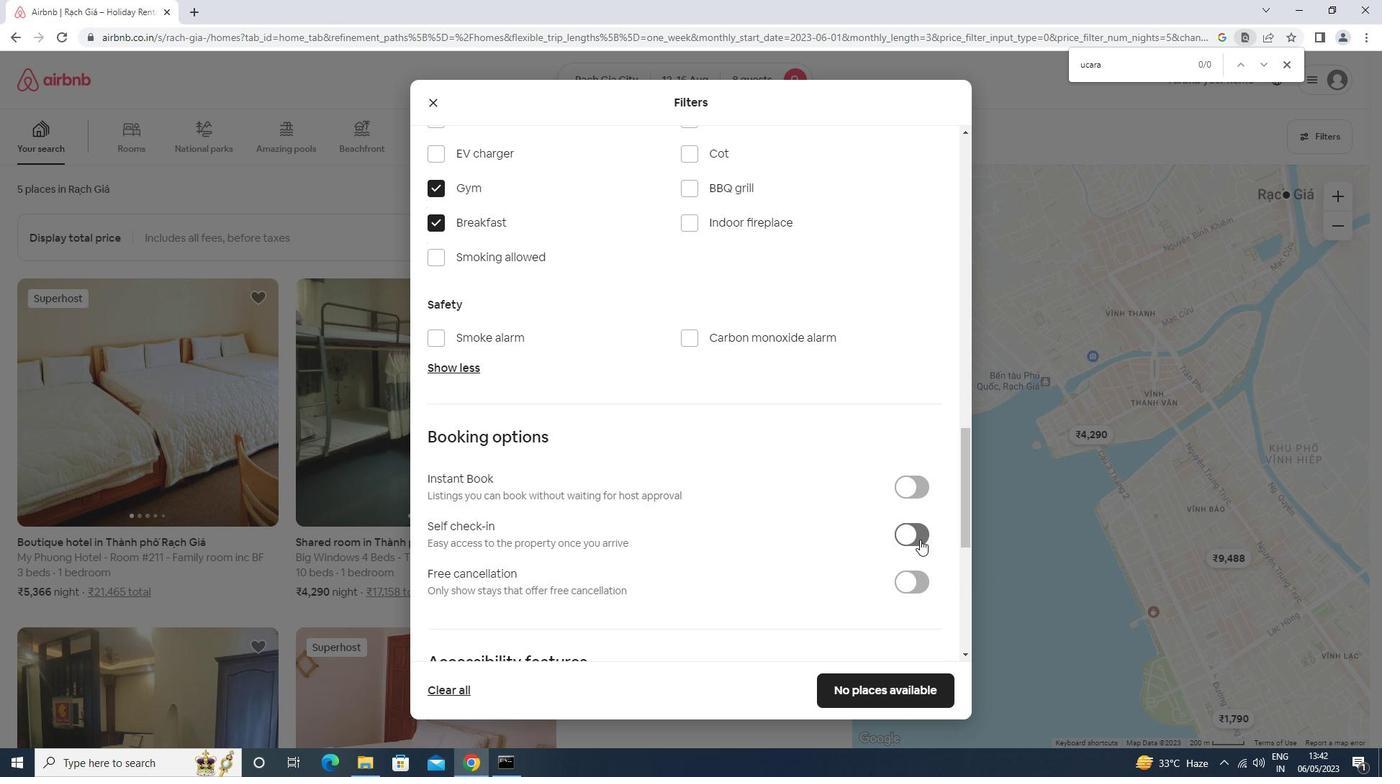 
Action: Mouse moved to (796, 509)
Screenshot: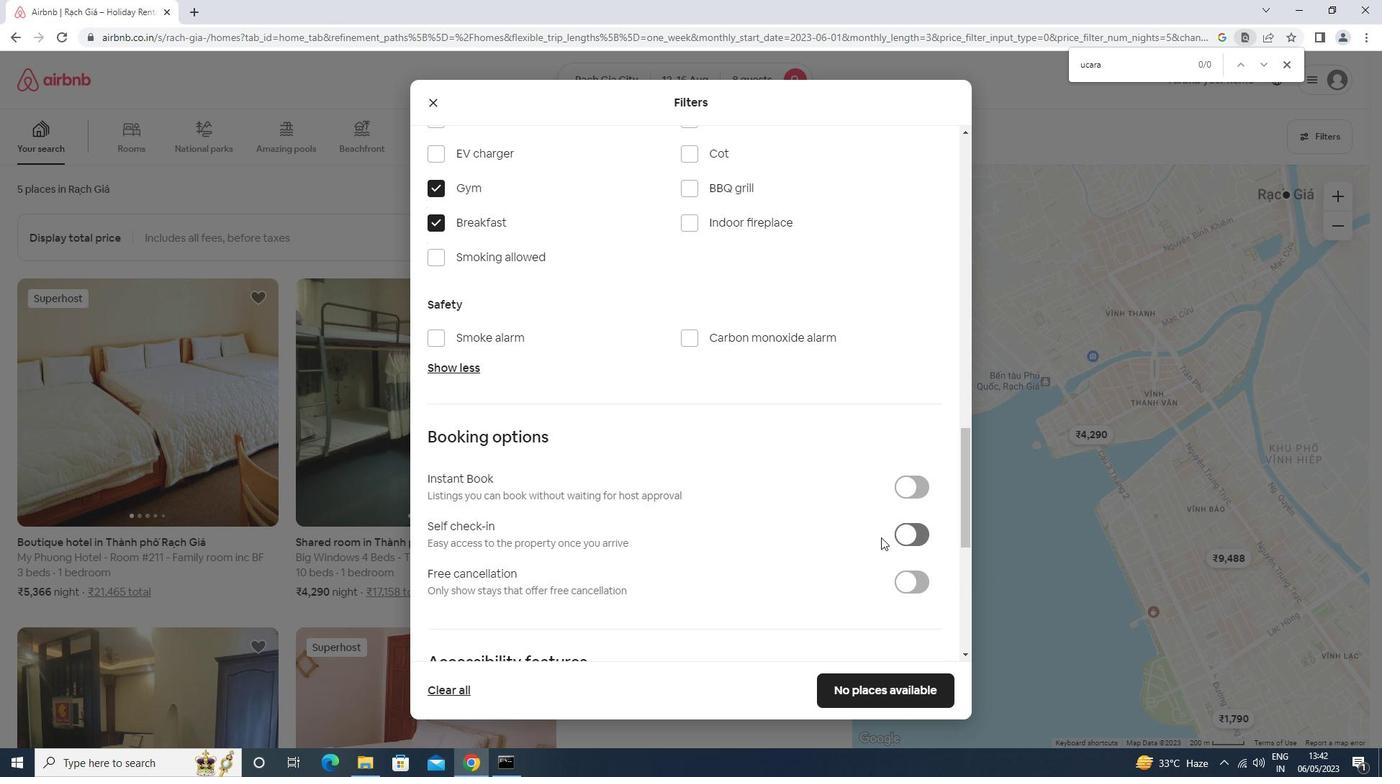 
Action: Mouse scrolled (796, 509) with delta (0, 0)
Screenshot: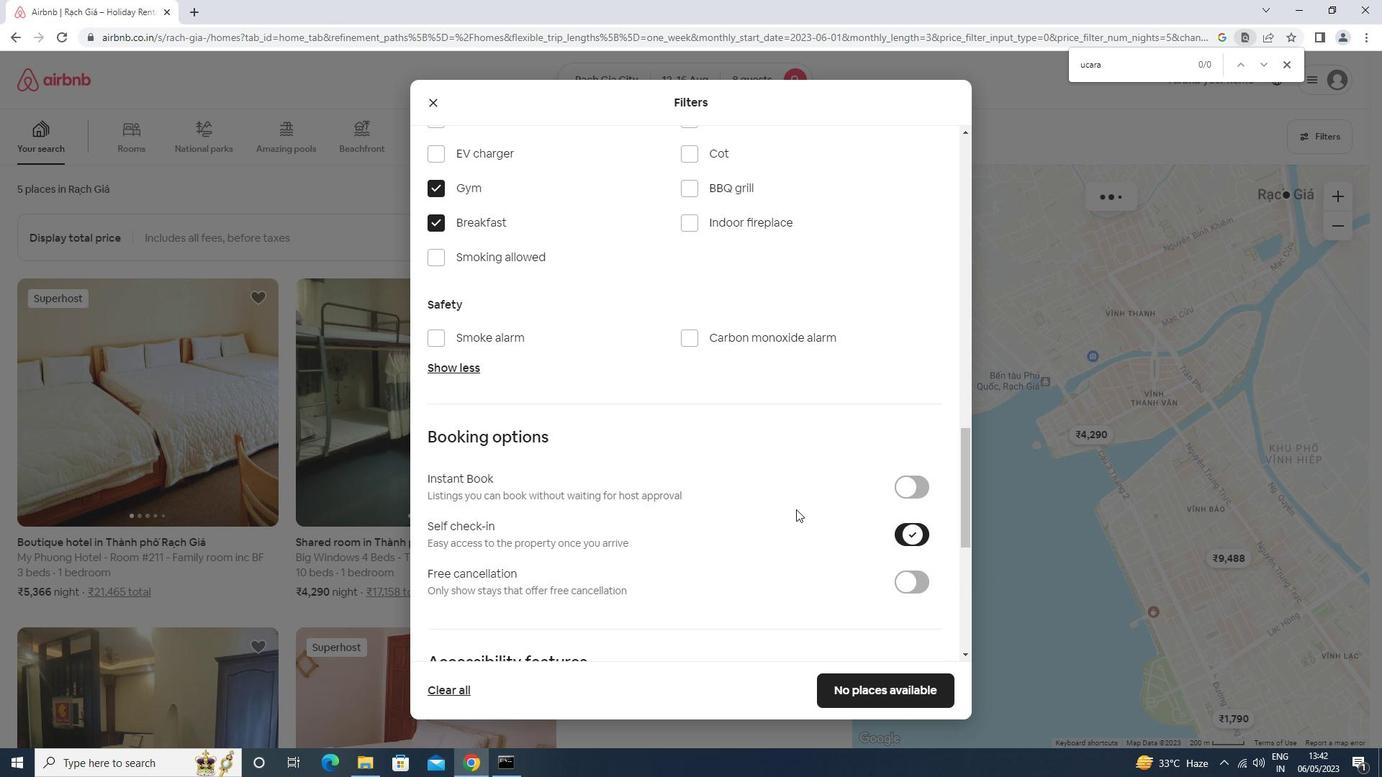 
Action: Mouse scrolled (796, 509) with delta (0, 0)
Screenshot: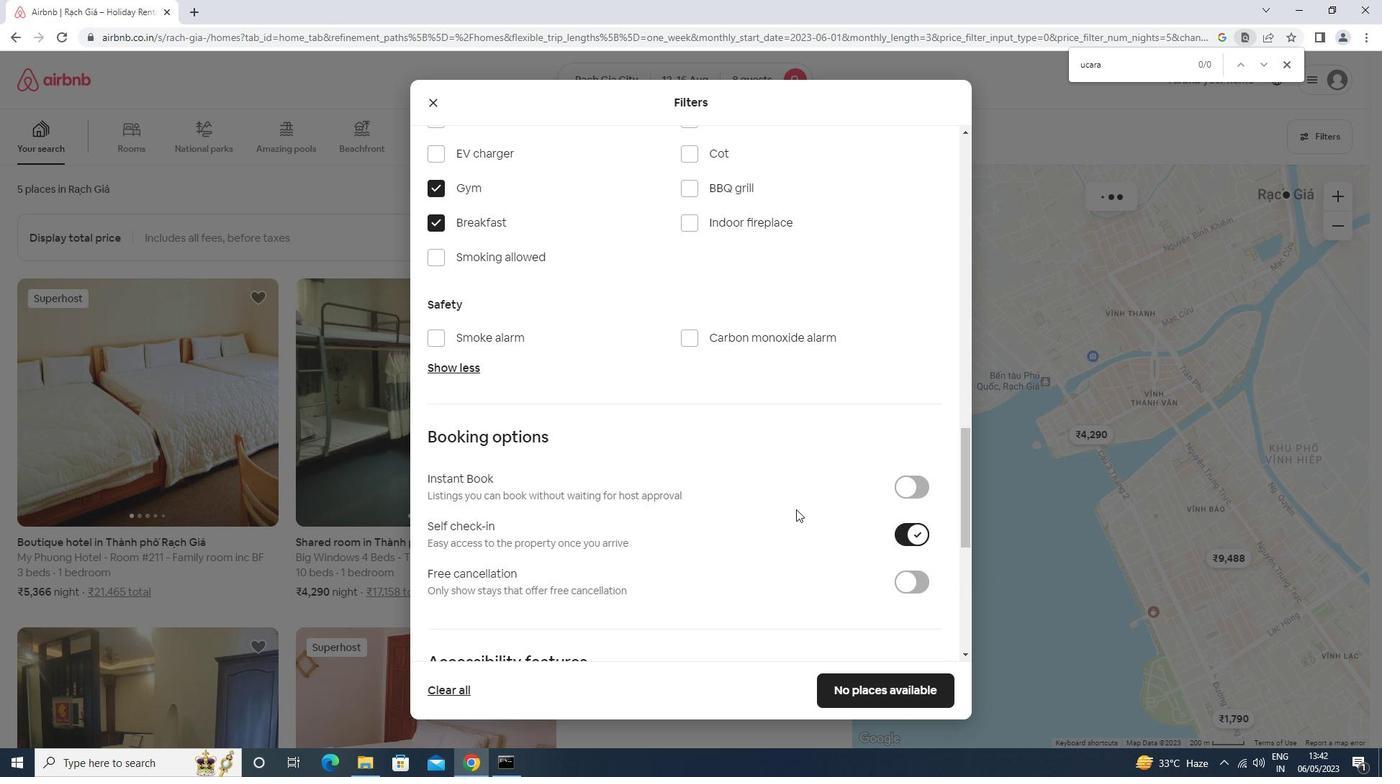 
Action: Mouse scrolled (796, 509) with delta (0, 0)
Screenshot: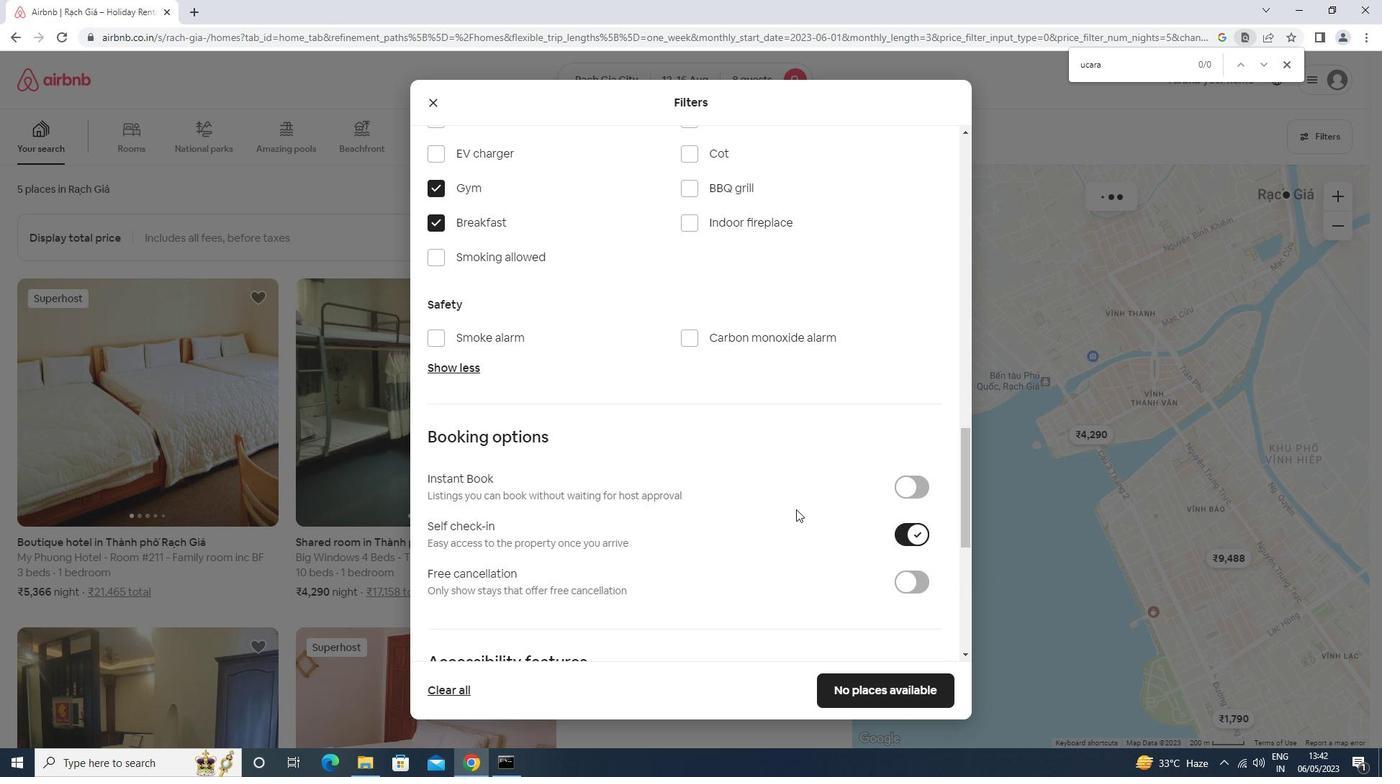 
Action: Mouse scrolled (796, 509) with delta (0, 0)
Screenshot: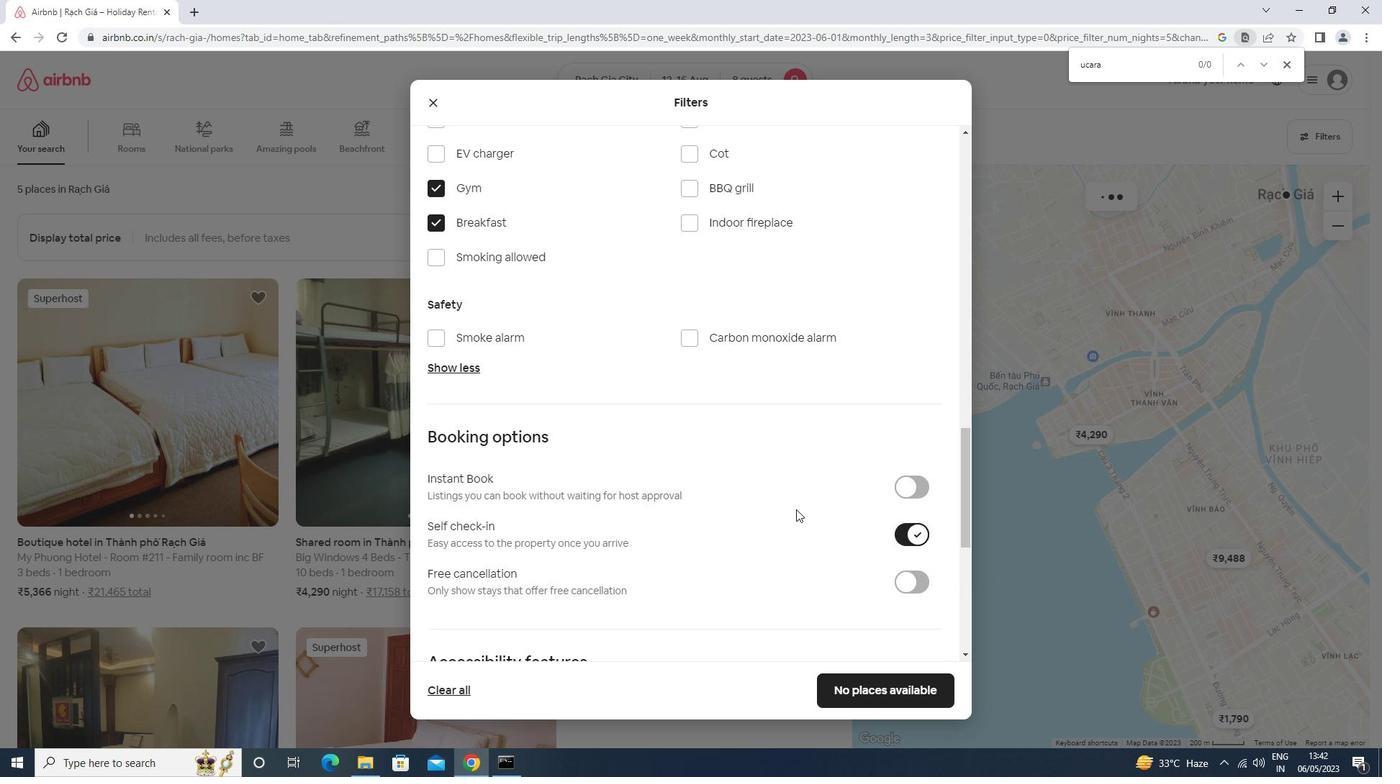 
Action: Mouse moved to (770, 517)
Screenshot: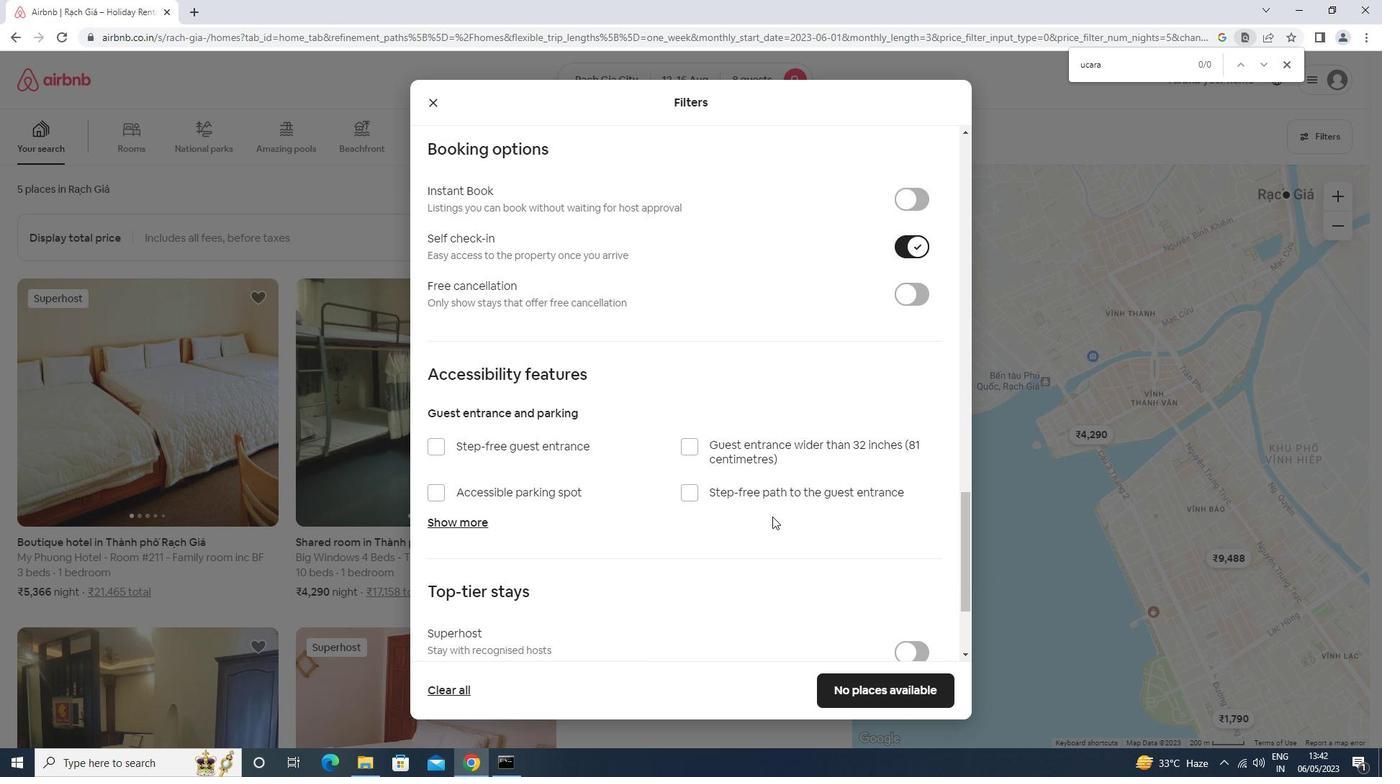 
Action: Mouse scrolled (770, 517) with delta (0, 0)
Screenshot: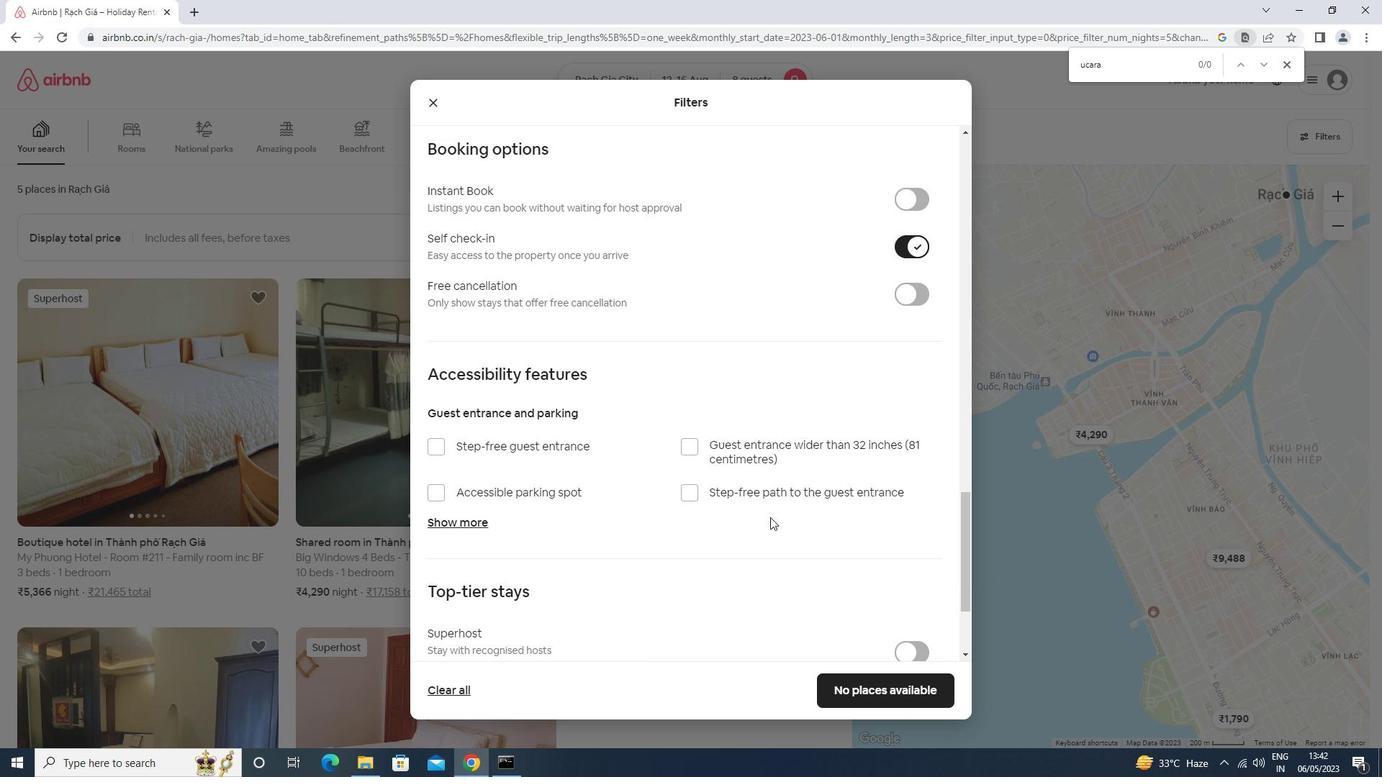 
Action: Mouse scrolled (770, 517) with delta (0, 0)
Screenshot: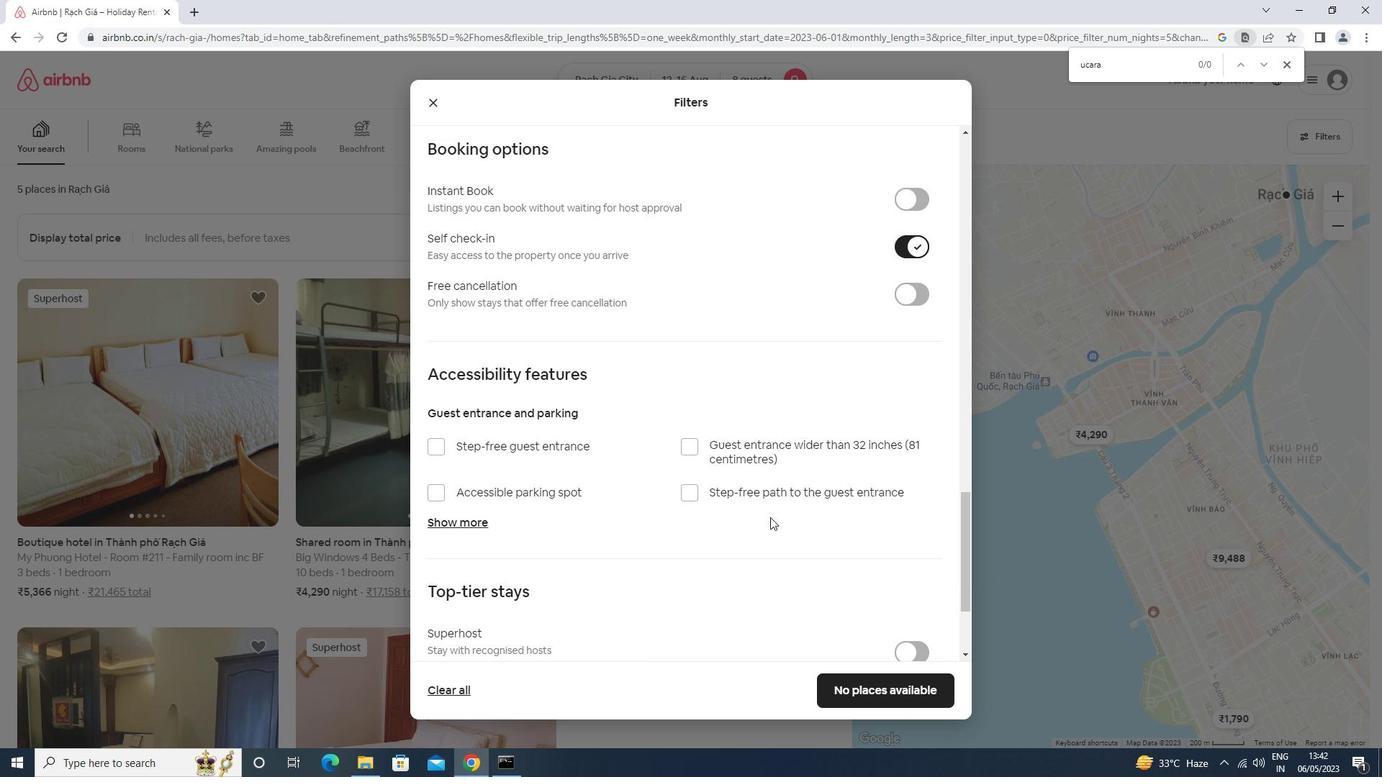 
Action: Mouse scrolled (770, 517) with delta (0, 0)
Screenshot: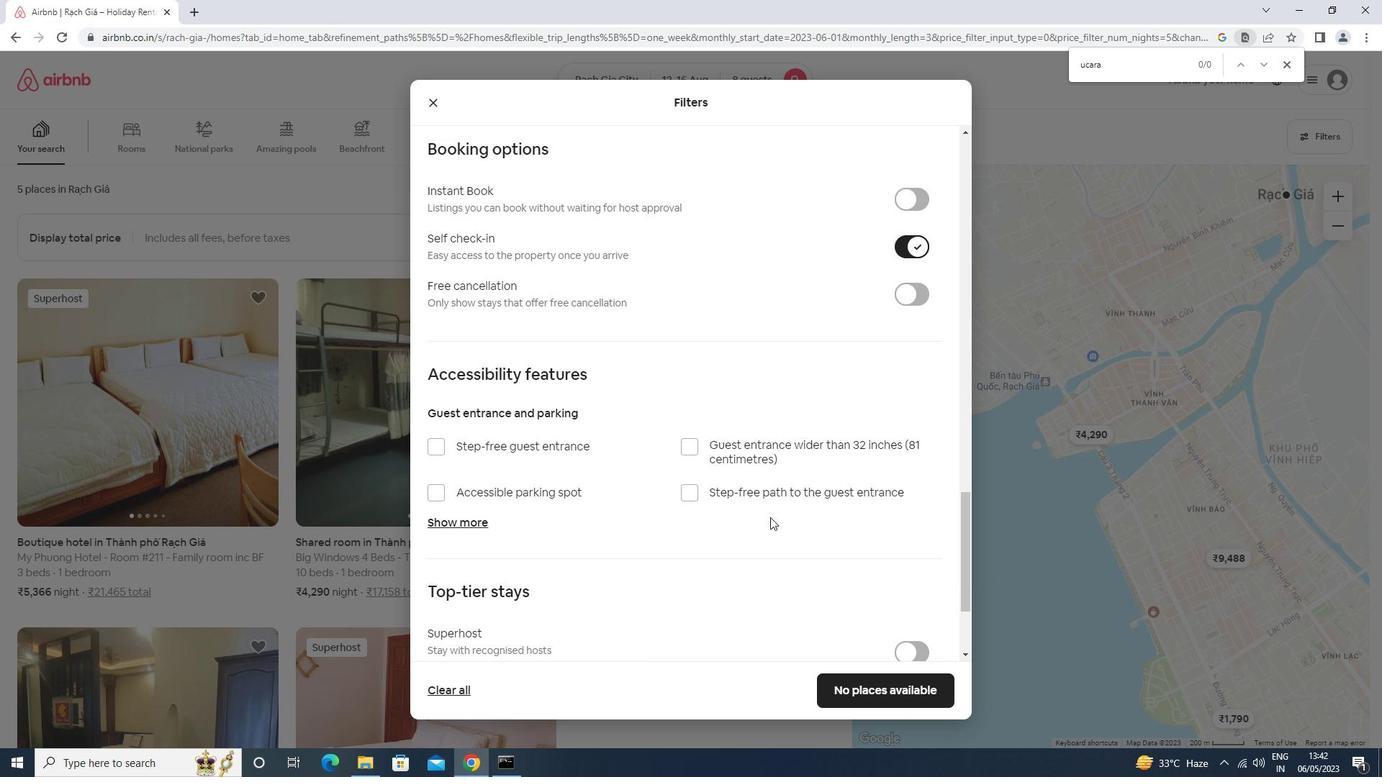 
Action: Mouse scrolled (770, 517) with delta (0, 0)
Screenshot: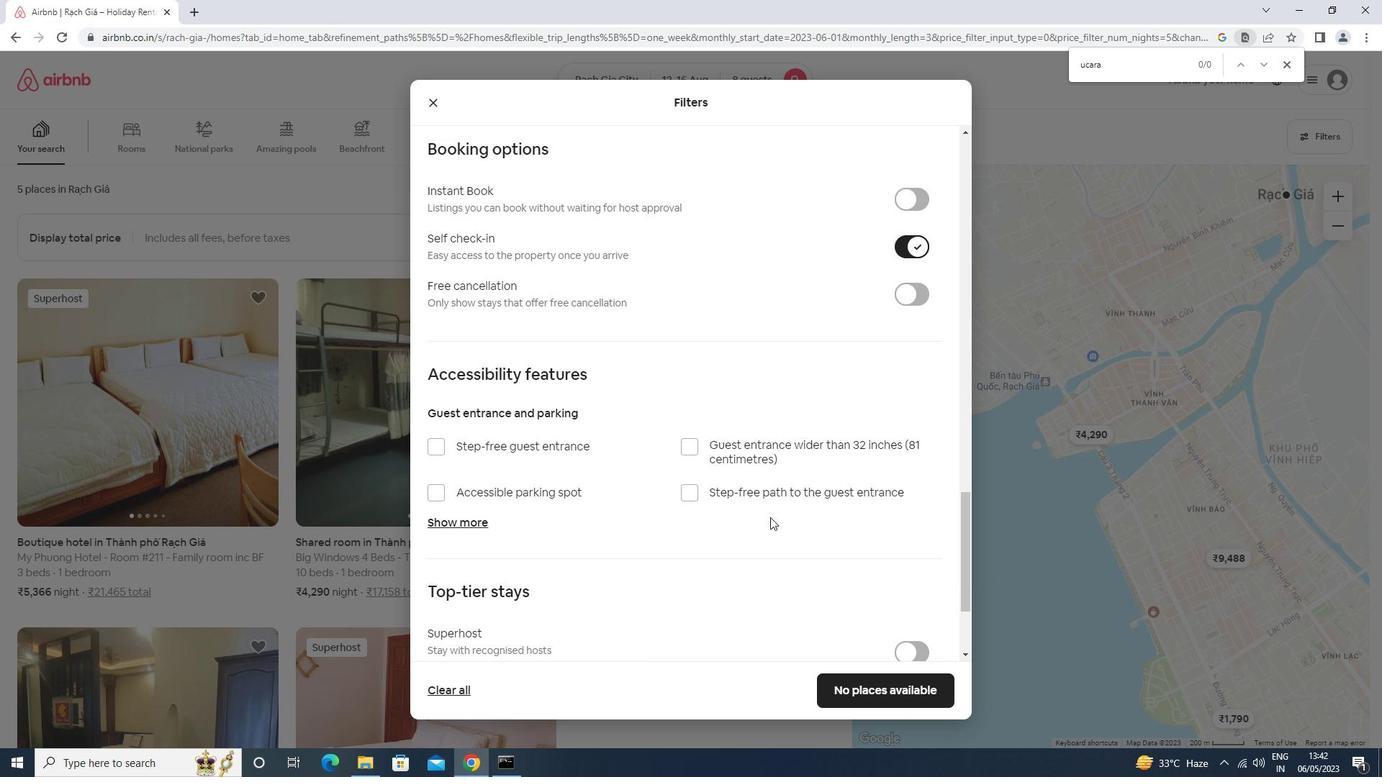 
Action: Mouse scrolled (770, 517) with delta (0, 0)
Screenshot: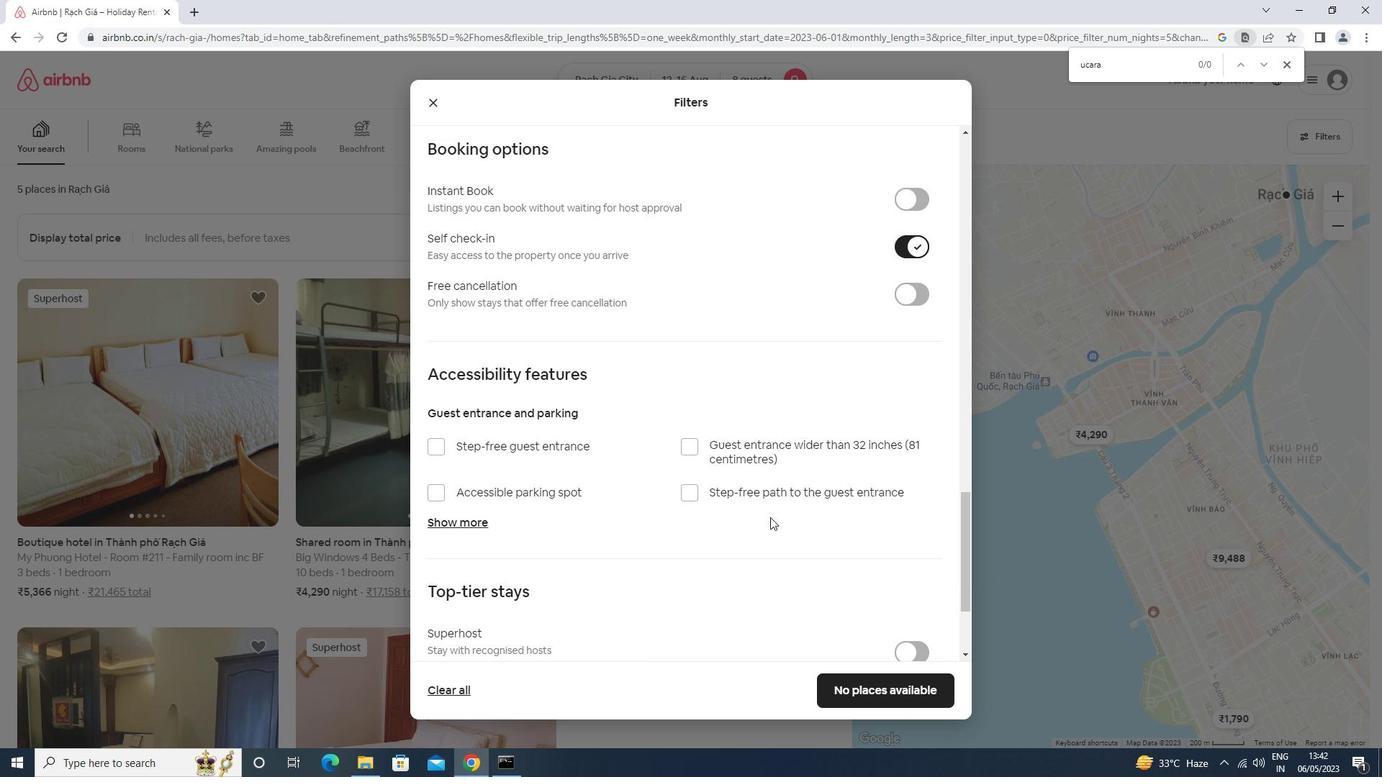 
Action: Mouse moved to (499, 615)
Screenshot: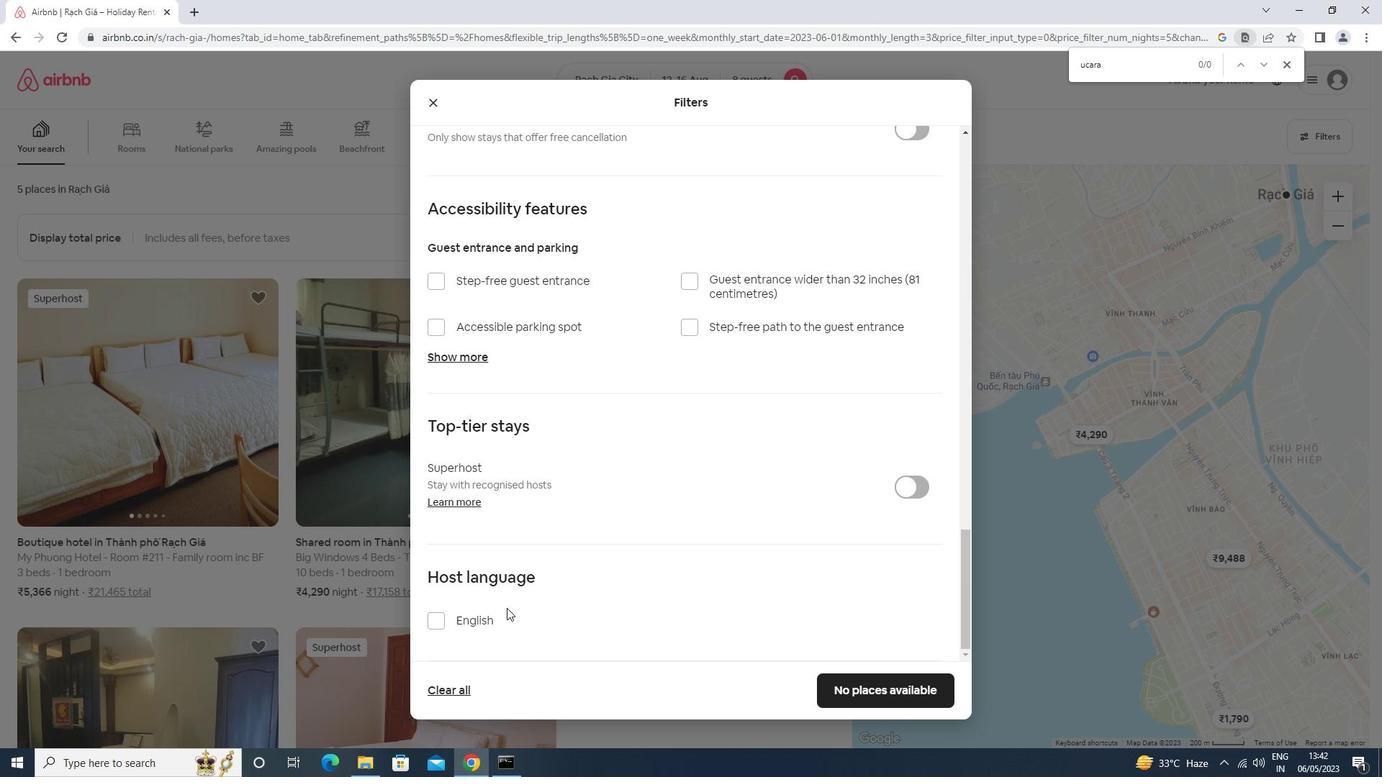 
Action: Mouse pressed left at (499, 615)
Screenshot: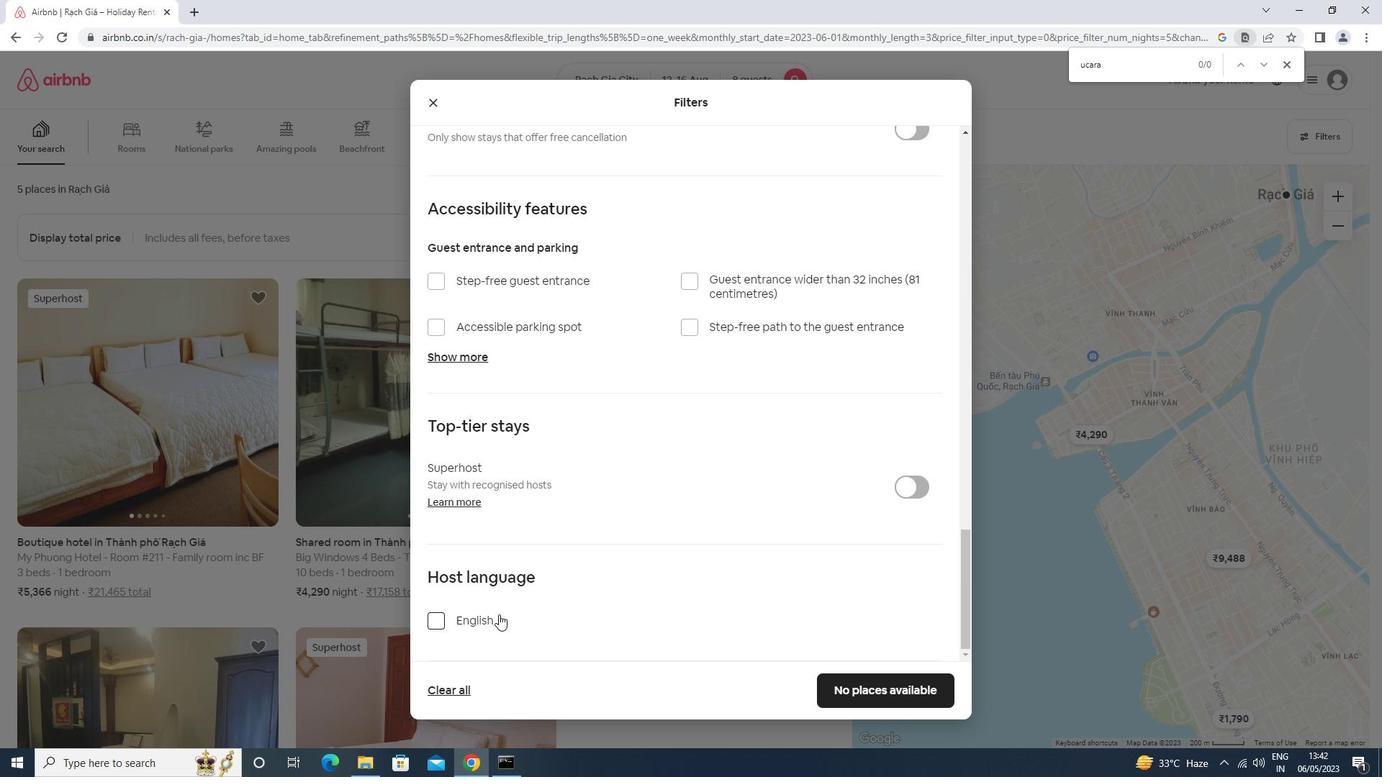 
Action: Mouse moved to (862, 694)
Screenshot: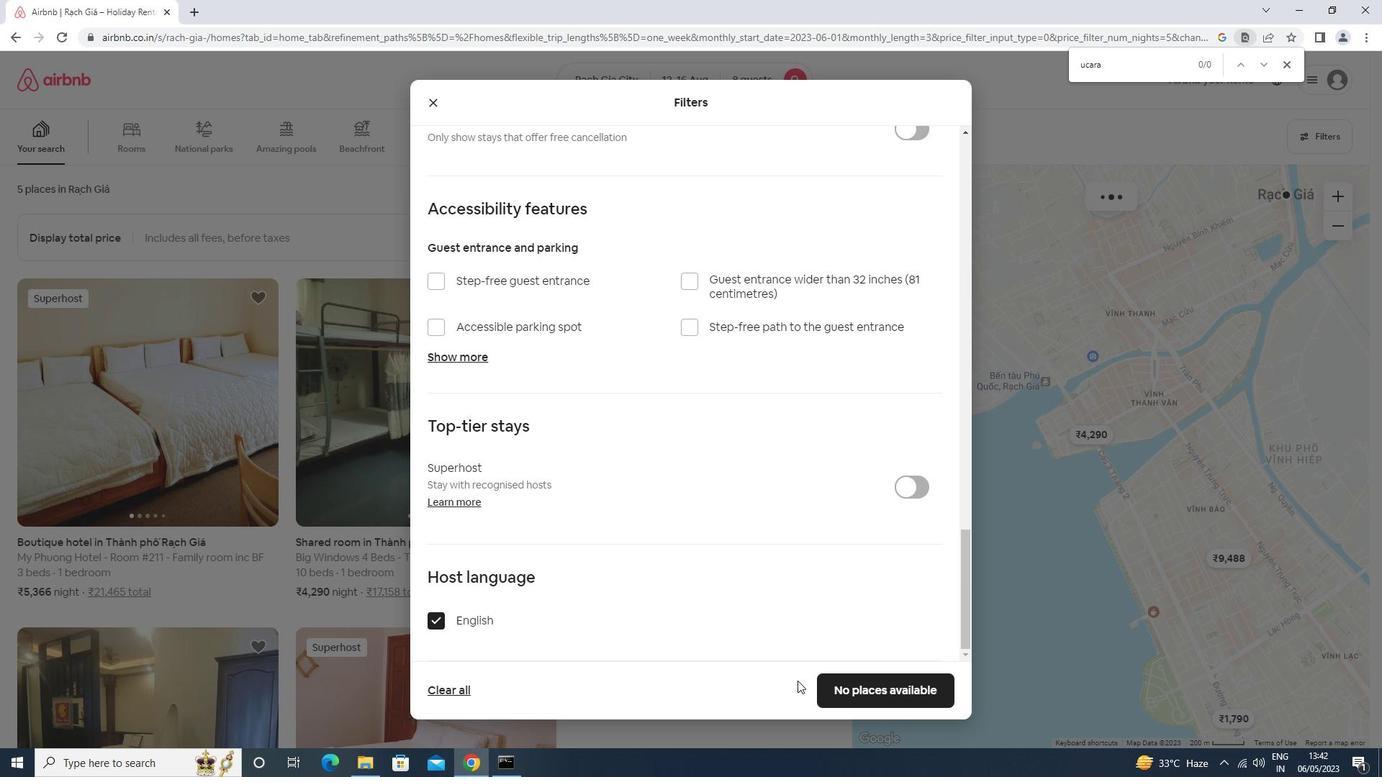 
Action: Mouse pressed left at (862, 694)
Screenshot: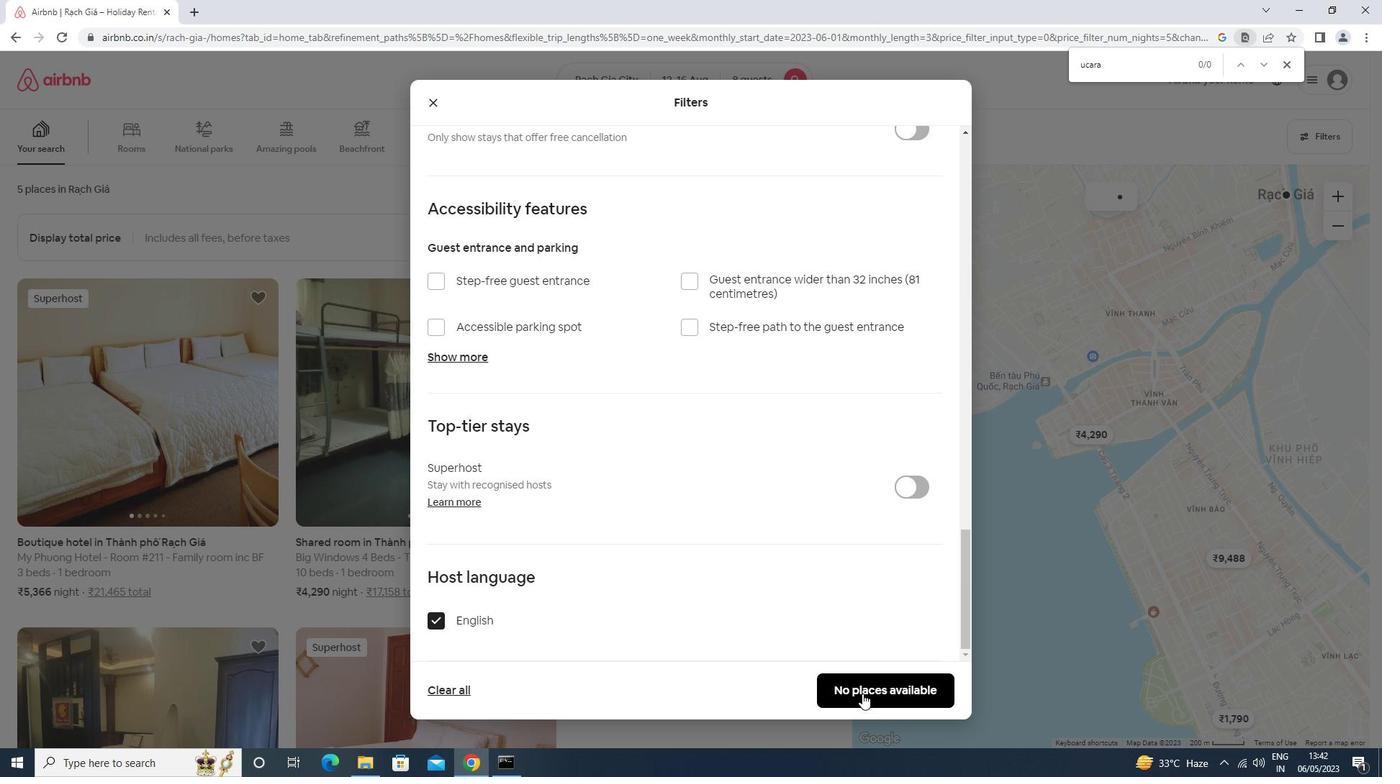
Action: Mouse moved to (862, 692)
Screenshot: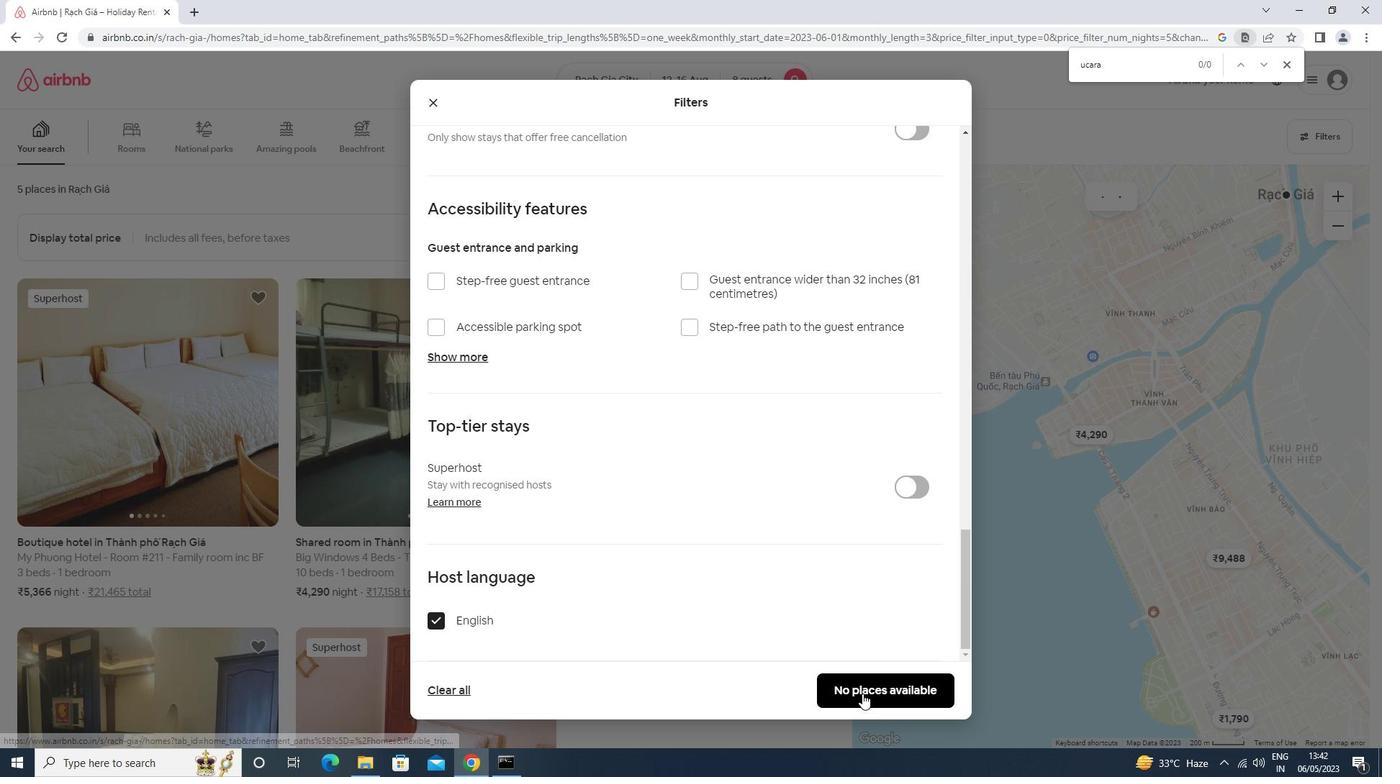 
